 Task: For heading Use EB Garamond with red colour.  font size for heading22,  'Change the font style of data to'EB Garamond and font size to 14,  Change the alignment of both headline & data to Align right In the sheet   Innovate Sales templetes   book
Action: Mouse moved to (70, 254)
Screenshot: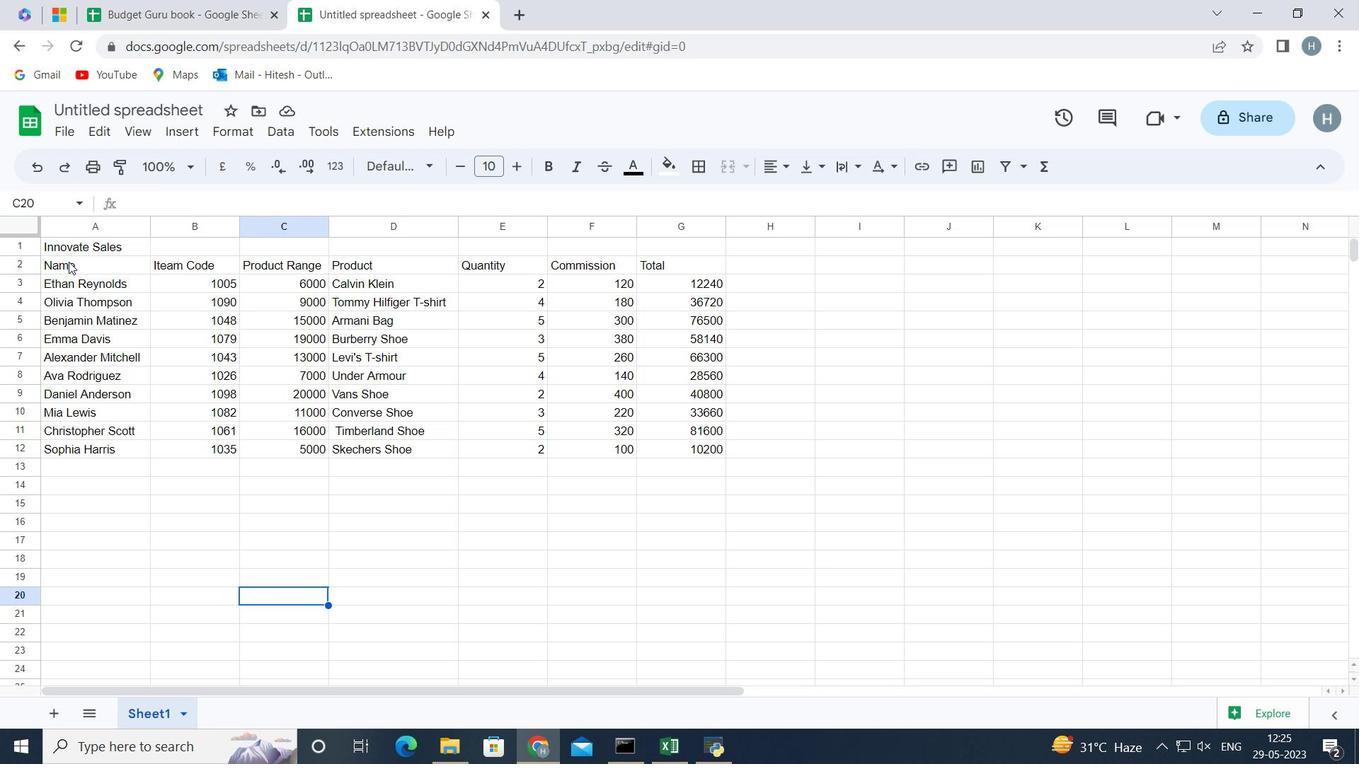 
Action: Mouse pressed left at (70, 254)
Screenshot: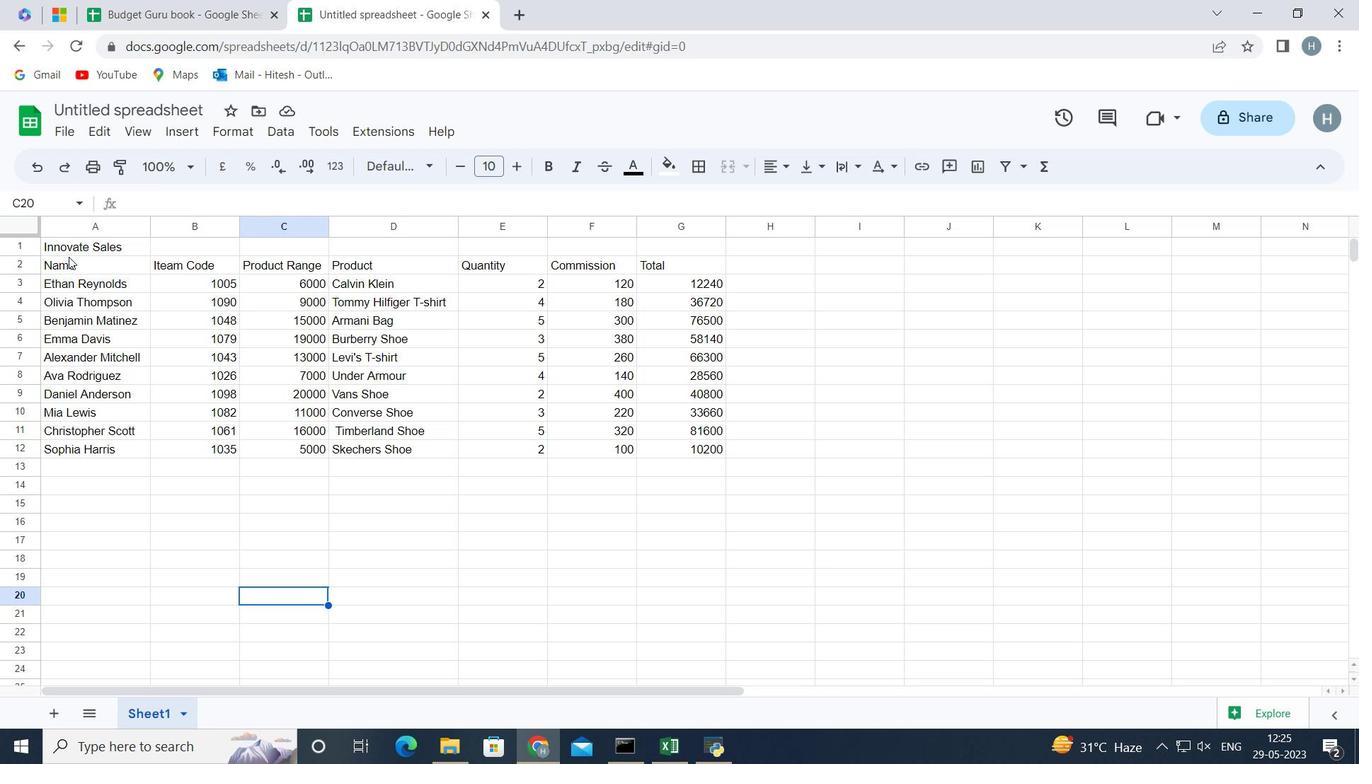 
Action: Mouse moved to (78, 263)
Screenshot: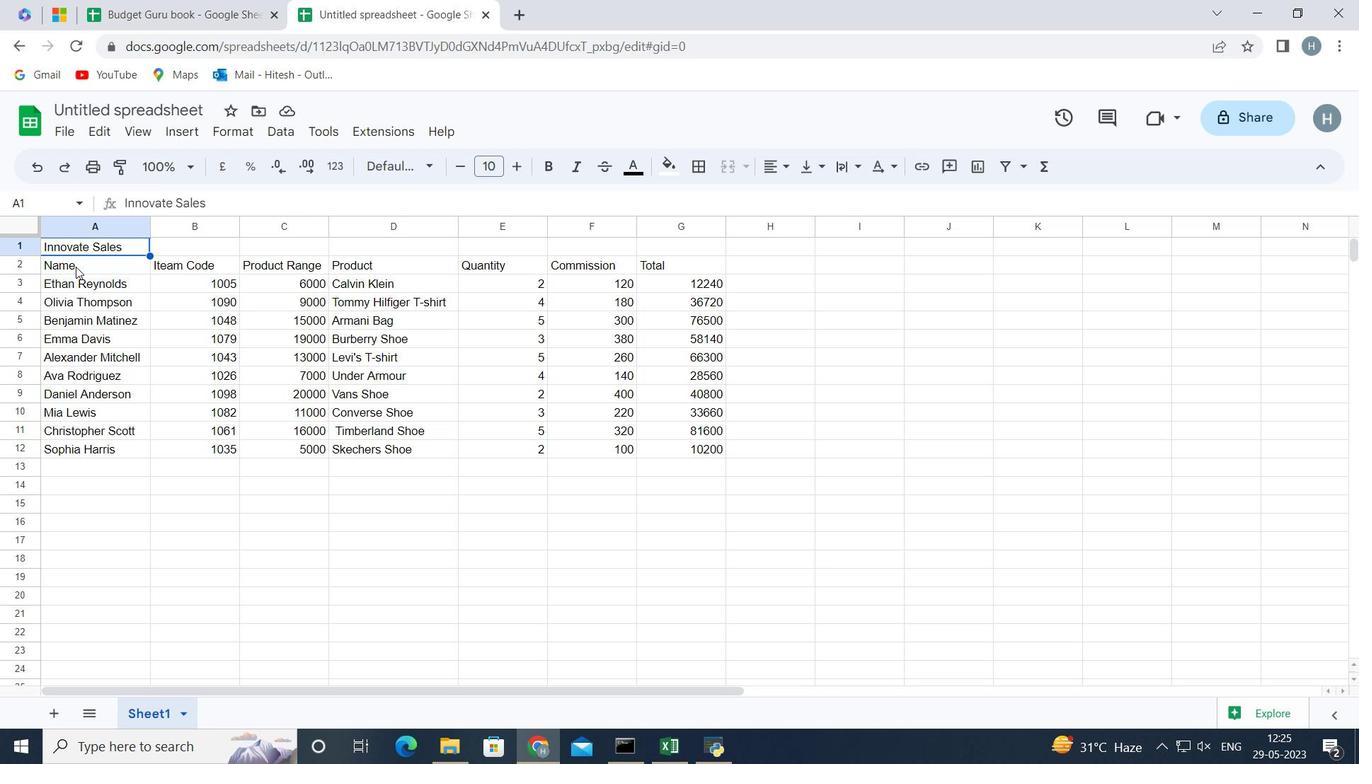 
Action: Mouse pressed left at (78, 263)
Screenshot: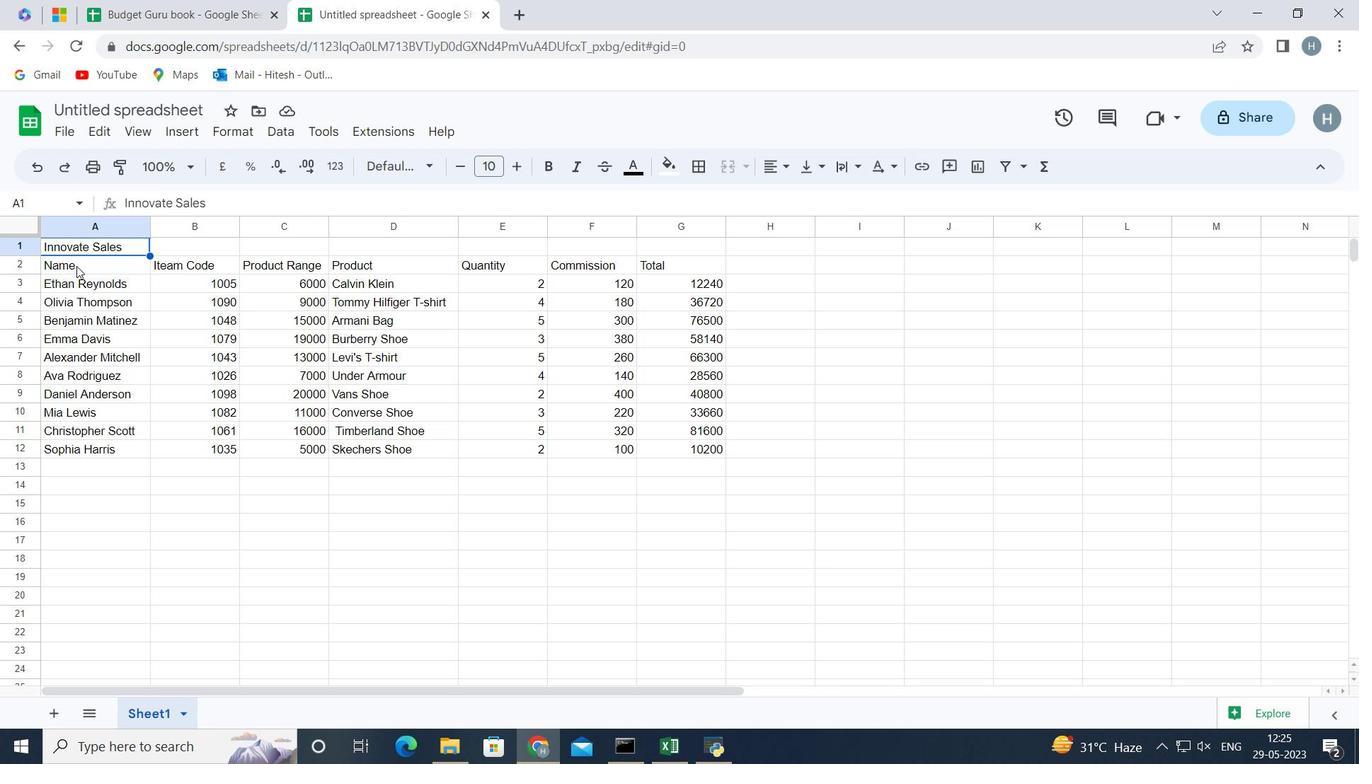 
Action: Mouse moved to (50, 271)
Screenshot: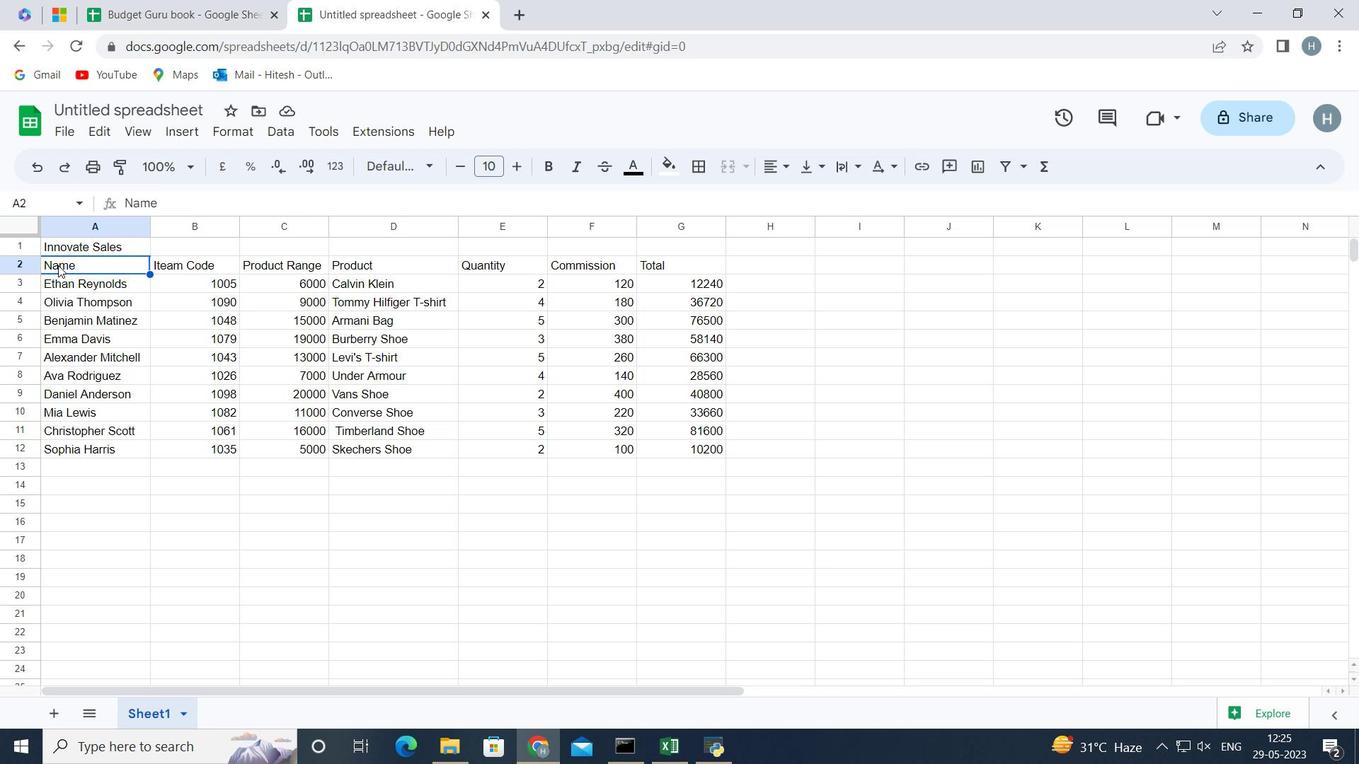 
Action: Key pressed <Key.shift><Key.right><Key.right><Key.right><Key.right><Key.right><Key.right>
Screenshot: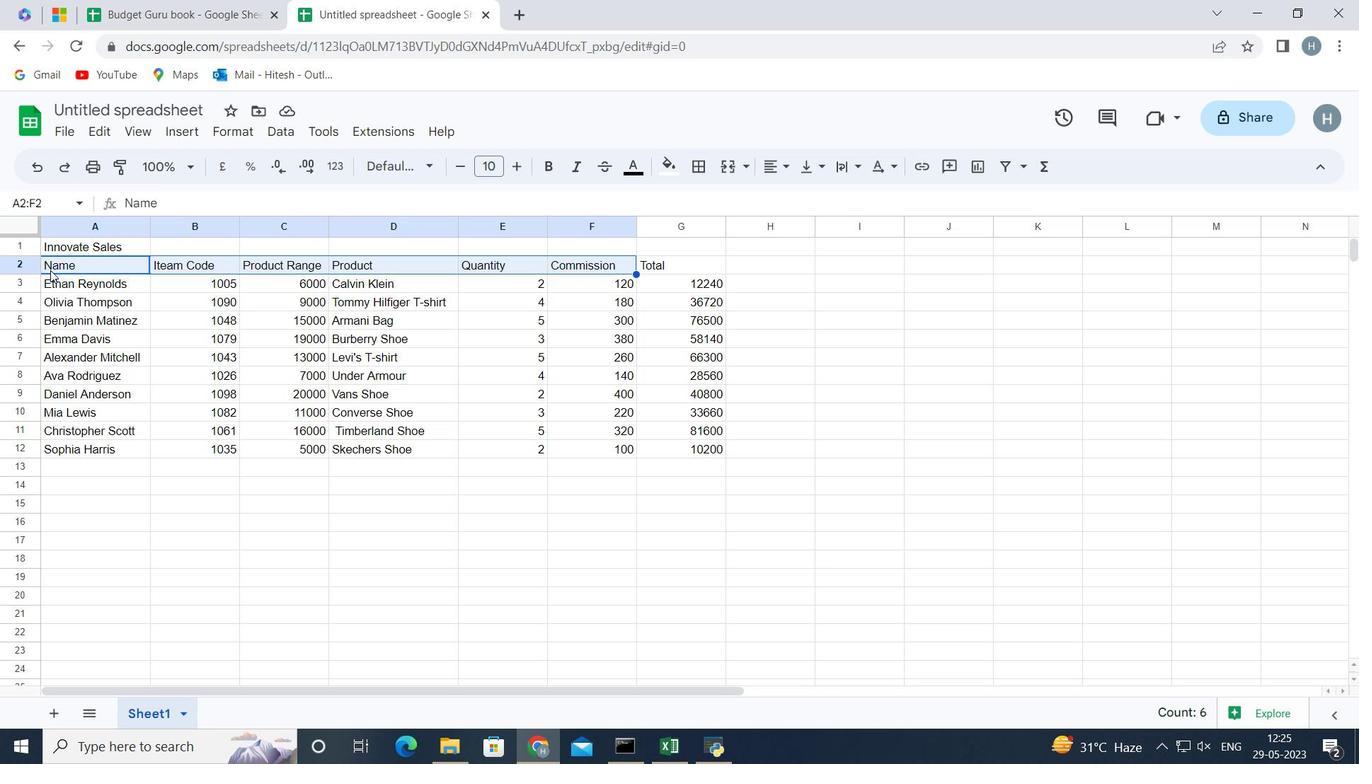 
Action: Mouse moved to (433, 163)
Screenshot: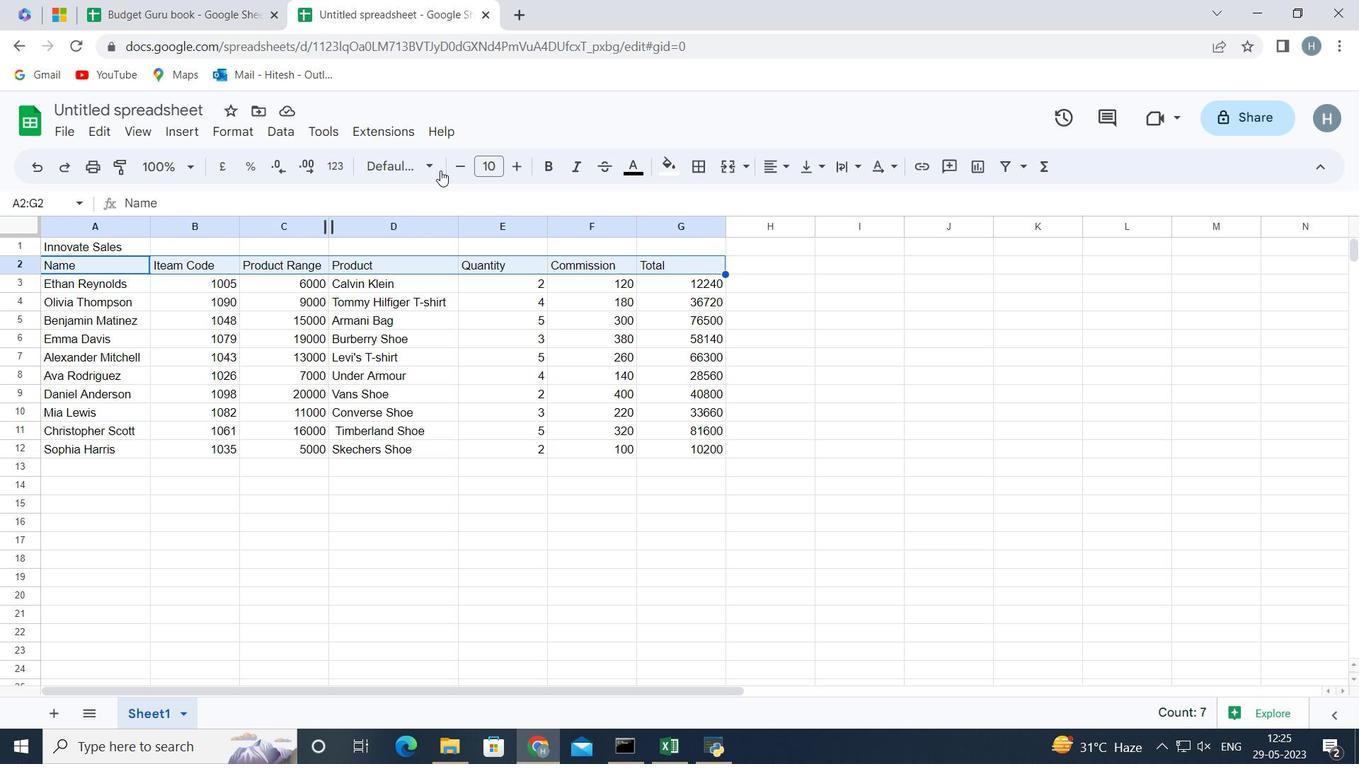 
Action: Mouse pressed left at (433, 163)
Screenshot: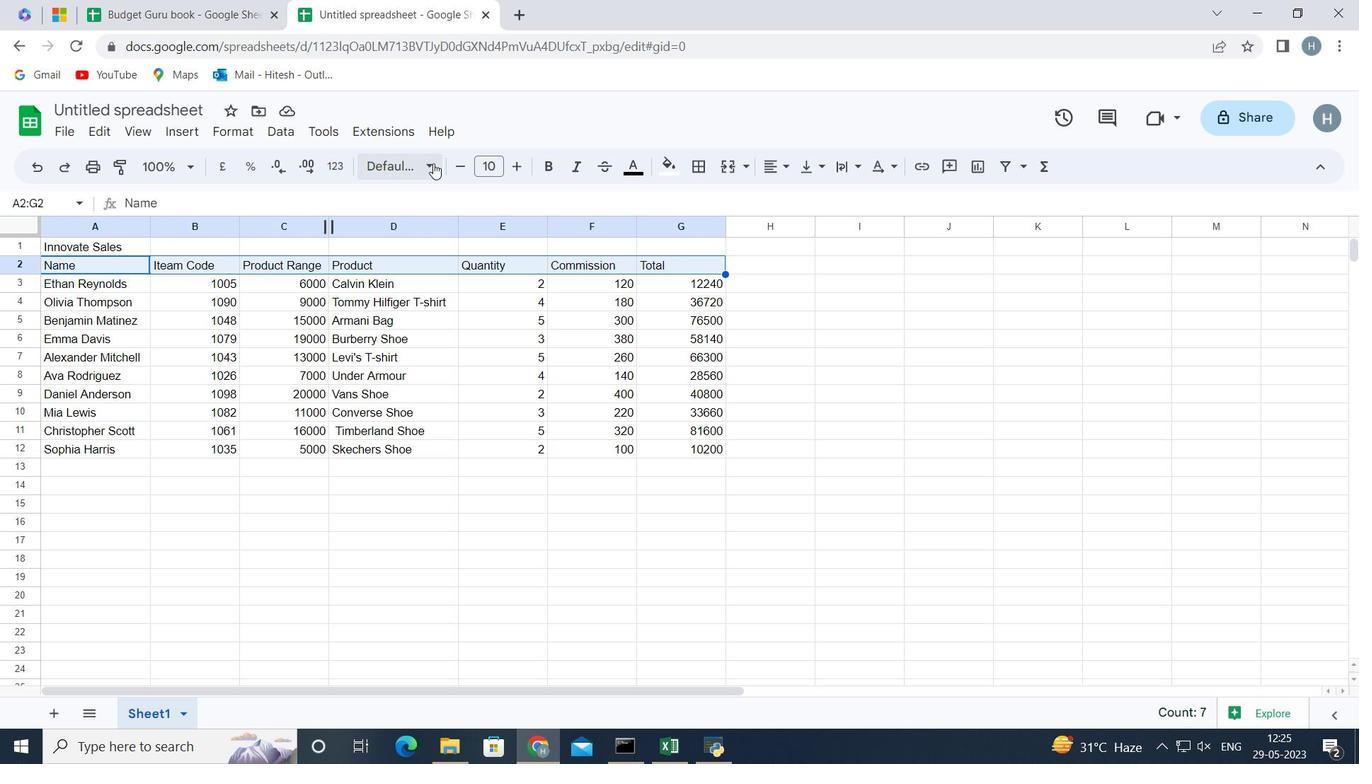 
Action: Mouse moved to (477, 373)
Screenshot: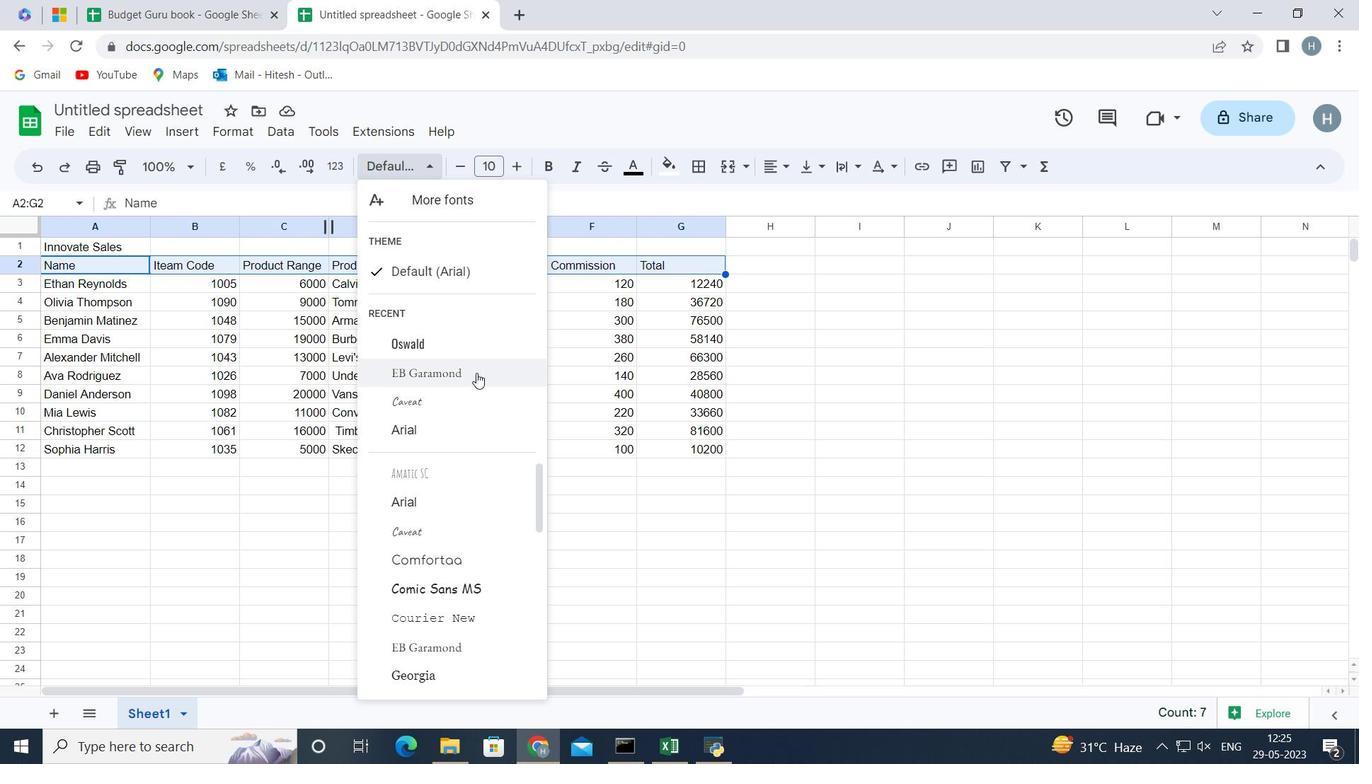 
Action: Mouse pressed left at (477, 373)
Screenshot: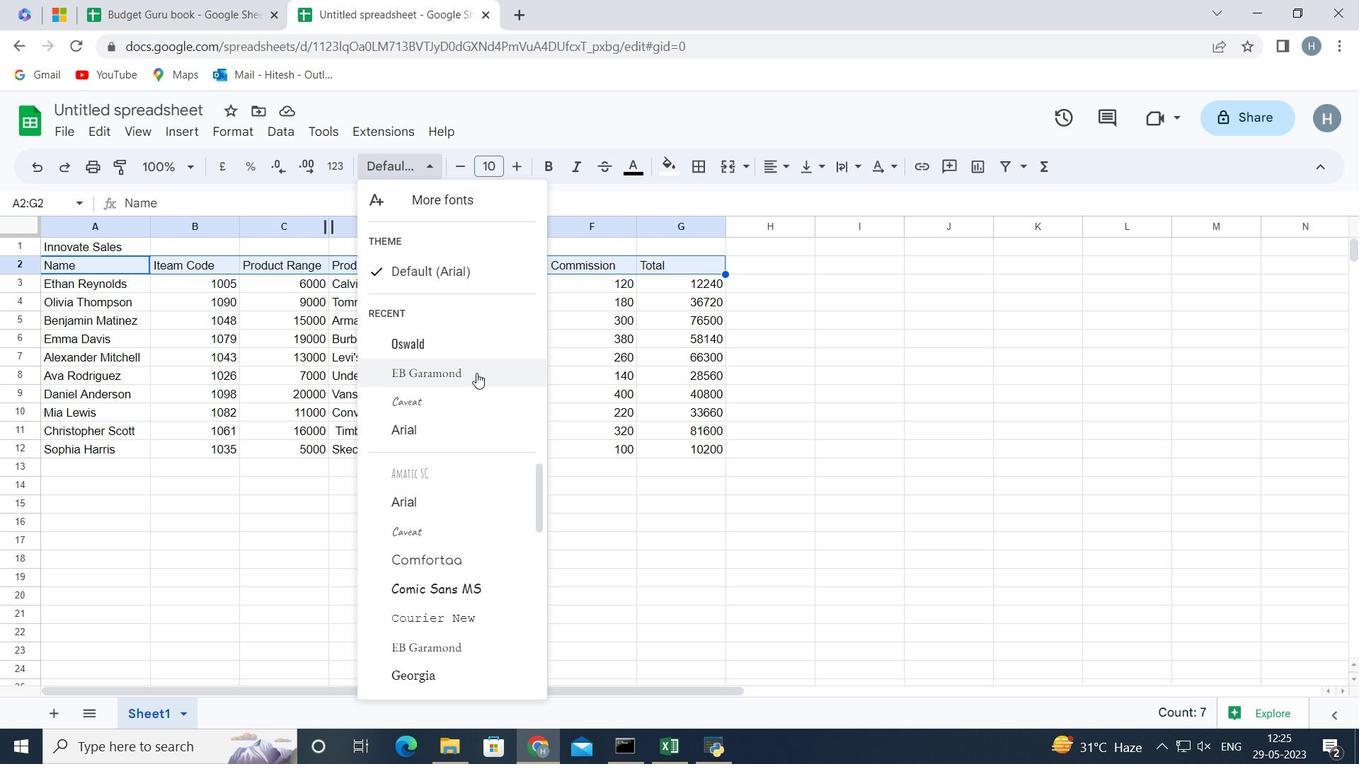 
Action: Mouse moved to (639, 170)
Screenshot: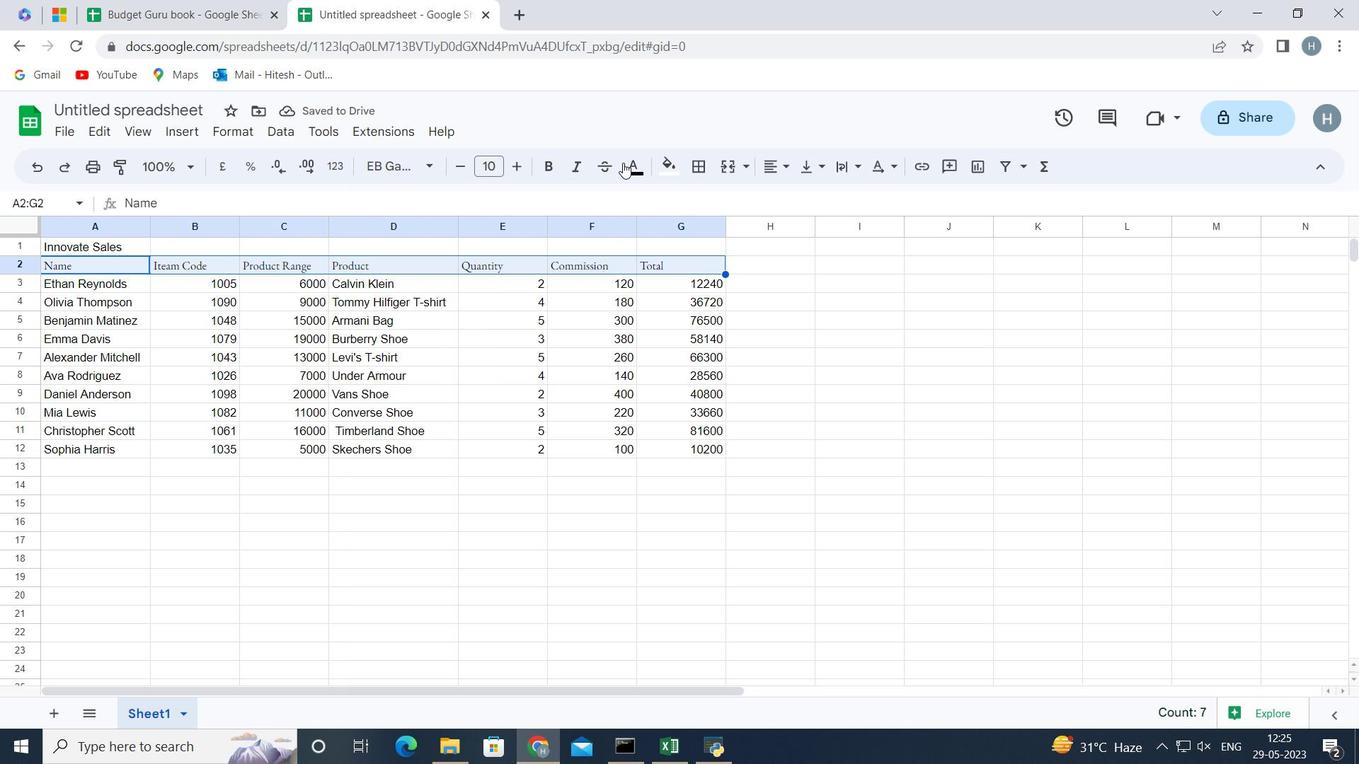 
Action: Mouse pressed left at (639, 170)
Screenshot: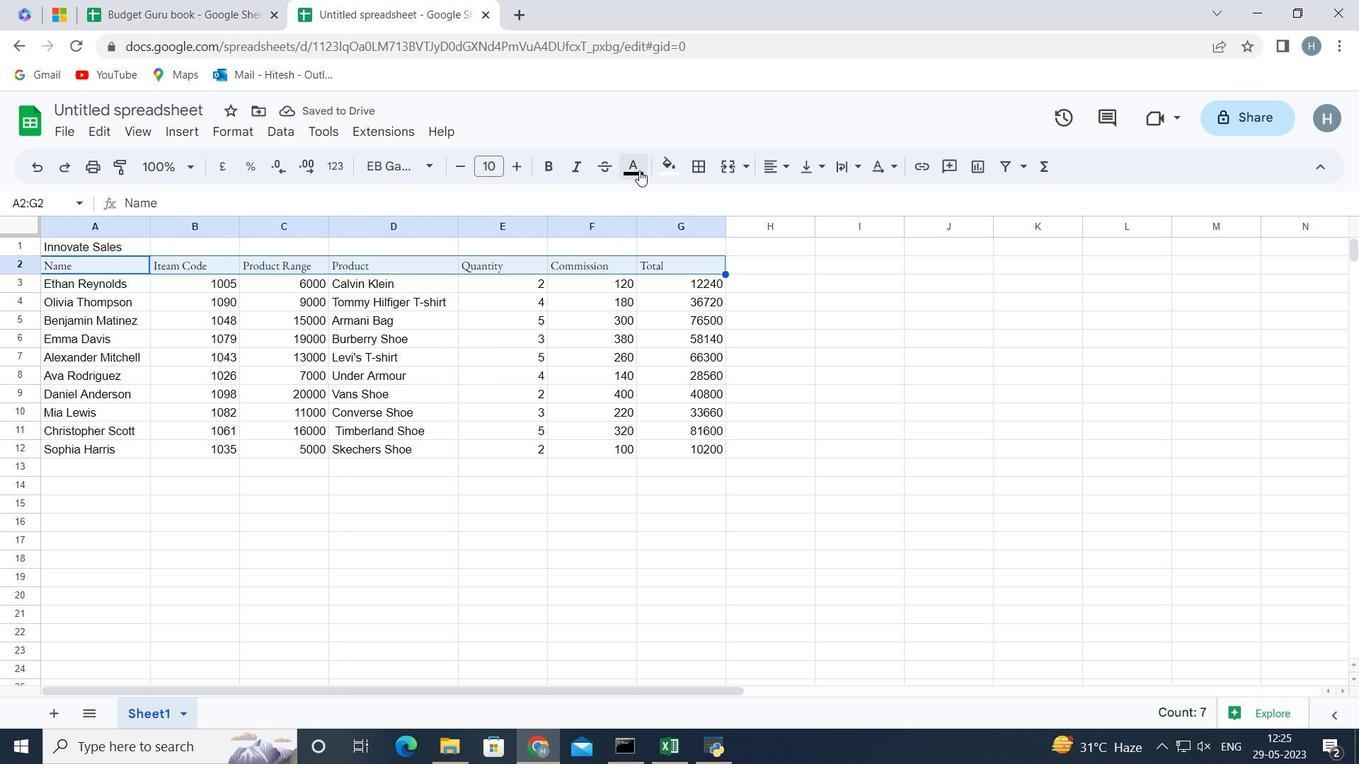 
Action: Mouse moved to (657, 244)
Screenshot: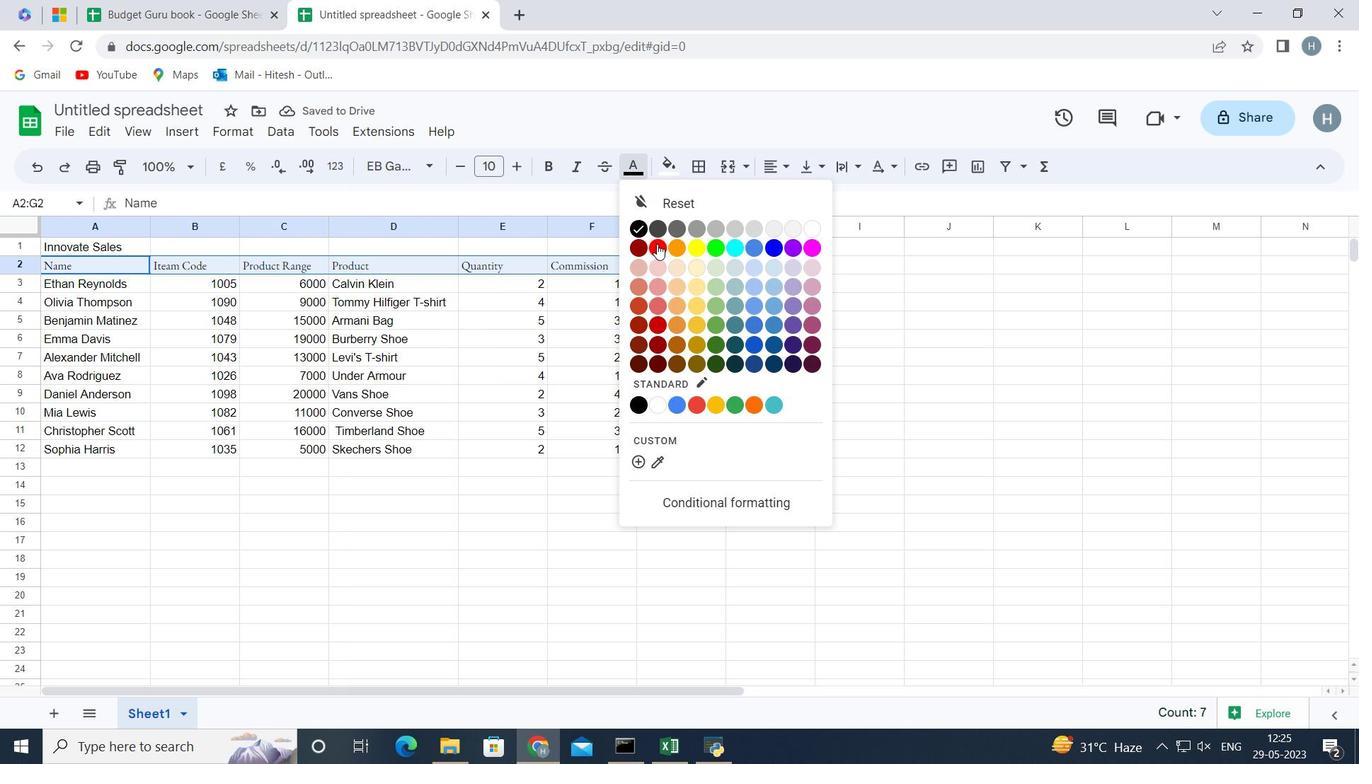 
Action: Mouse pressed left at (657, 244)
Screenshot: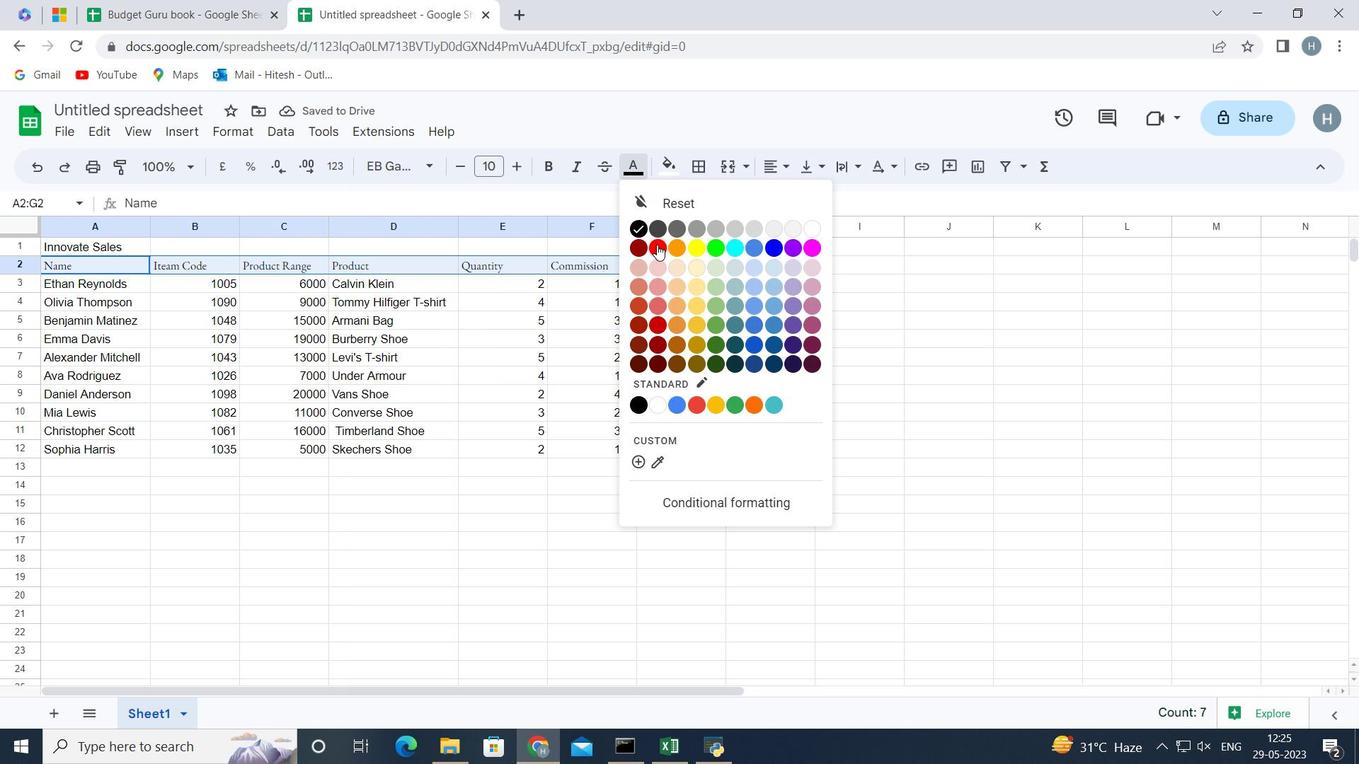 
Action: Mouse moved to (520, 513)
Screenshot: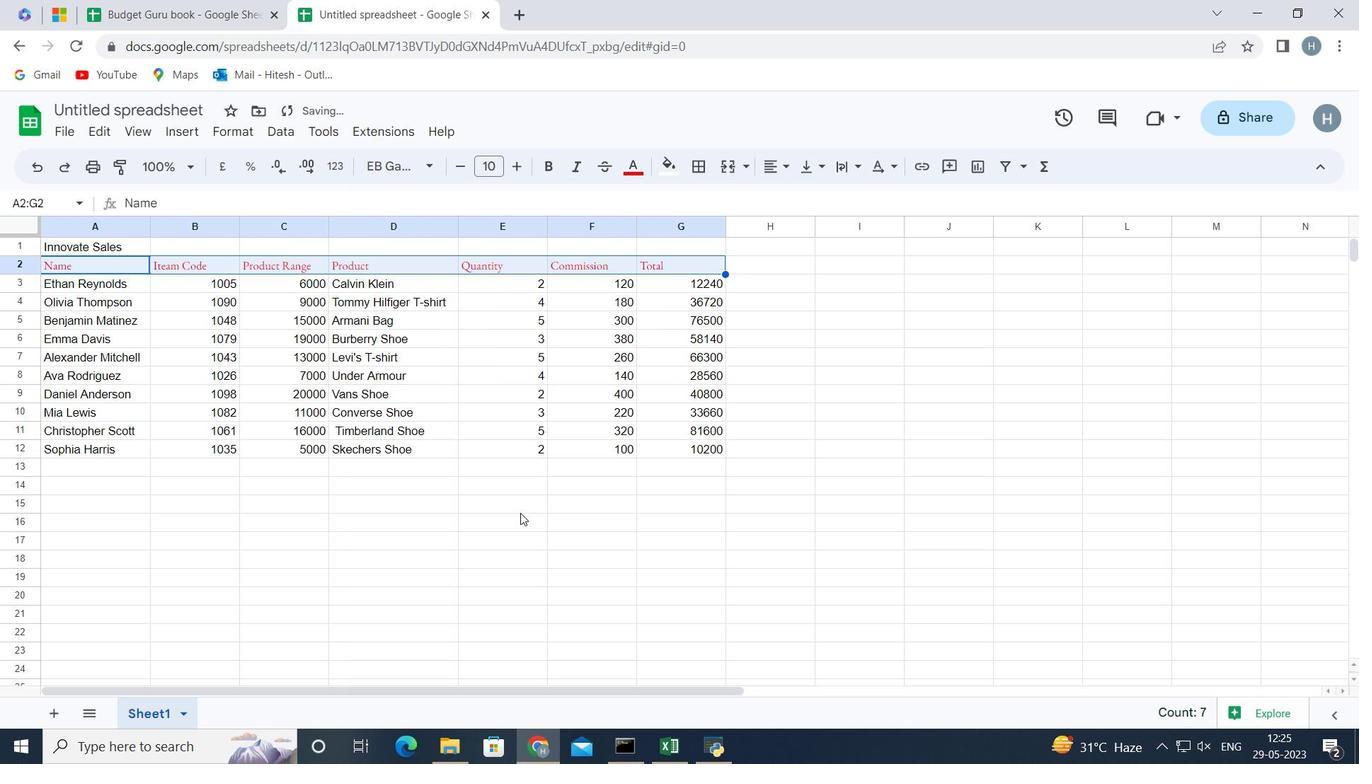 
Action: Mouse pressed left at (520, 513)
Screenshot: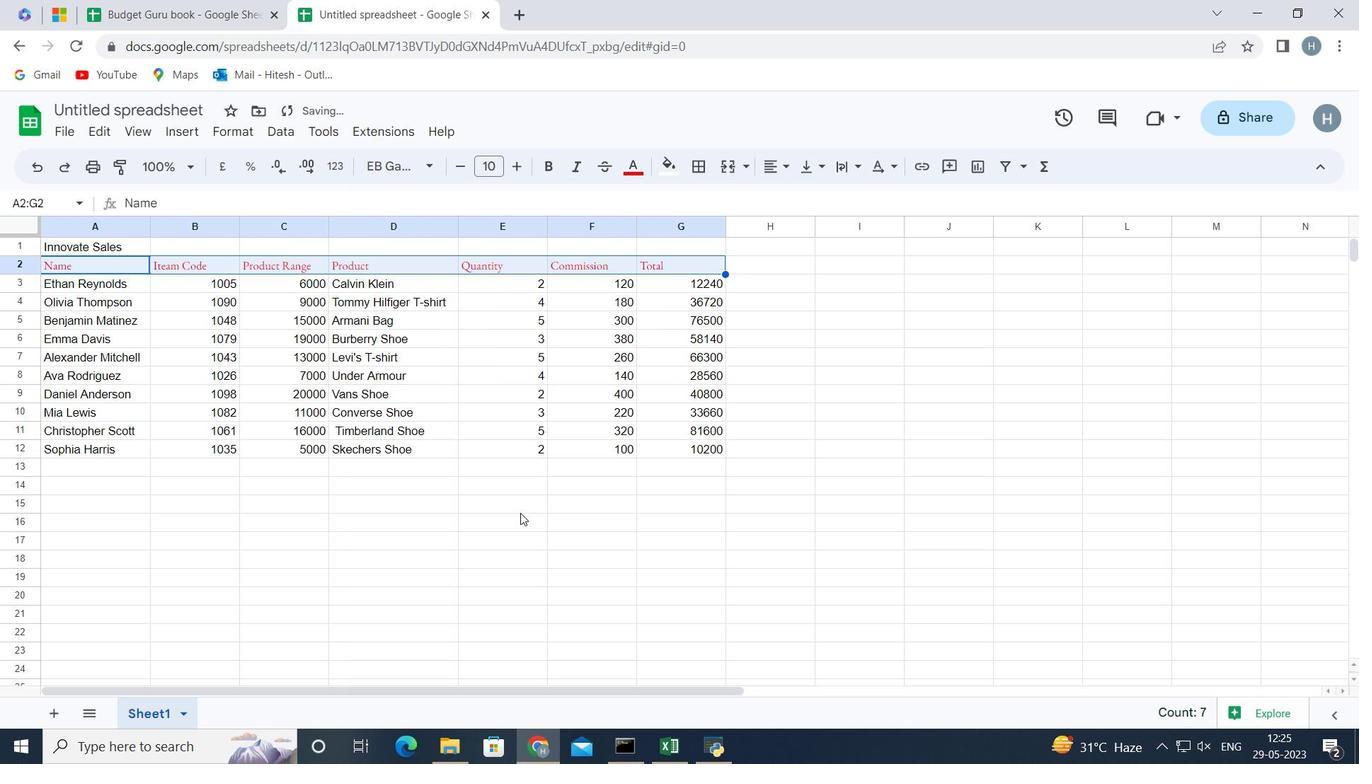 
Action: Mouse moved to (85, 258)
Screenshot: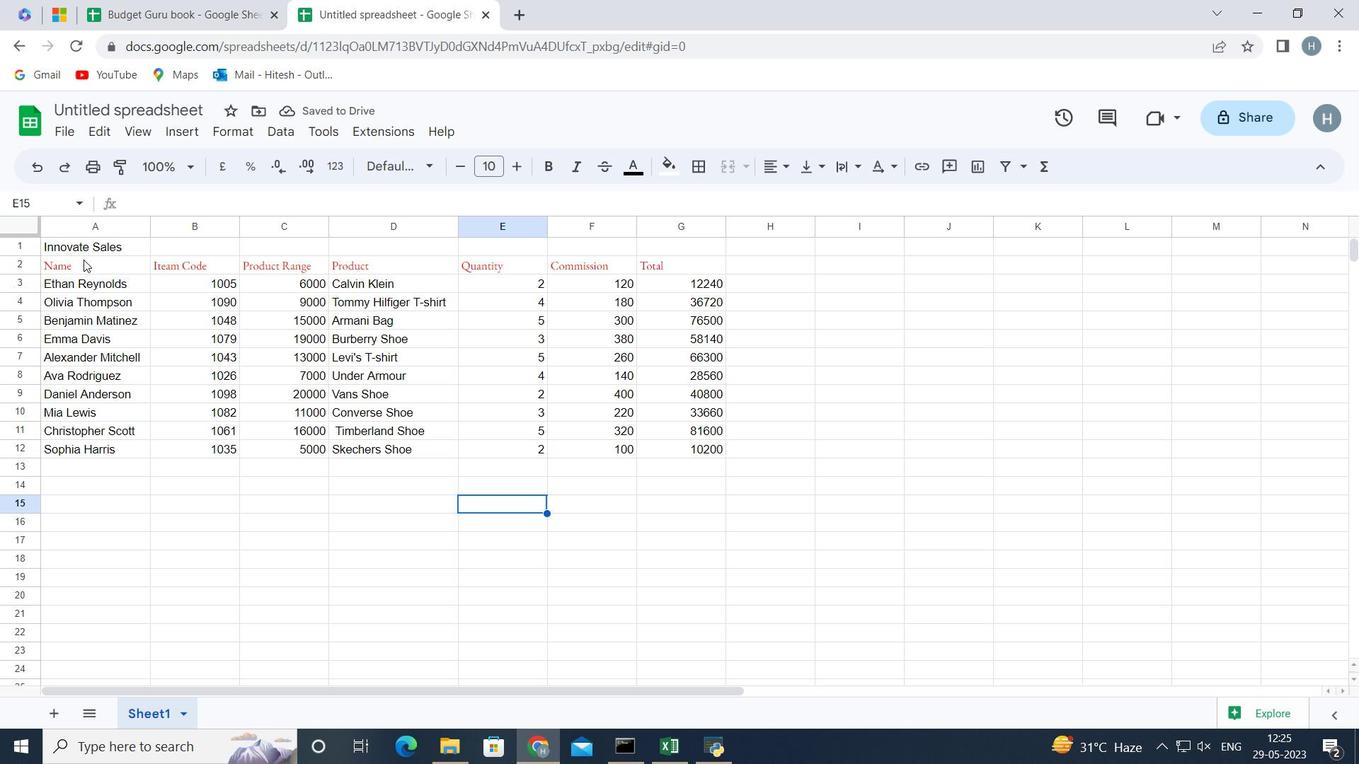 
Action: Mouse pressed left at (85, 258)
Screenshot: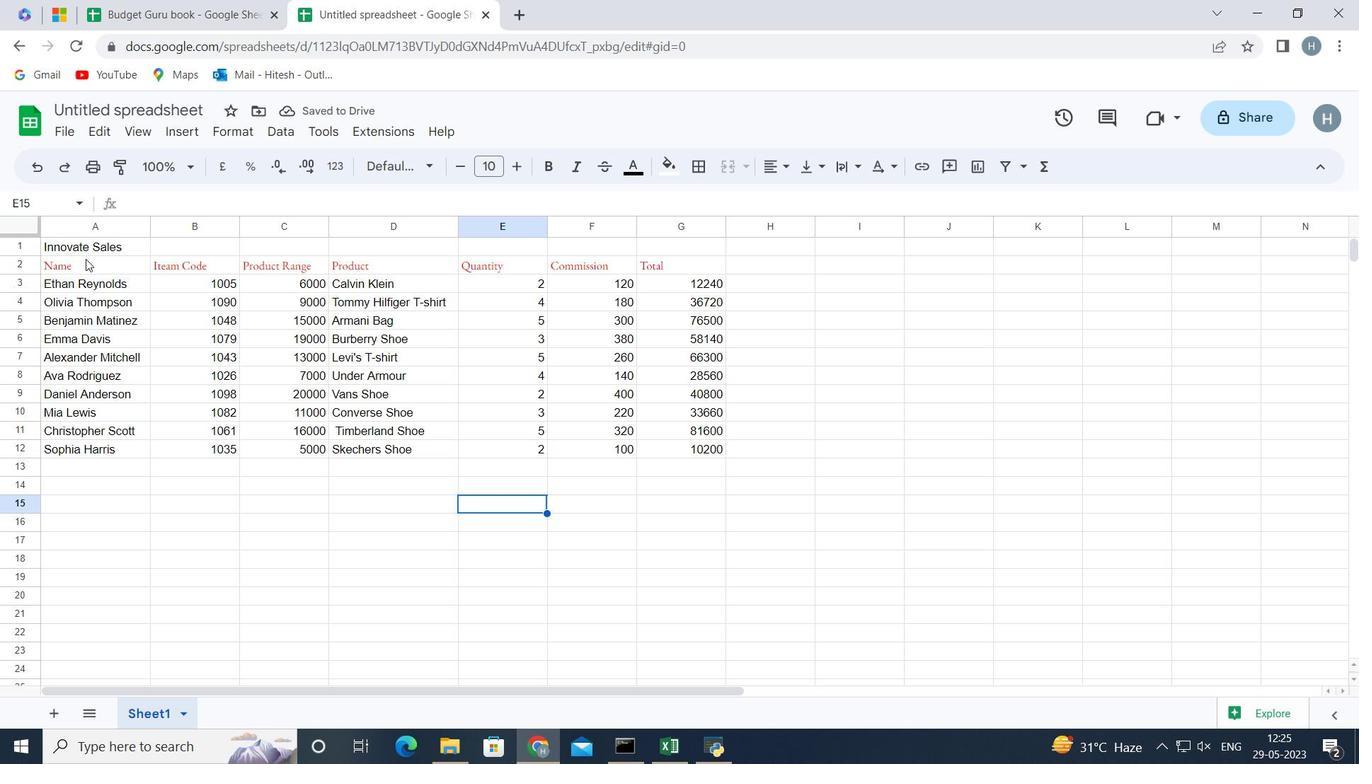
Action: Key pressed <Key.shift><Key.right><Key.right><Key.right><Key.right><Key.right><Key.right>
Screenshot: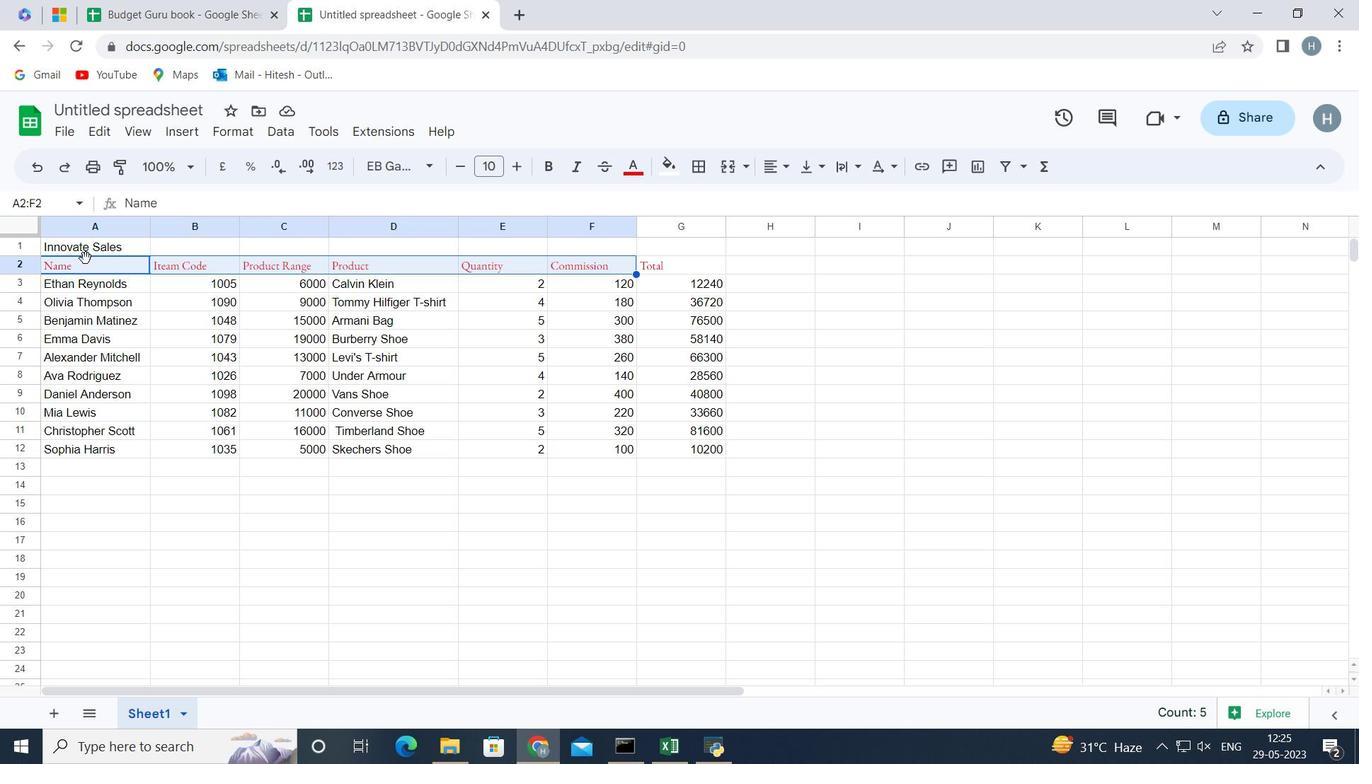 
Action: Mouse moved to (516, 170)
Screenshot: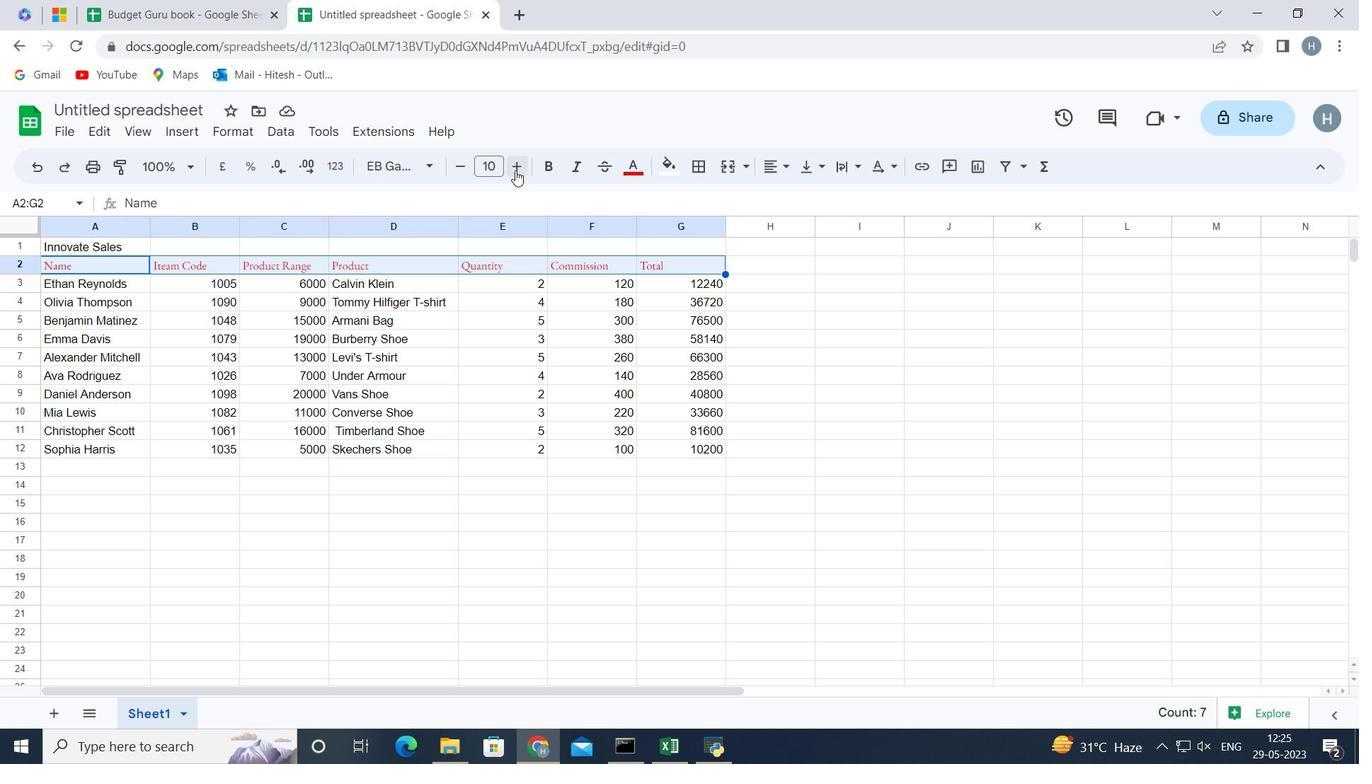 
Action: Mouse pressed left at (516, 170)
Screenshot: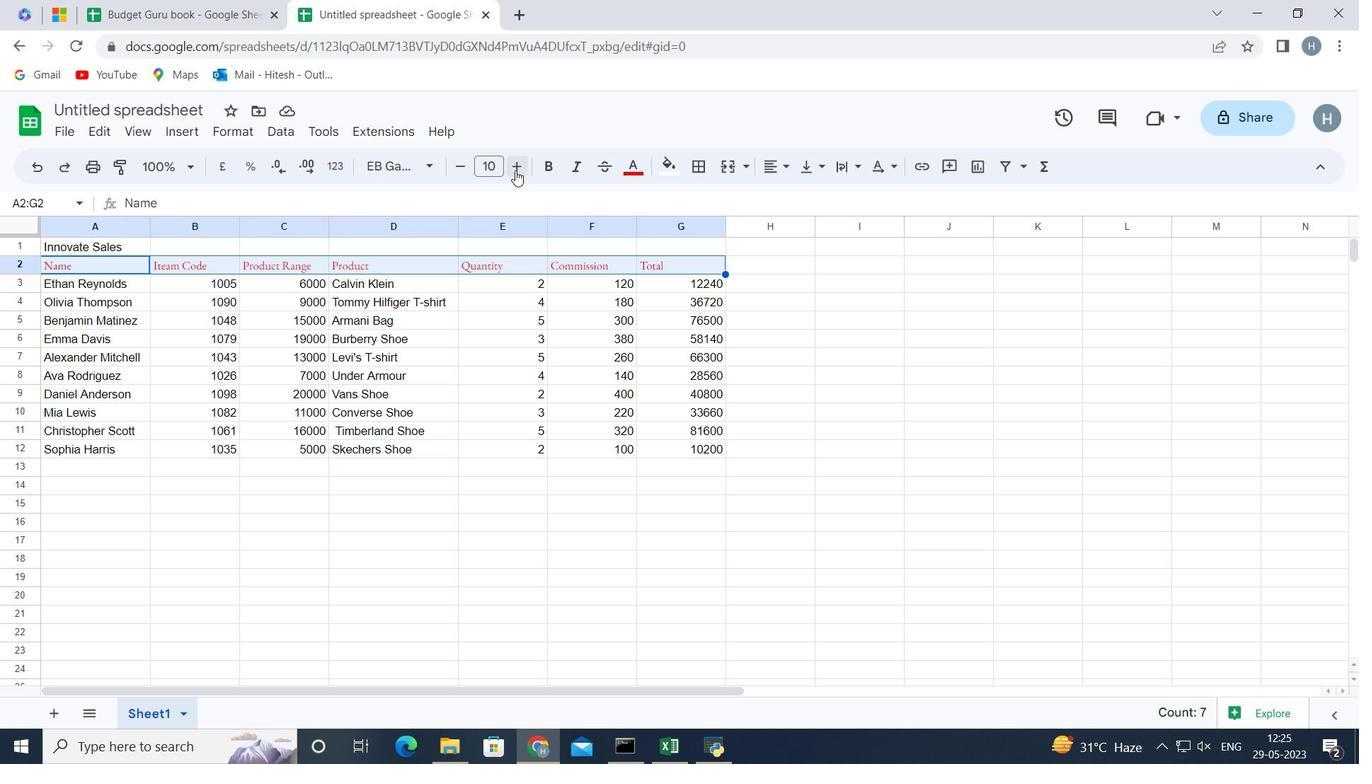 
Action: Mouse pressed left at (516, 170)
Screenshot: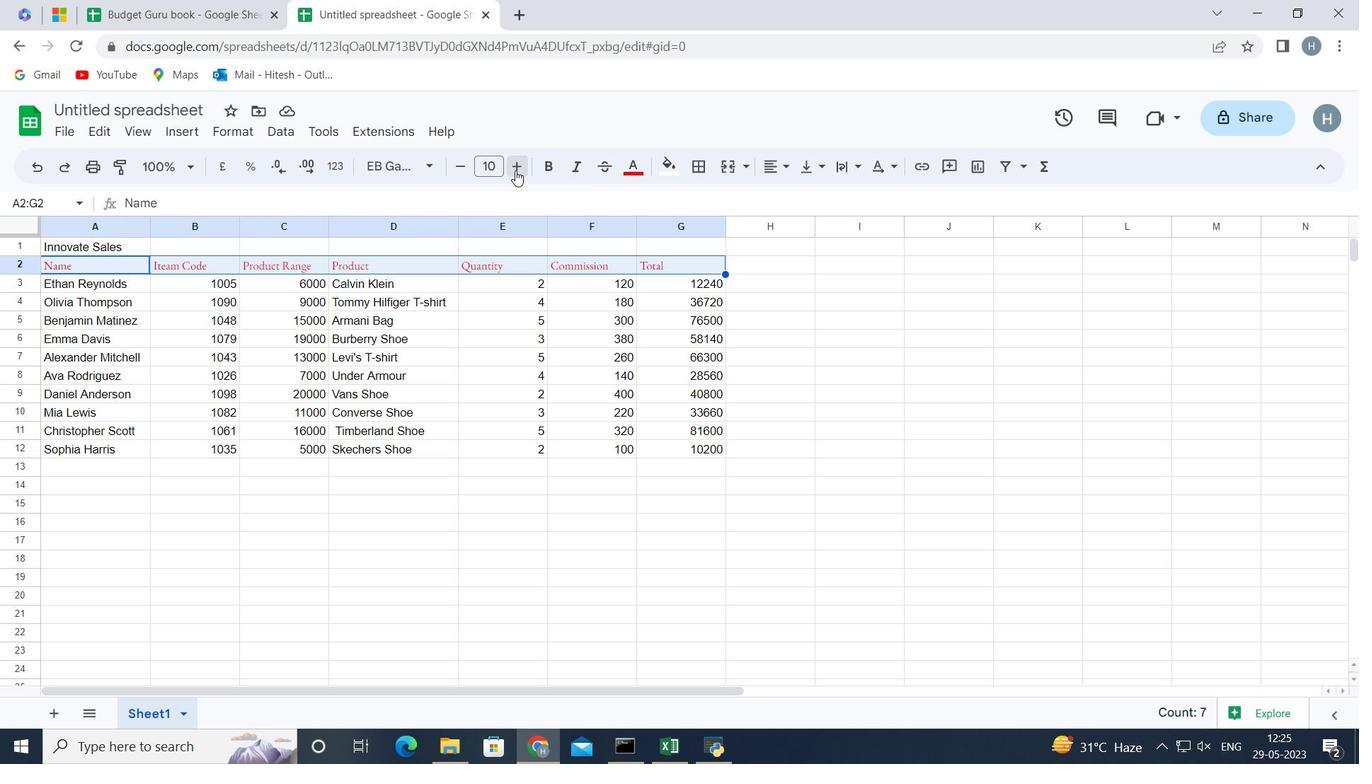 
Action: Mouse pressed left at (516, 170)
Screenshot: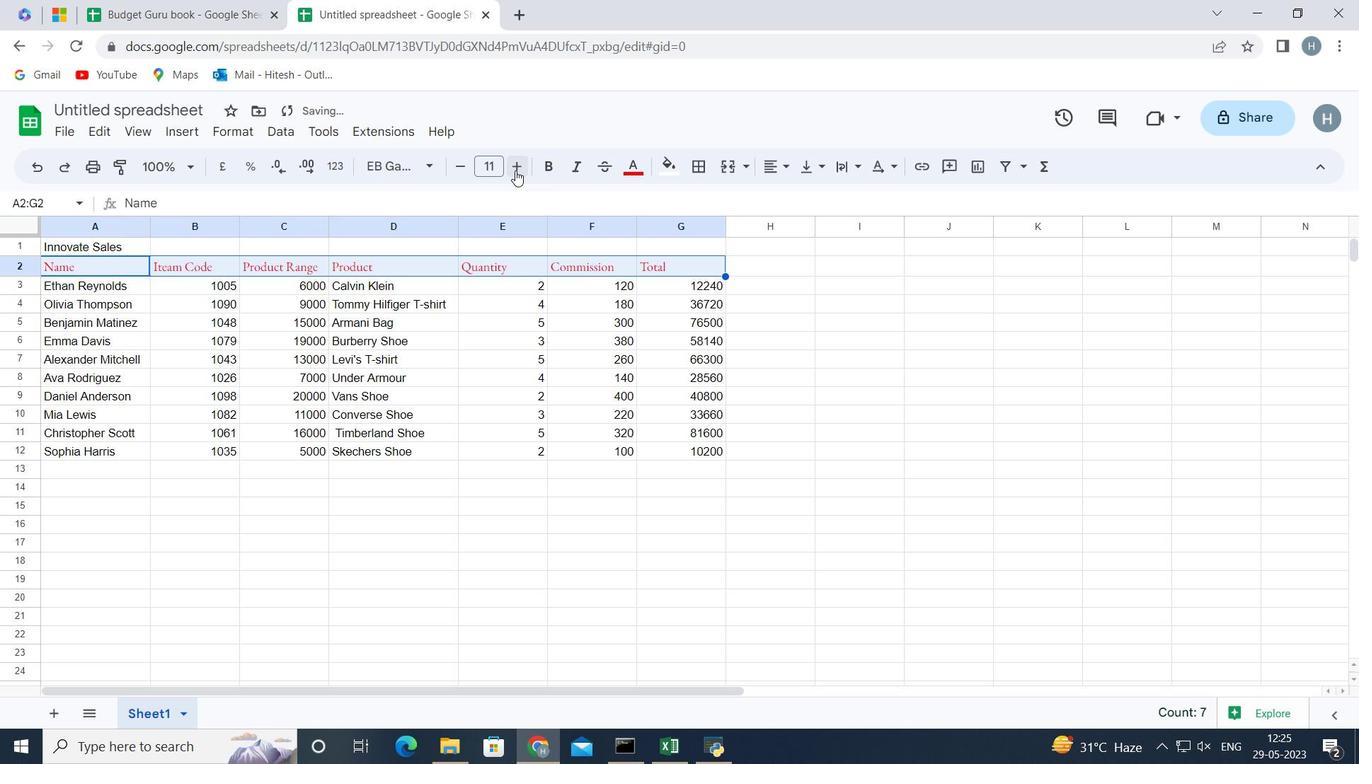 
Action: Mouse pressed left at (516, 170)
Screenshot: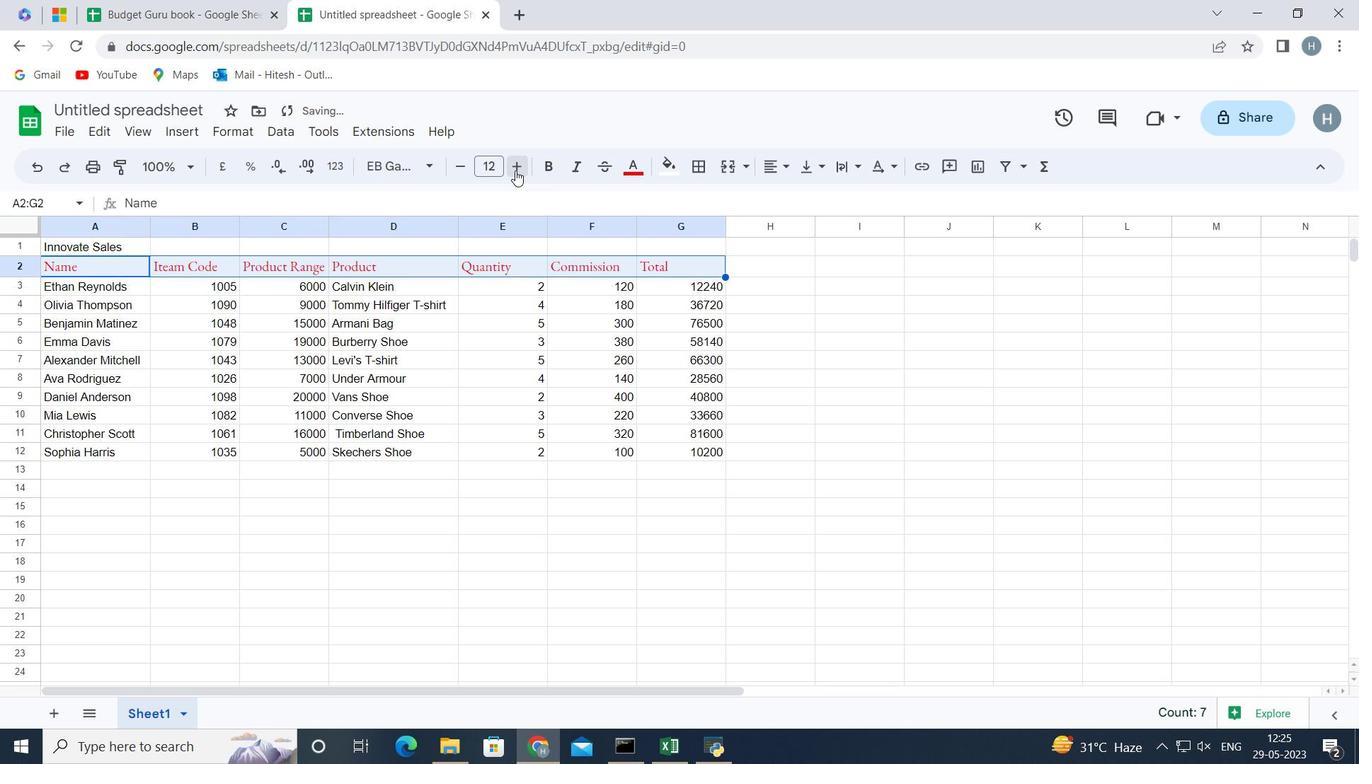
Action: Mouse pressed left at (516, 170)
Screenshot: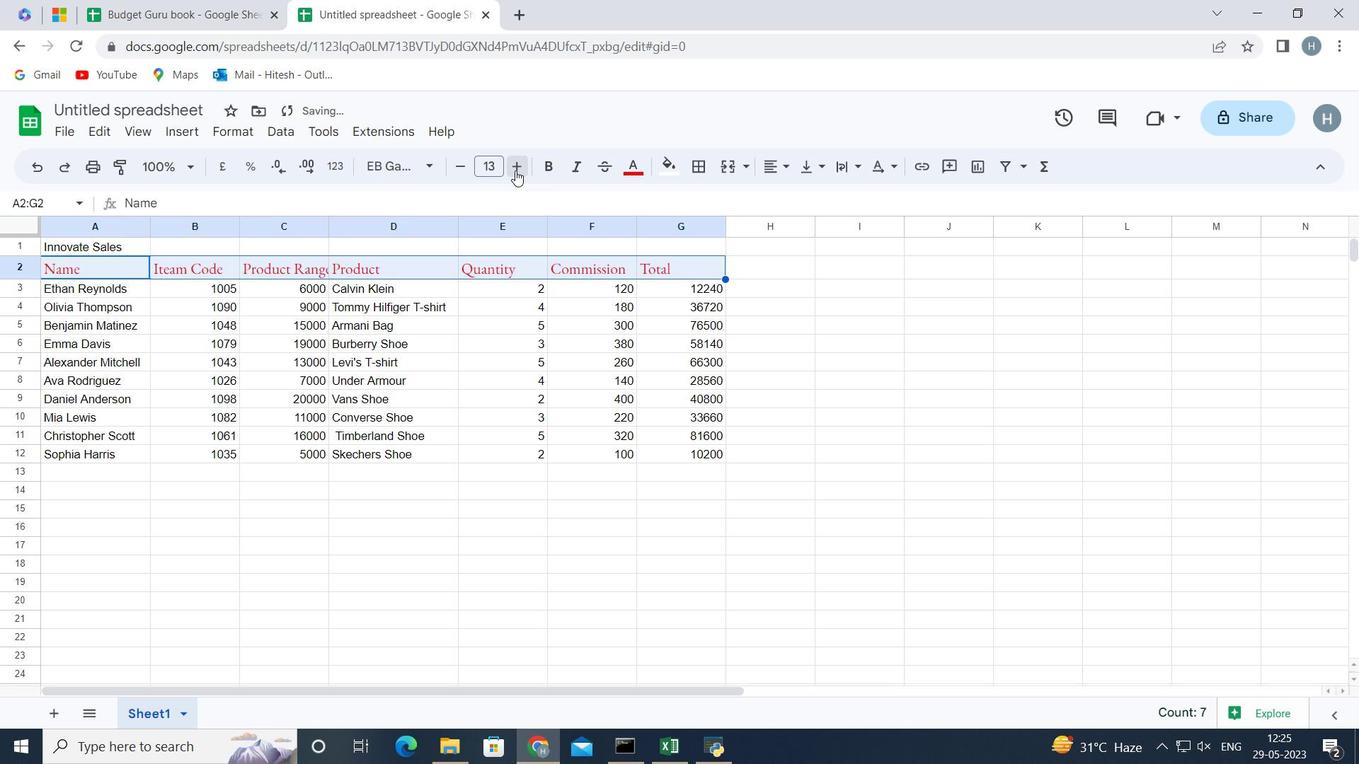 
Action: Mouse pressed left at (516, 170)
Screenshot: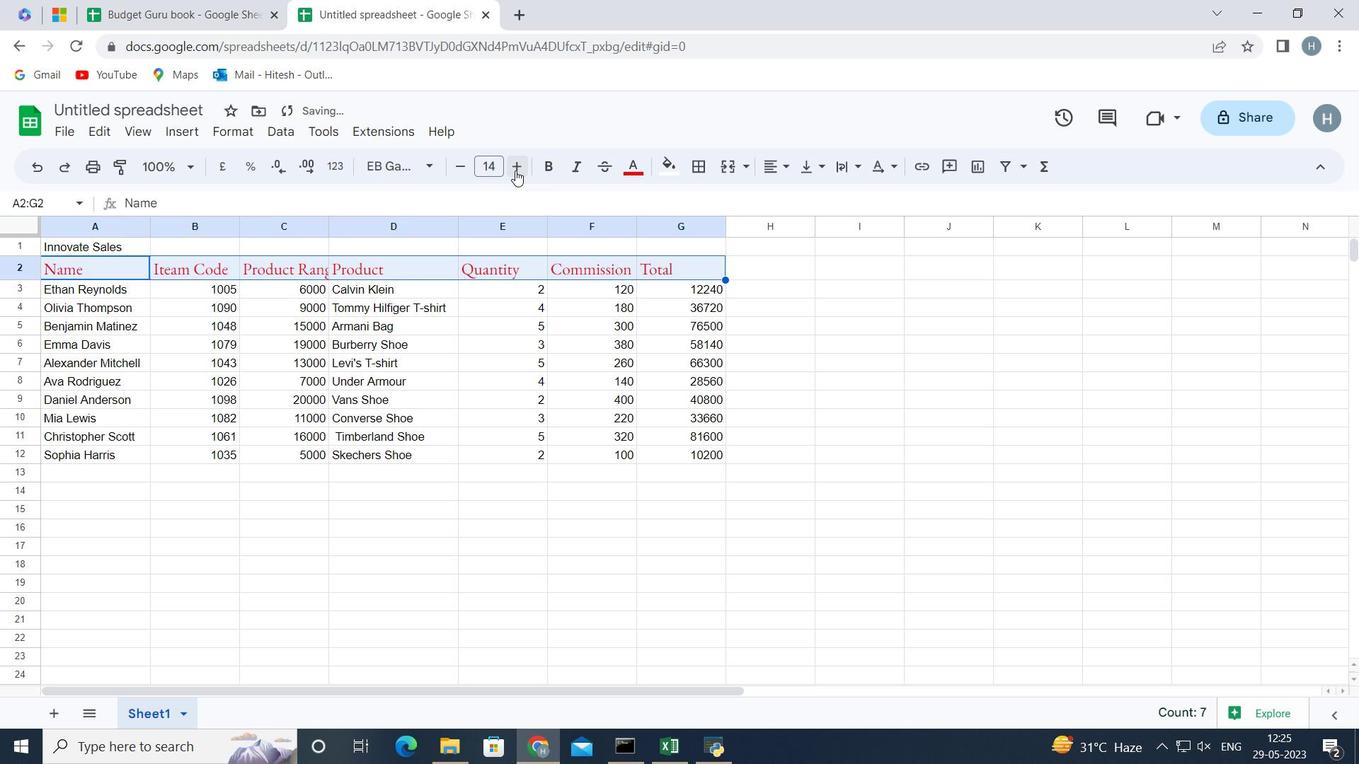 
Action: Mouse pressed left at (516, 170)
Screenshot: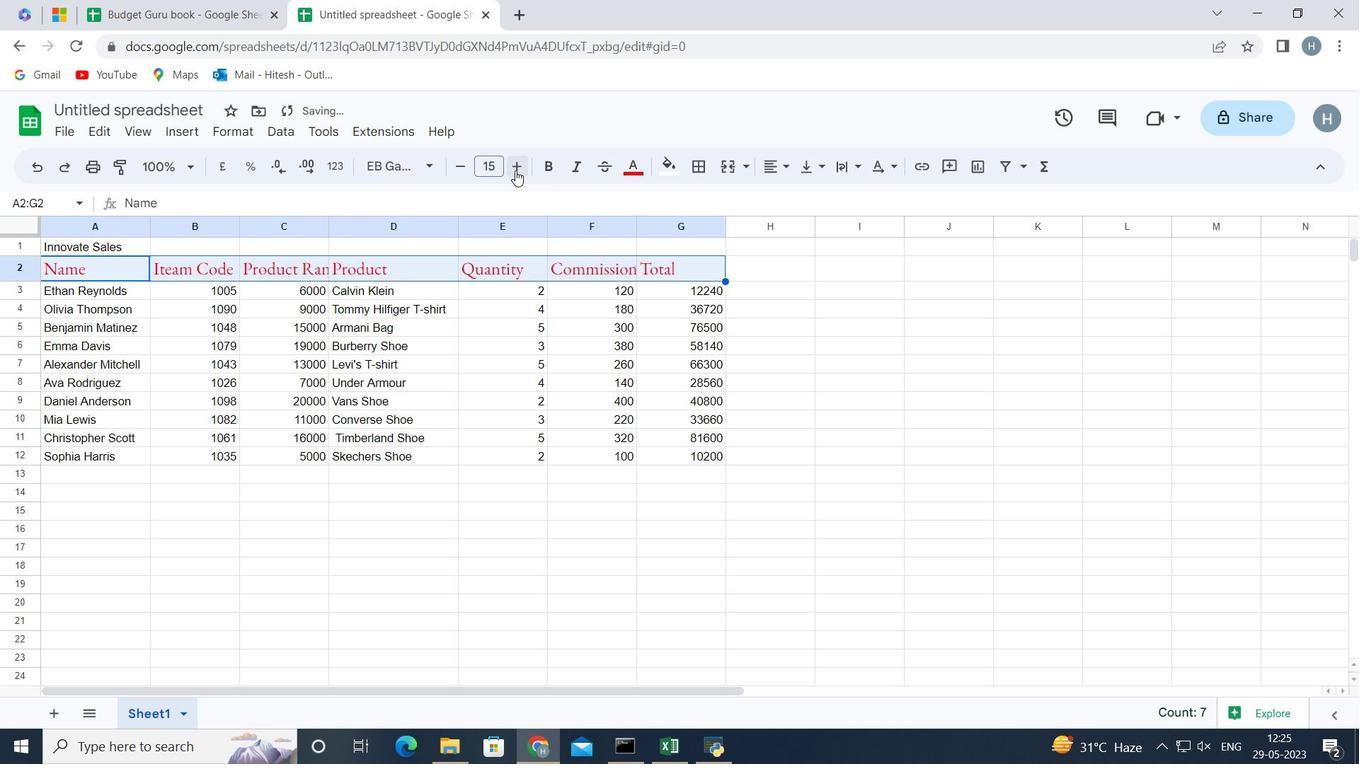 
Action: Mouse pressed left at (516, 170)
Screenshot: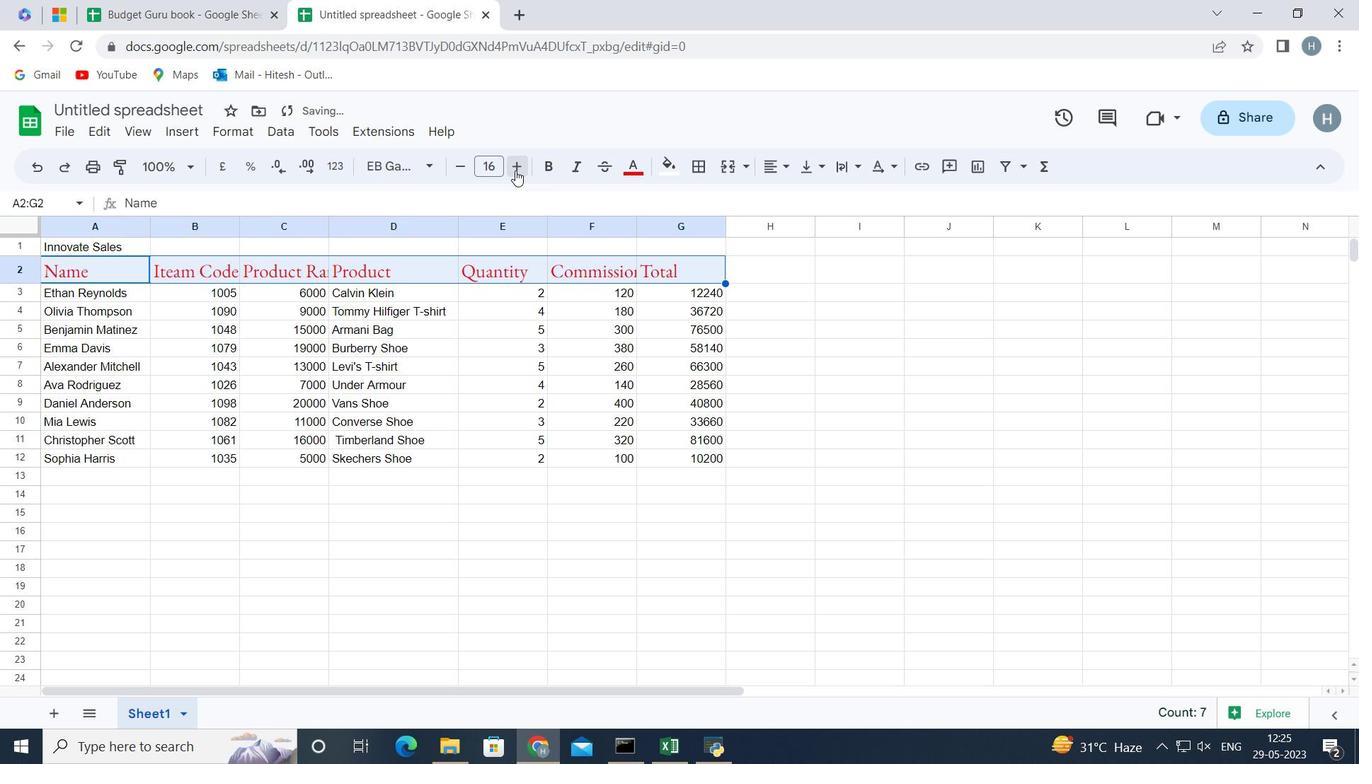 
Action: Mouse pressed left at (516, 170)
Screenshot: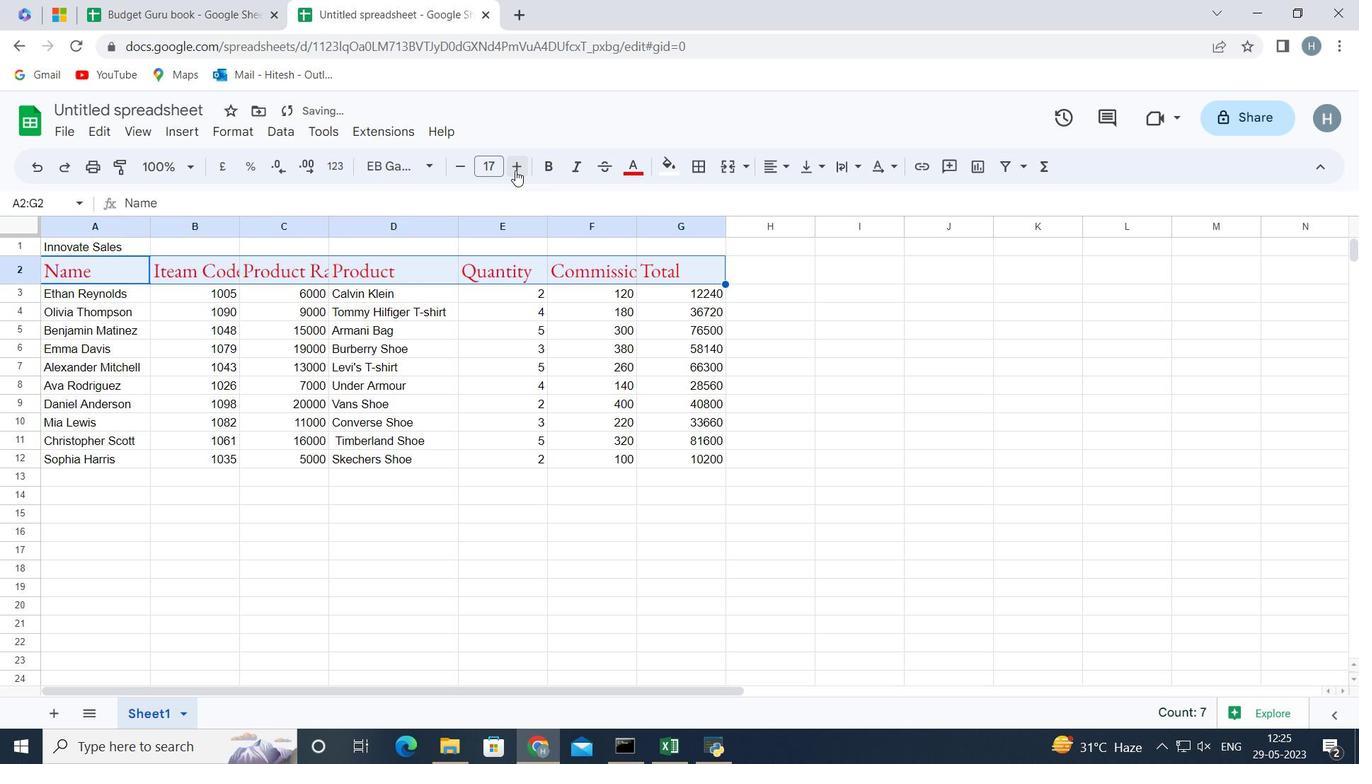
Action: Mouse pressed left at (516, 170)
Screenshot: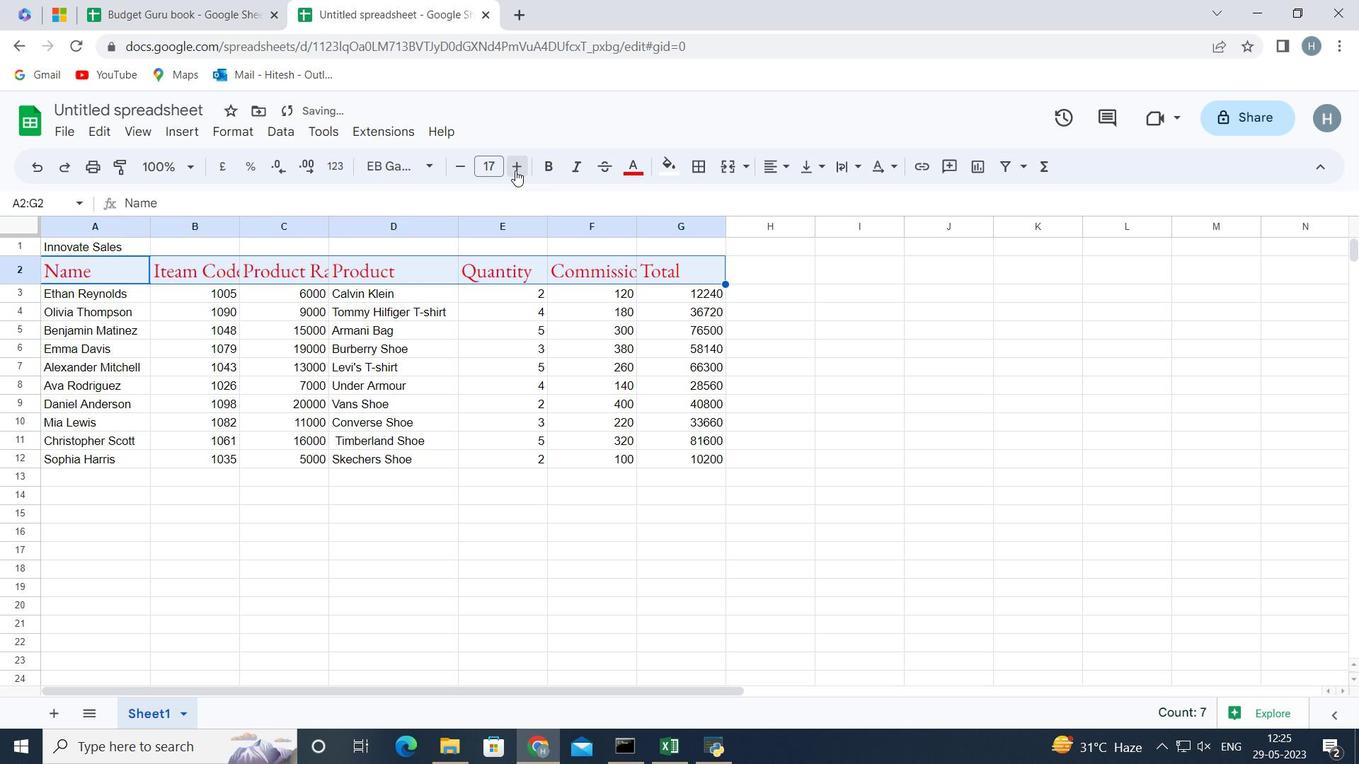 
Action: Mouse pressed left at (516, 170)
Screenshot: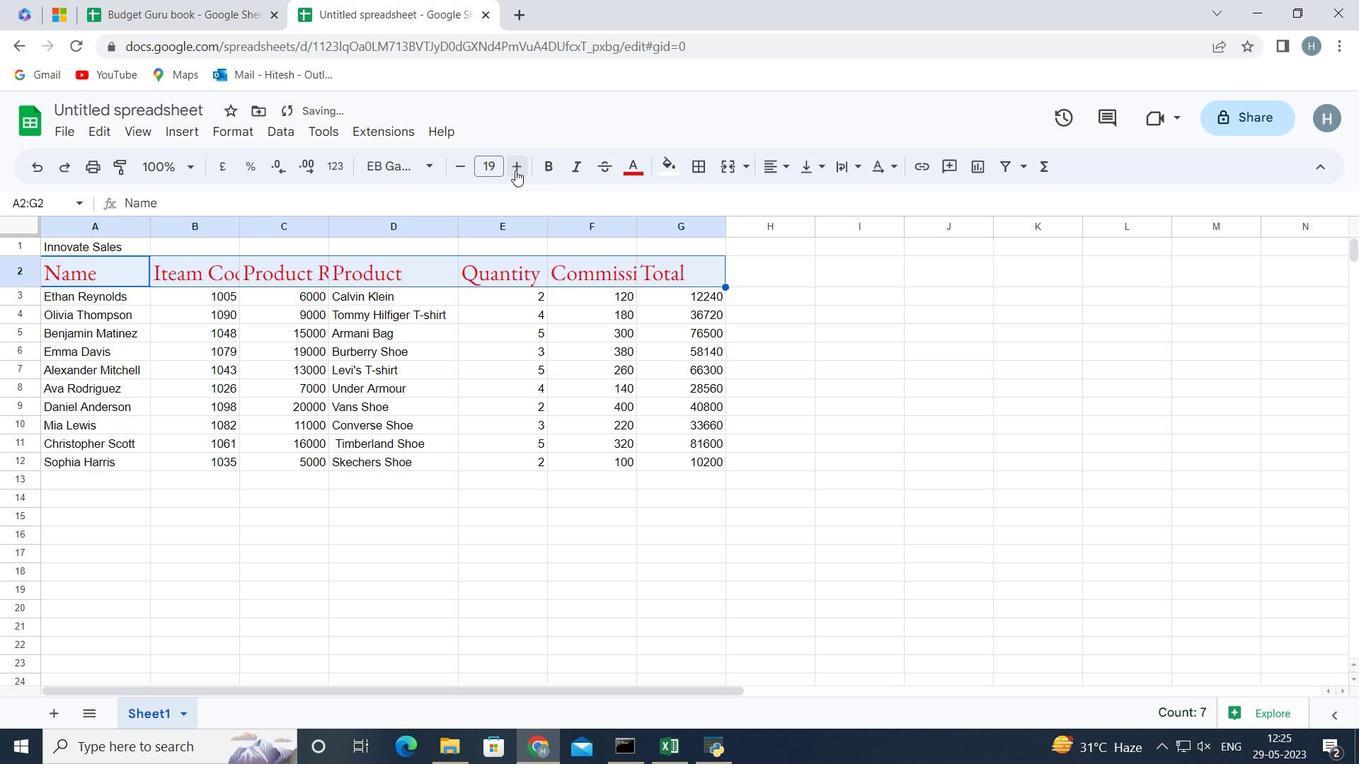 
Action: Mouse pressed left at (516, 170)
Screenshot: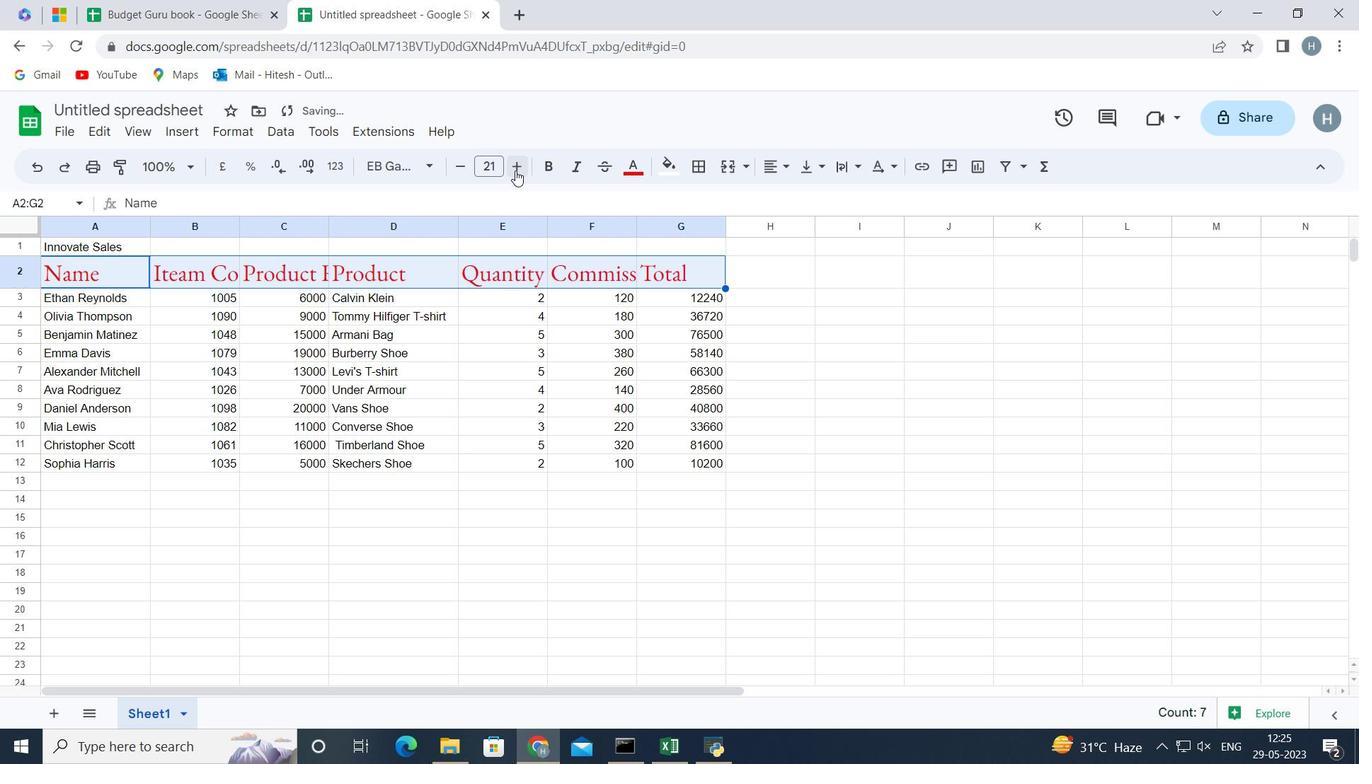 
Action: Mouse moved to (552, 547)
Screenshot: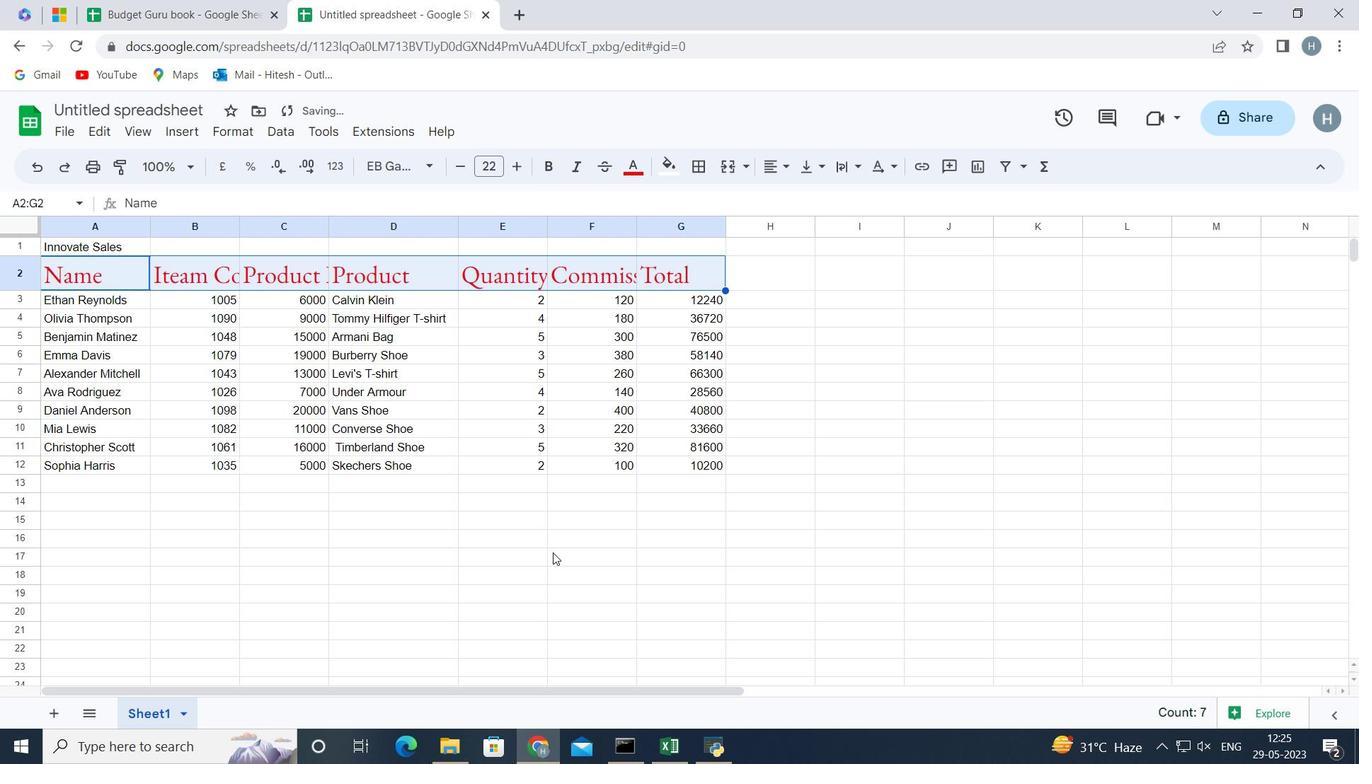 
Action: Mouse pressed left at (552, 547)
Screenshot: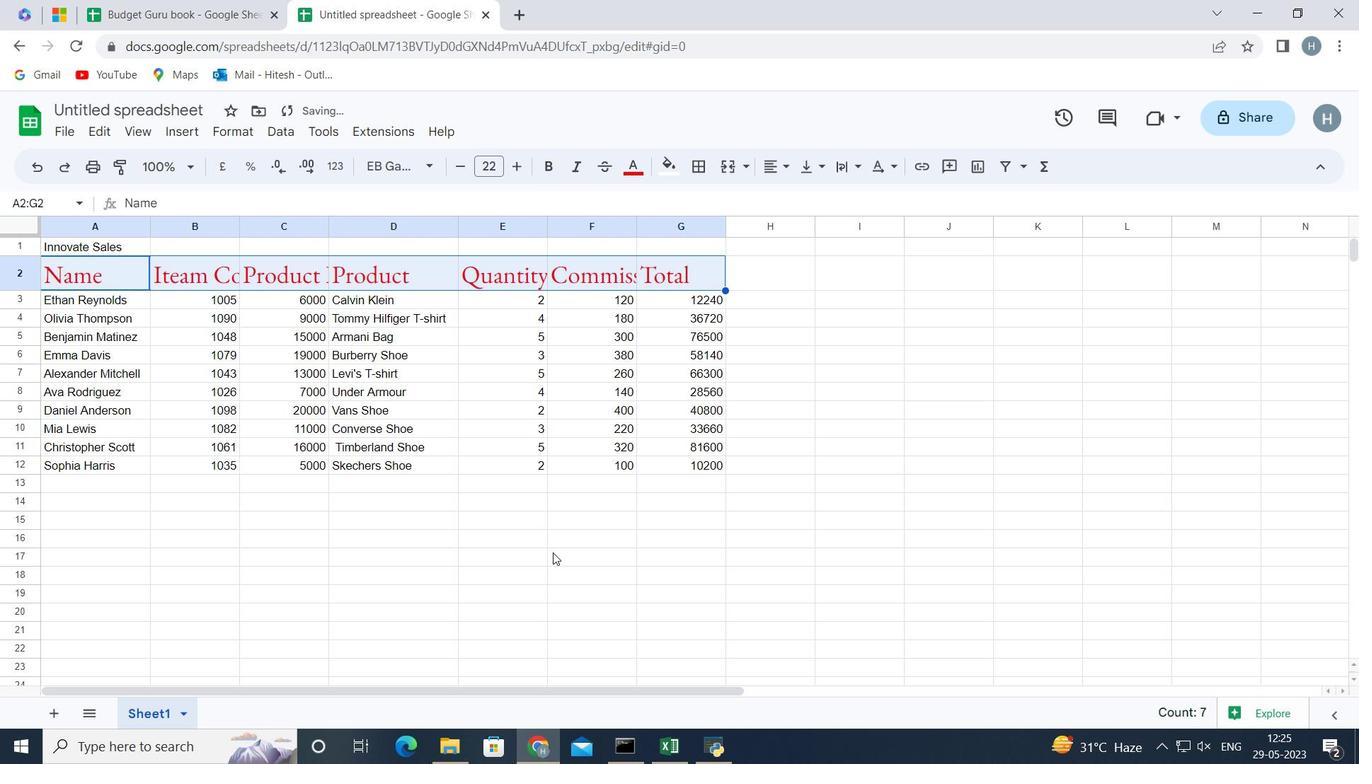 
Action: Mouse moved to (207, 222)
Screenshot: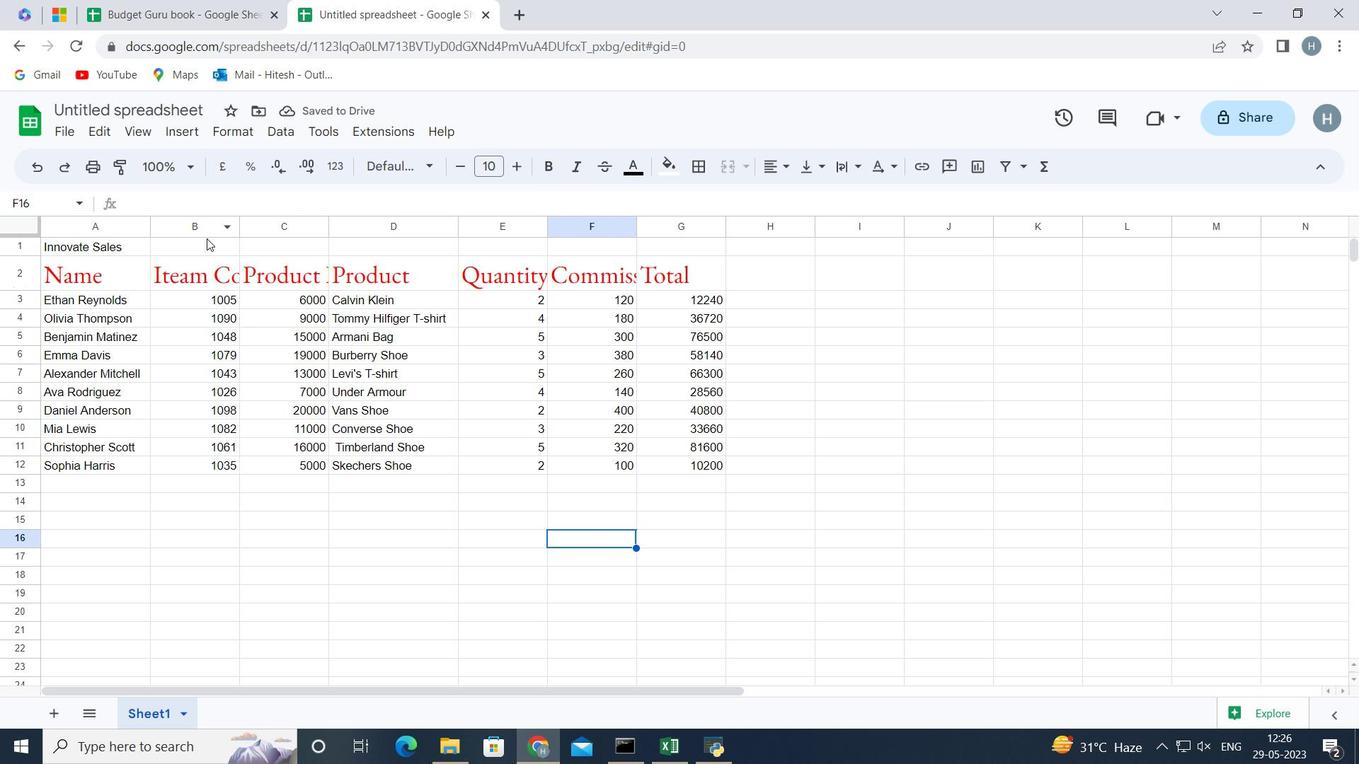 
Action: Mouse pressed left at (207, 222)
Screenshot: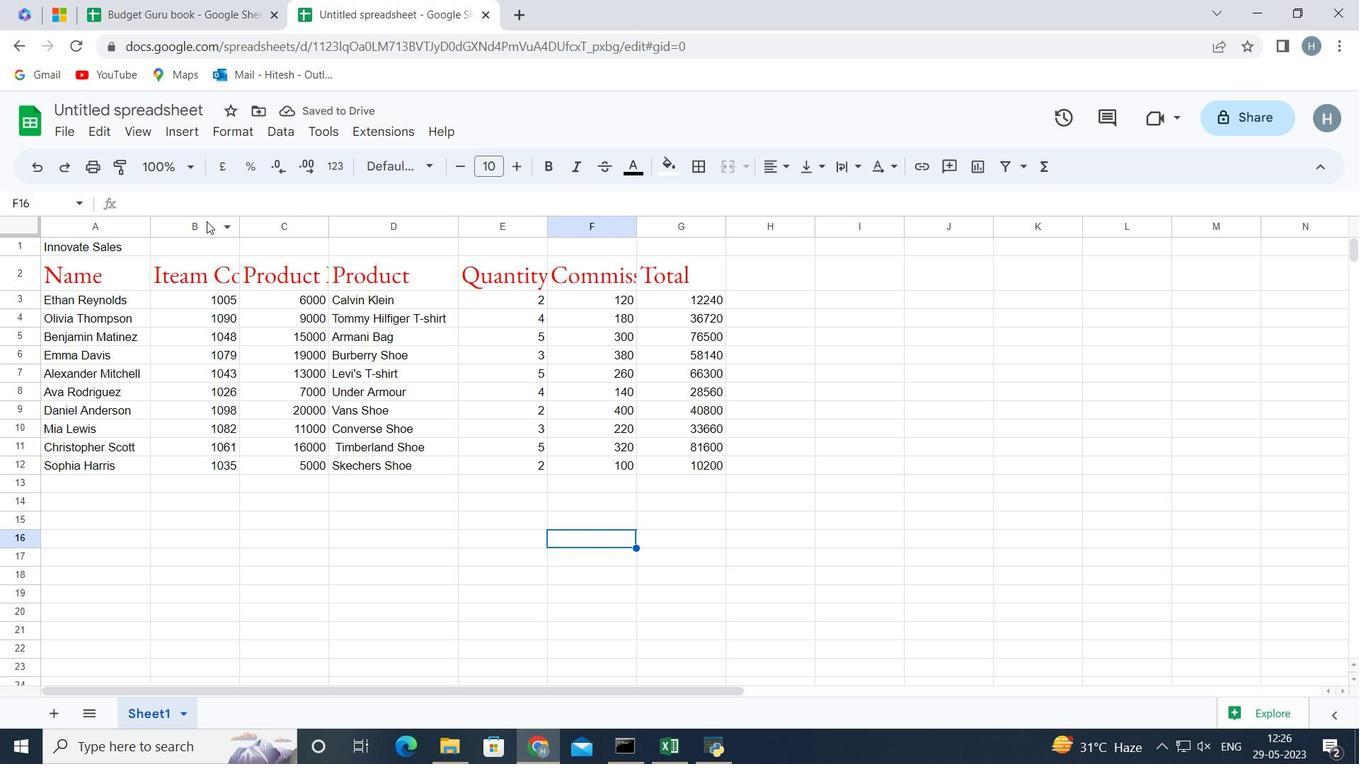 
Action: Mouse moved to (239, 234)
Screenshot: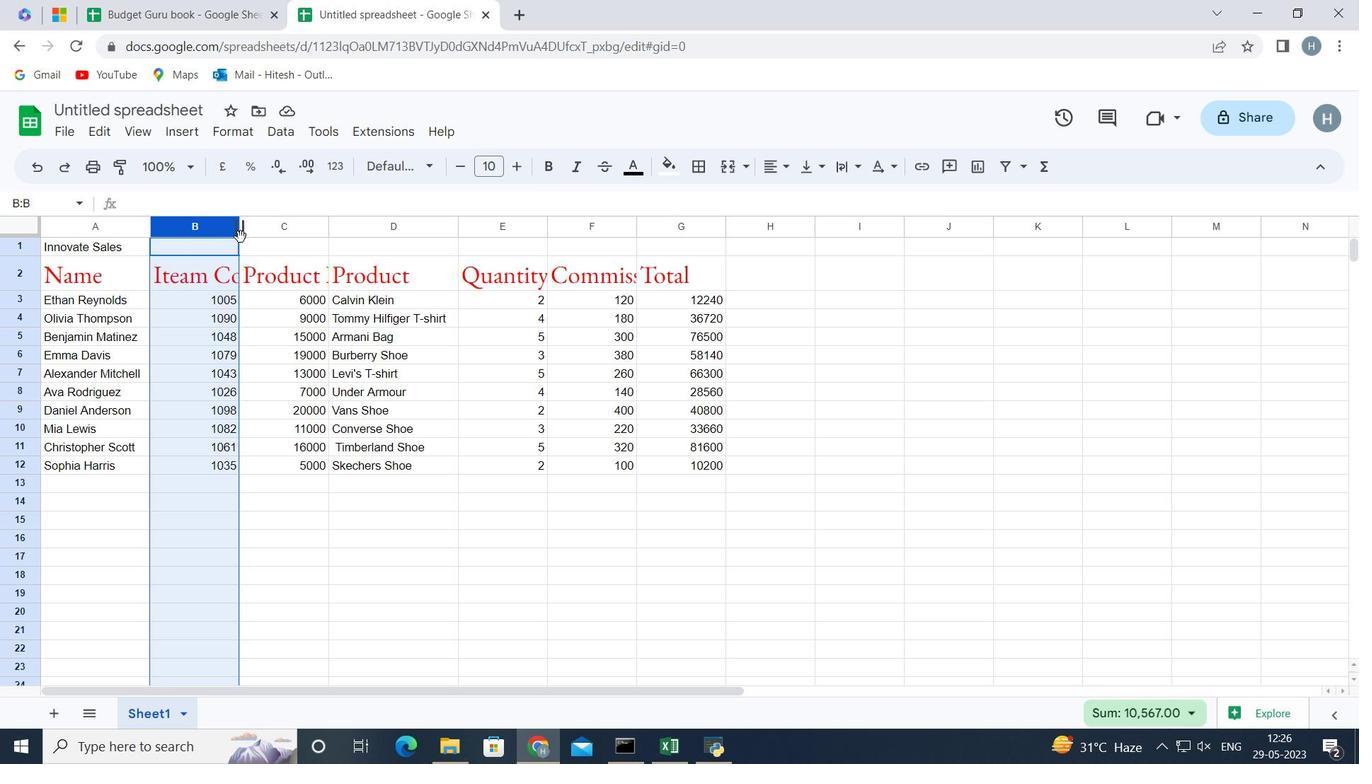 
Action: Mouse pressed left at (239, 234)
Screenshot: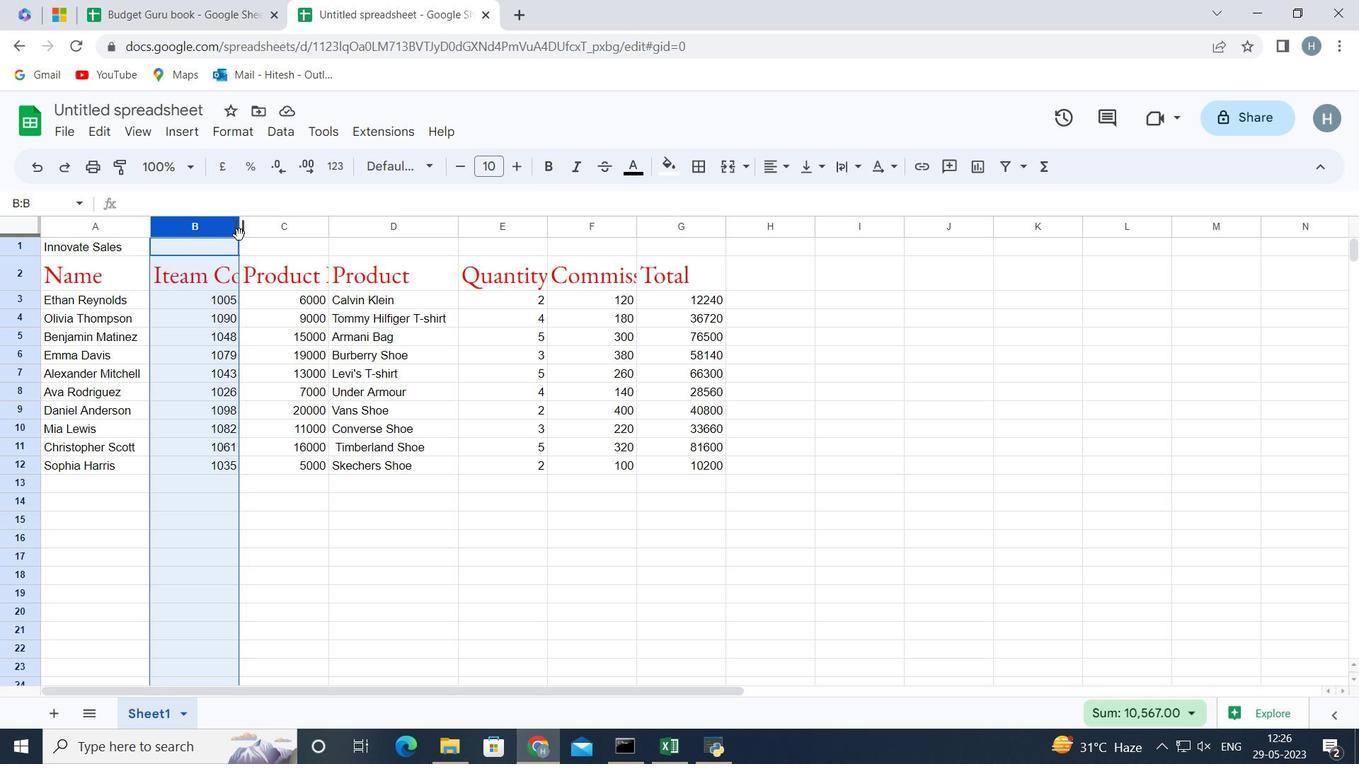 
Action: Mouse moved to (238, 224)
Screenshot: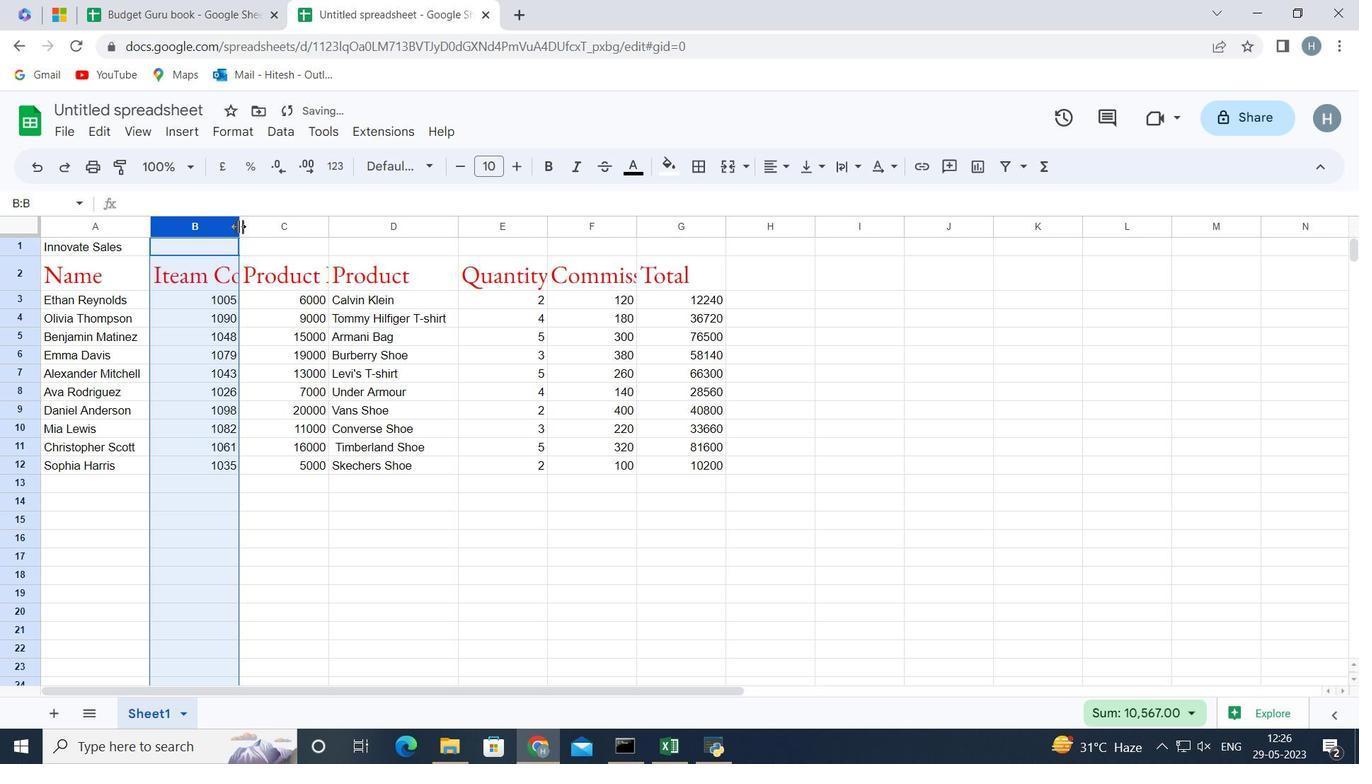 
Action: Mouse pressed left at (238, 224)
Screenshot: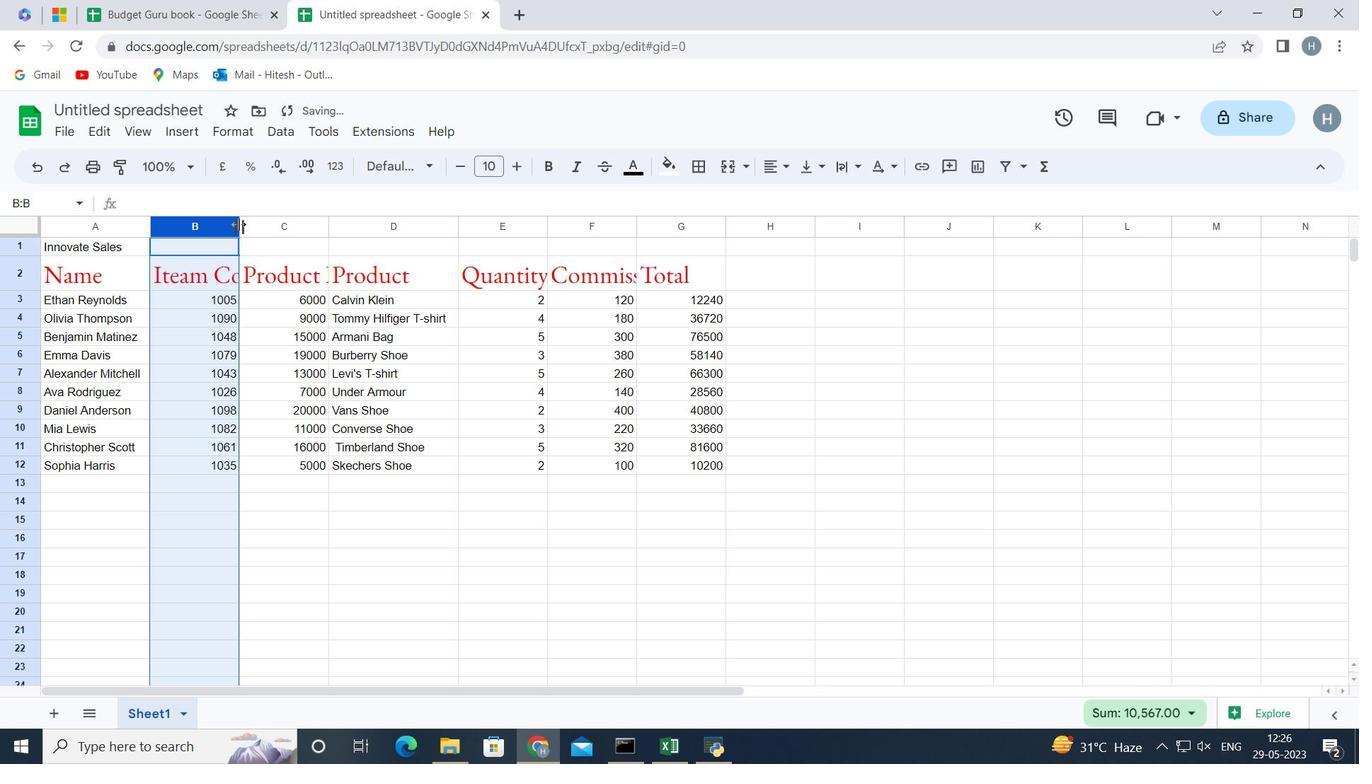 
Action: Mouse moved to (457, 523)
Screenshot: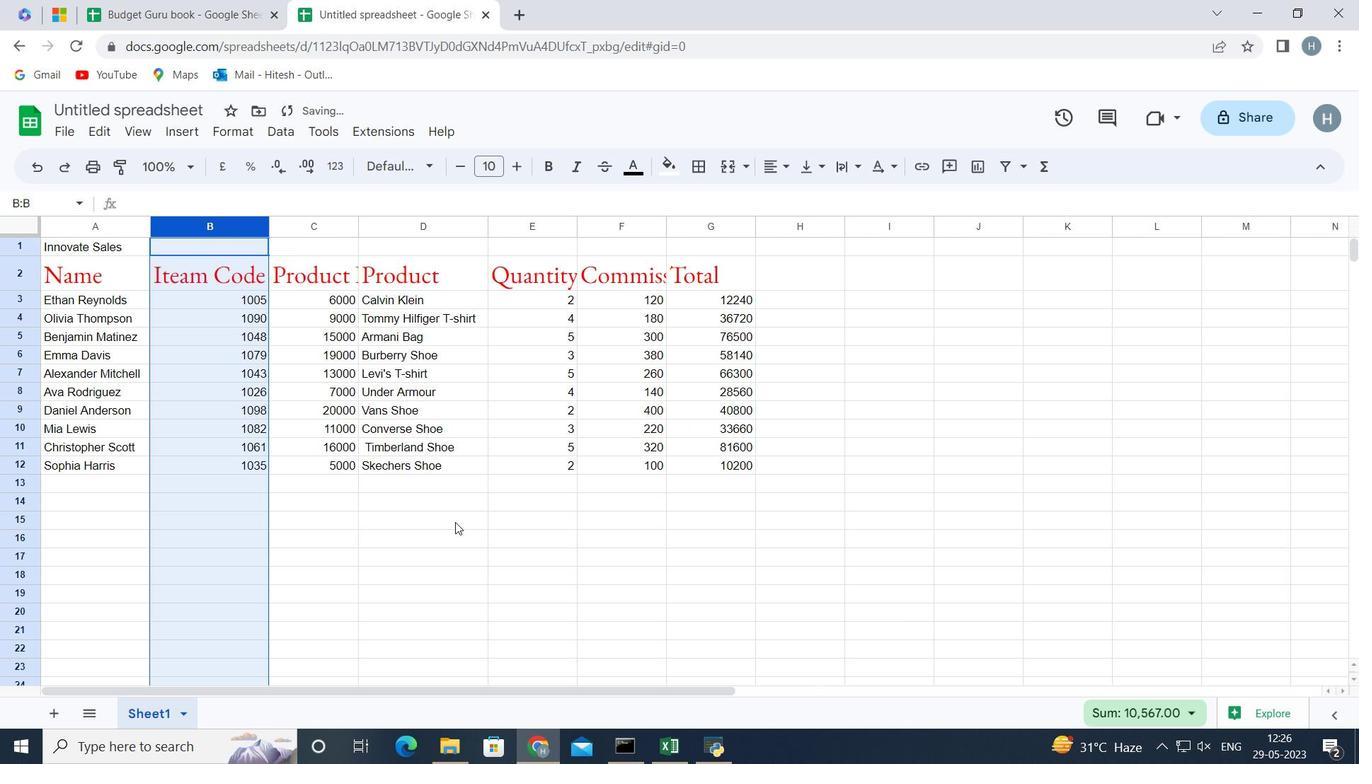 
Action: Mouse pressed left at (457, 523)
Screenshot: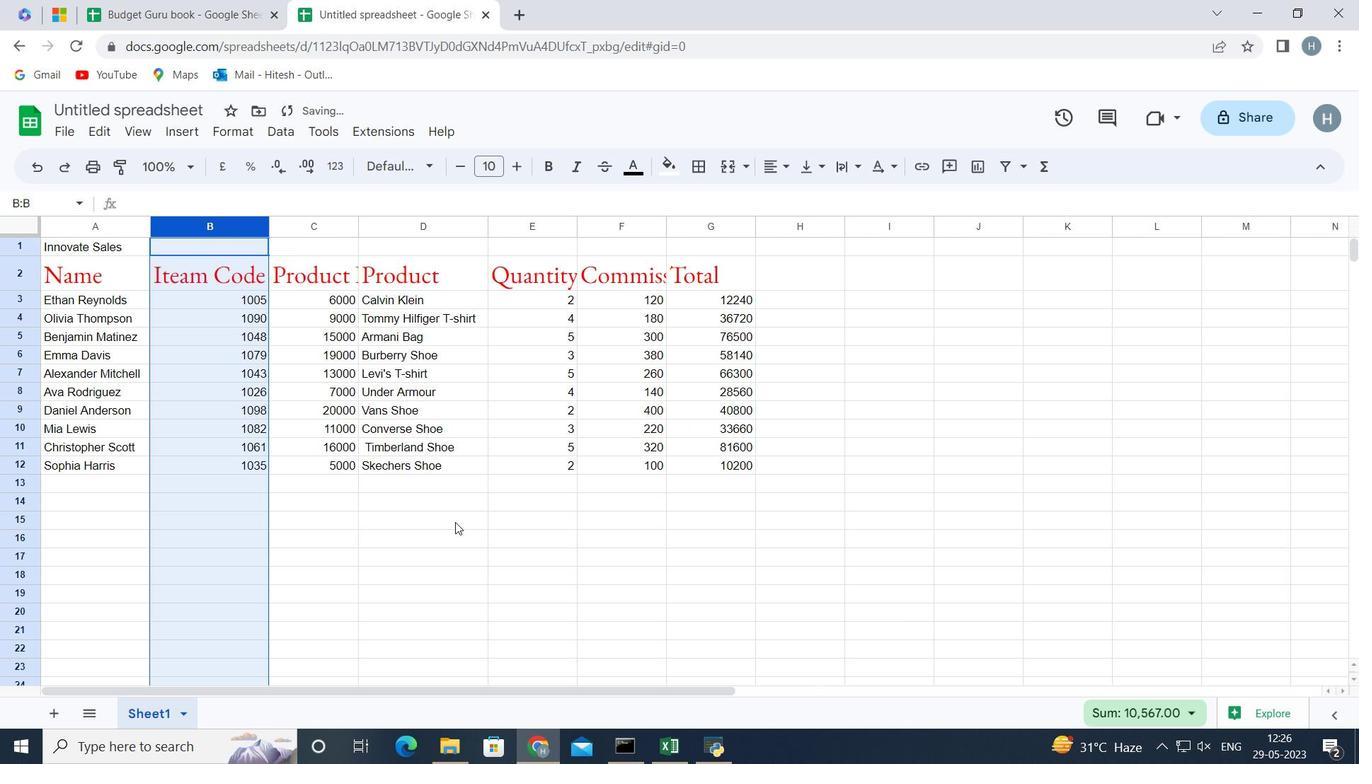 
Action: Mouse moved to (319, 224)
Screenshot: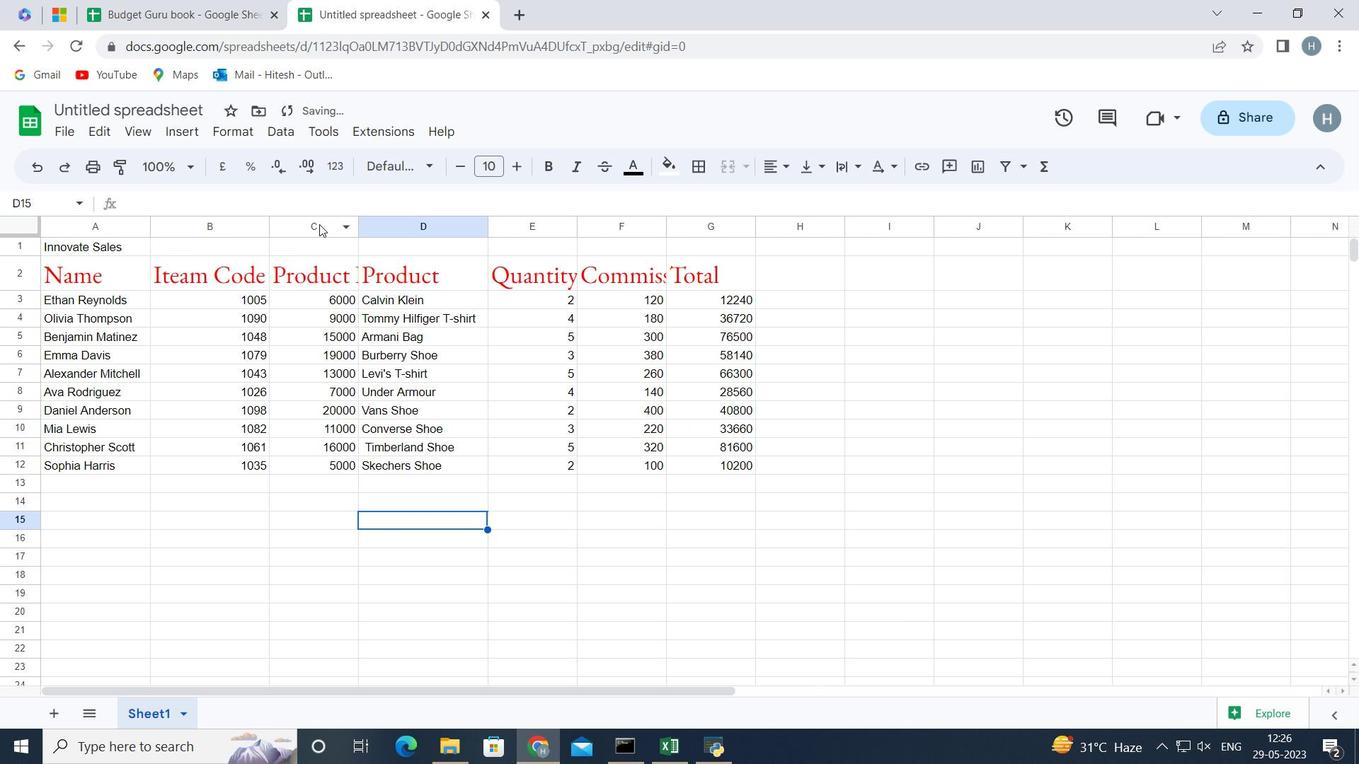 
Action: Mouse pressed left at (319, 224)
Screenshot: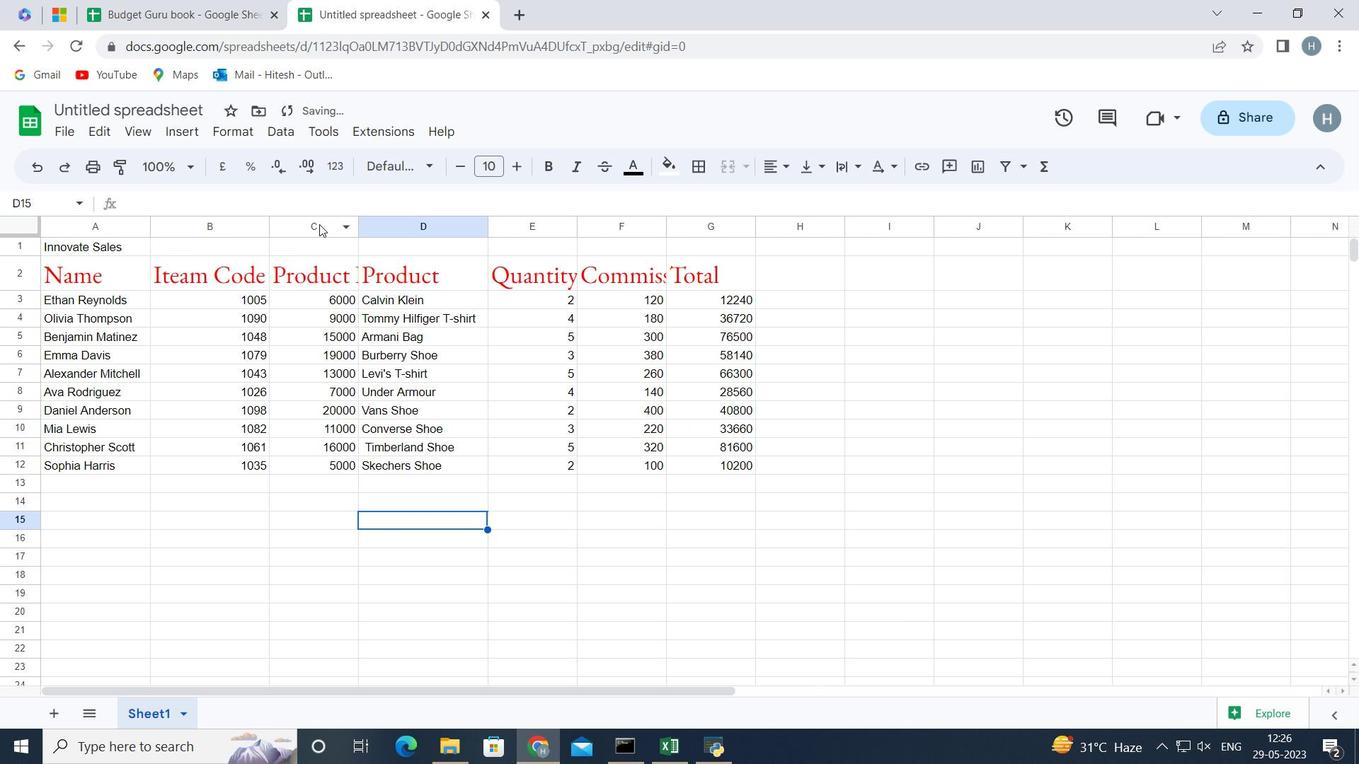 
Action: Mouse moved to (355, 225)
Screenshot: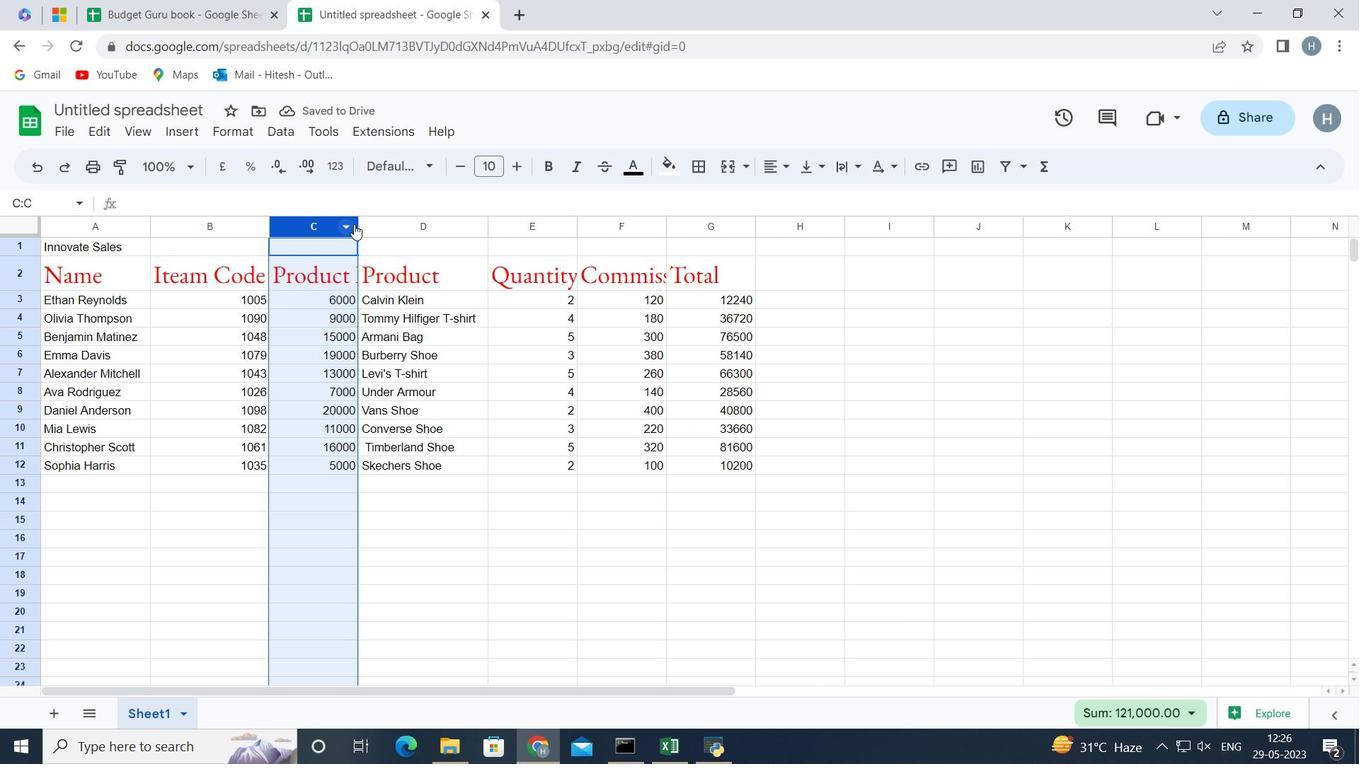 
Action: Mouse pressed left at (355, 225)
Screenshot: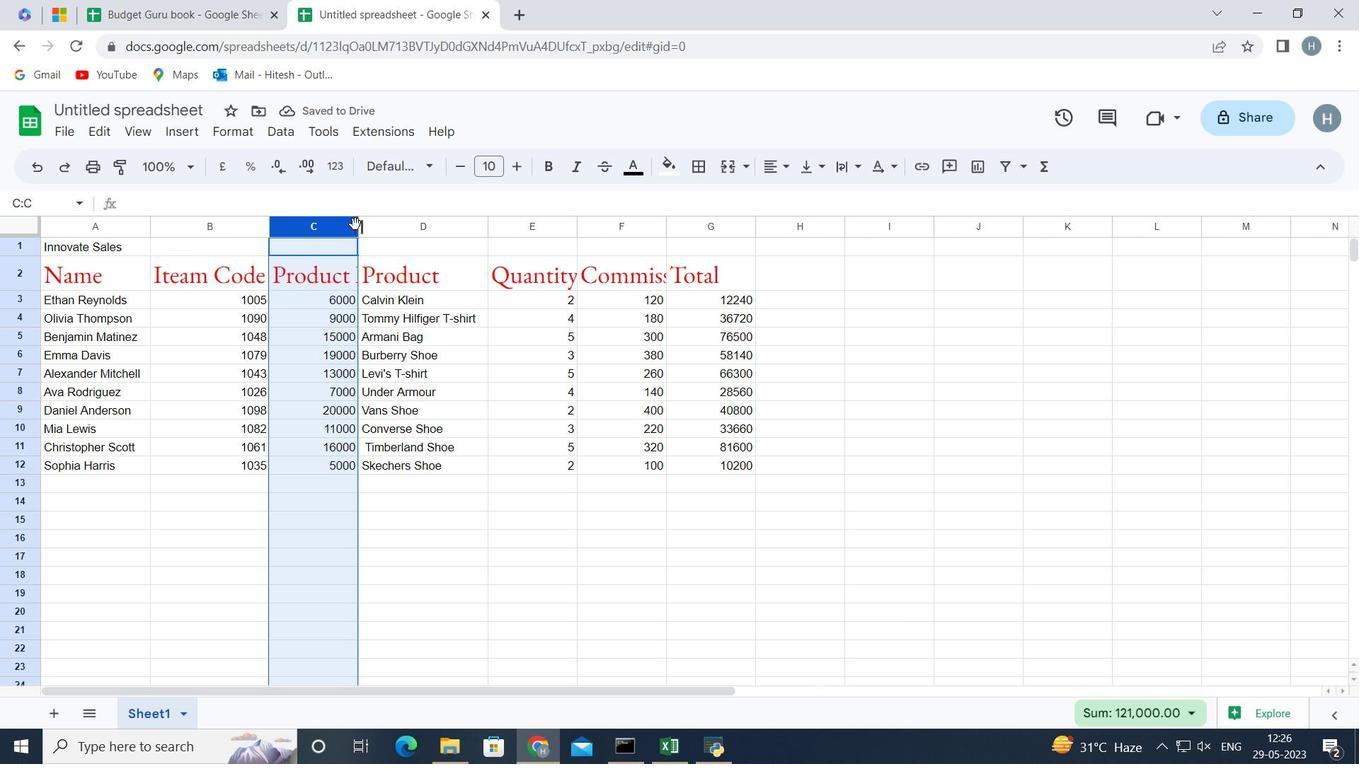 
Action: Mouse moved to (415, 226)
Screenshot: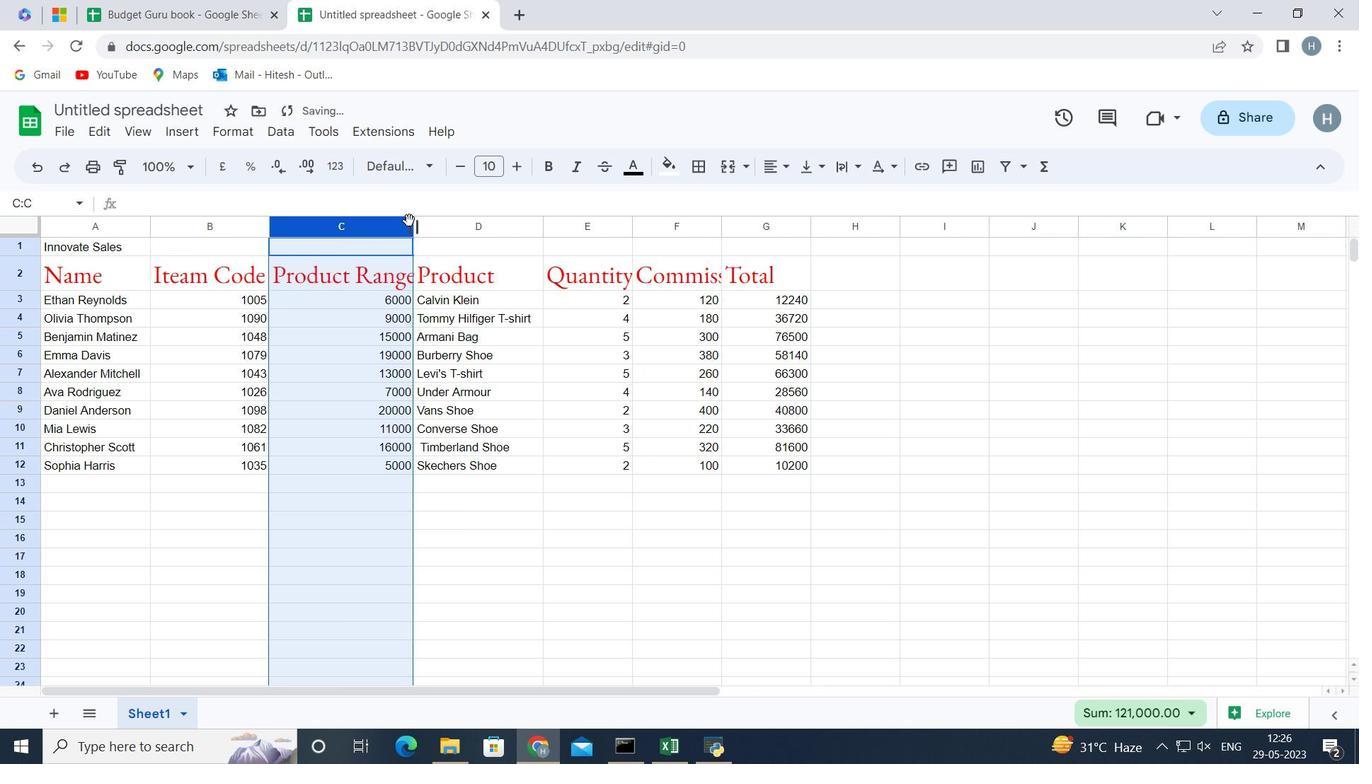 
Action: Mouse pressed left at (415, 226)
Screenshot: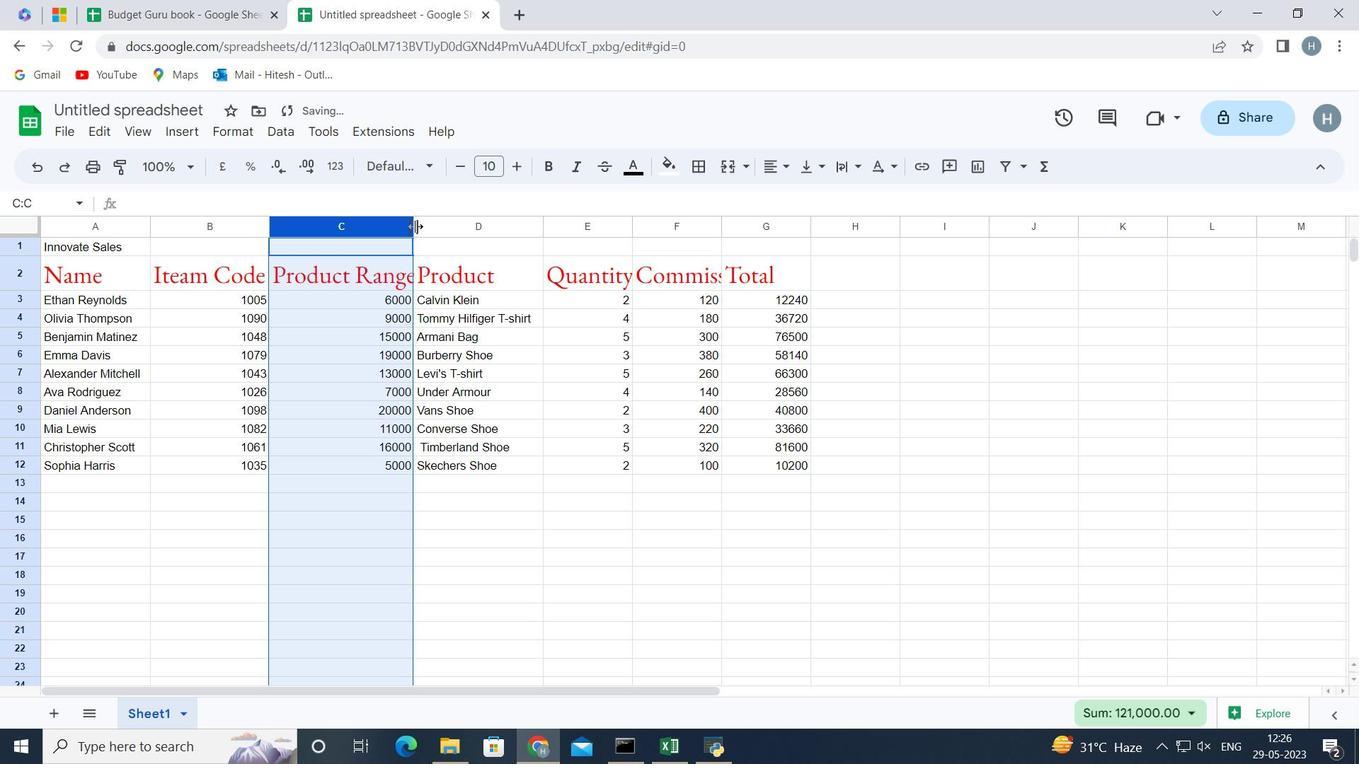 
Action: Mouse moved to (537, 639)
Screenshot: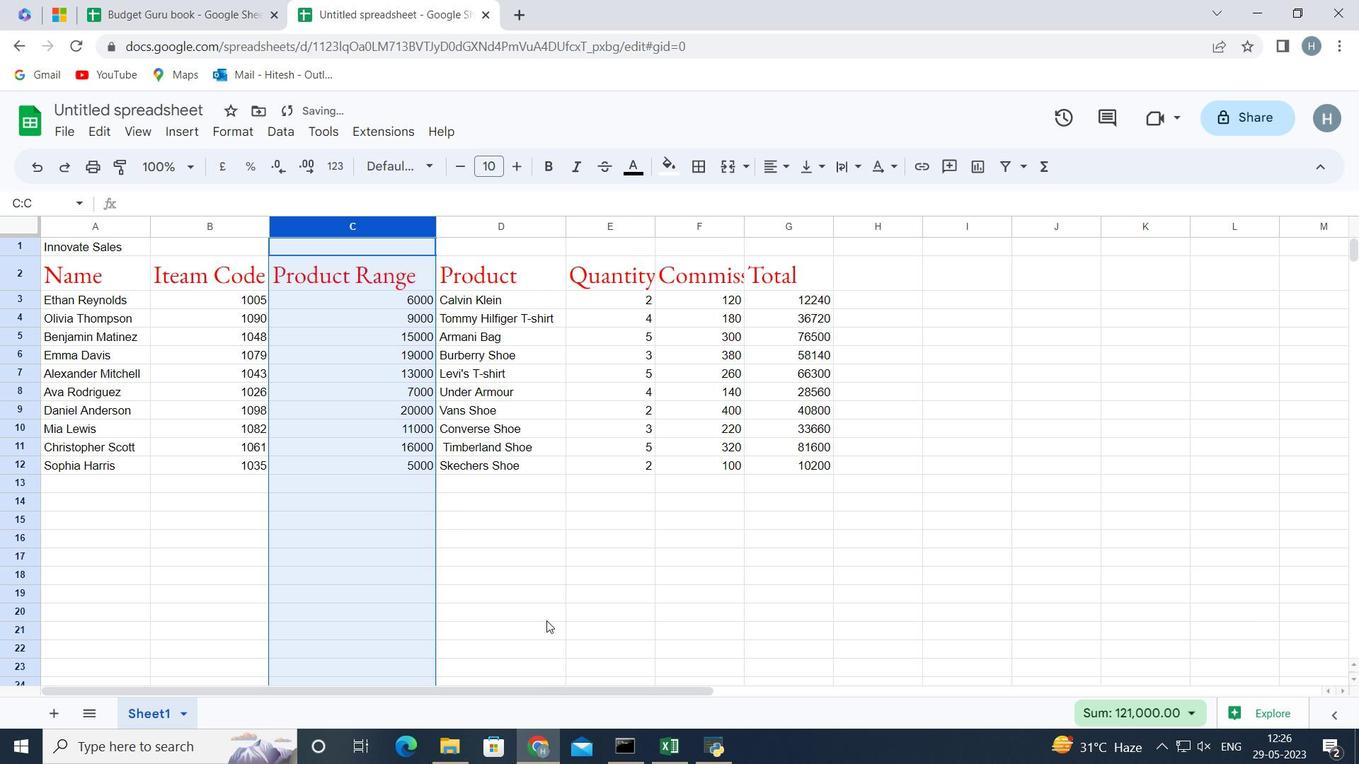
Action: Mouse pressed left at (537, 639)
Screenshot: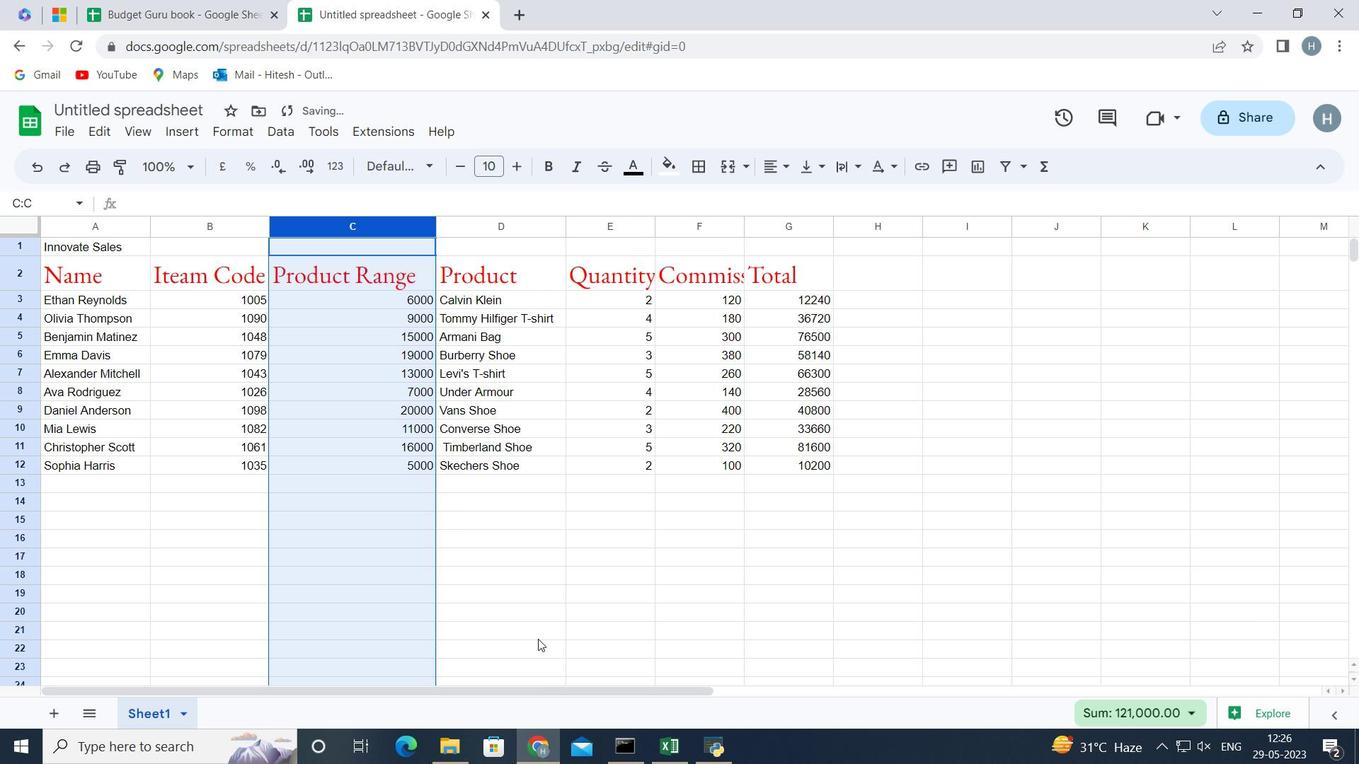 
Action: Mouse moved to (201, 530)
Screenshot: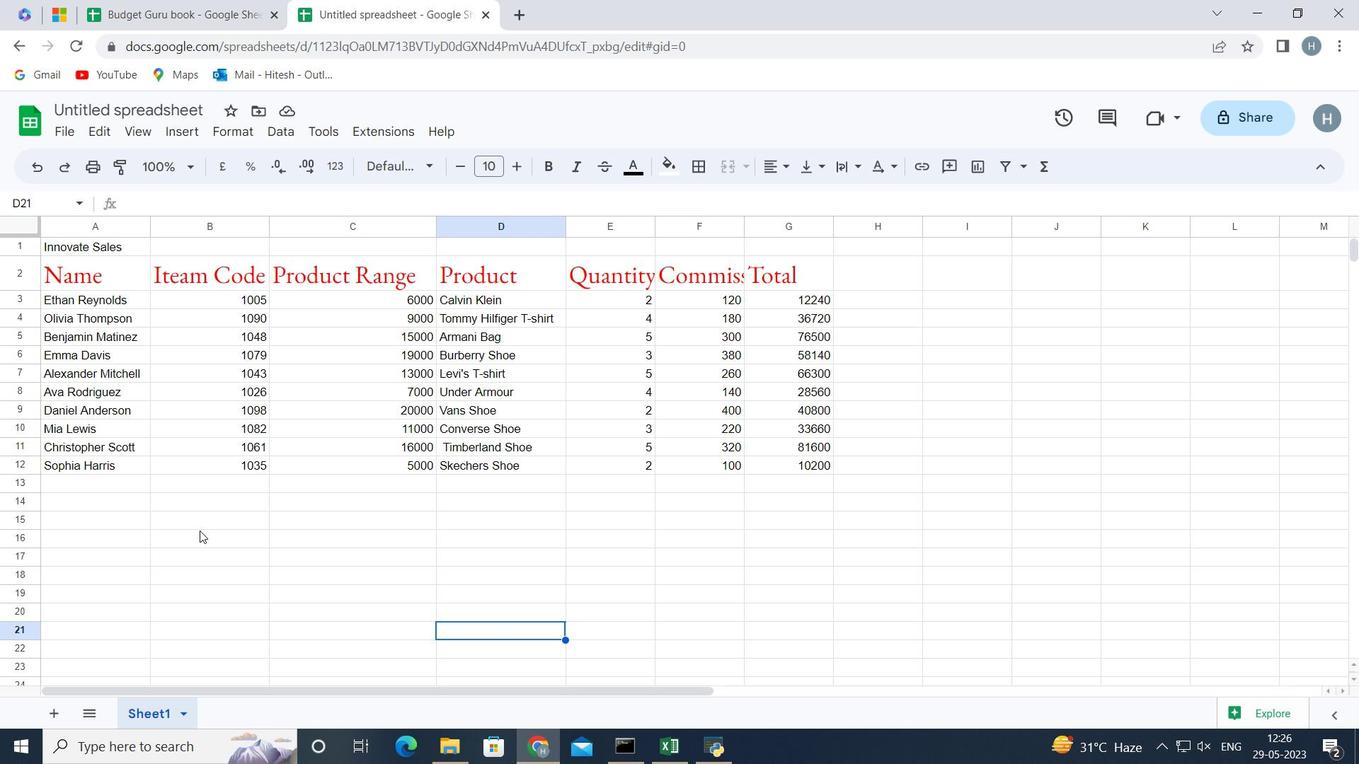 
Action: Mouse pressed left at (201, 530)
Screenshot: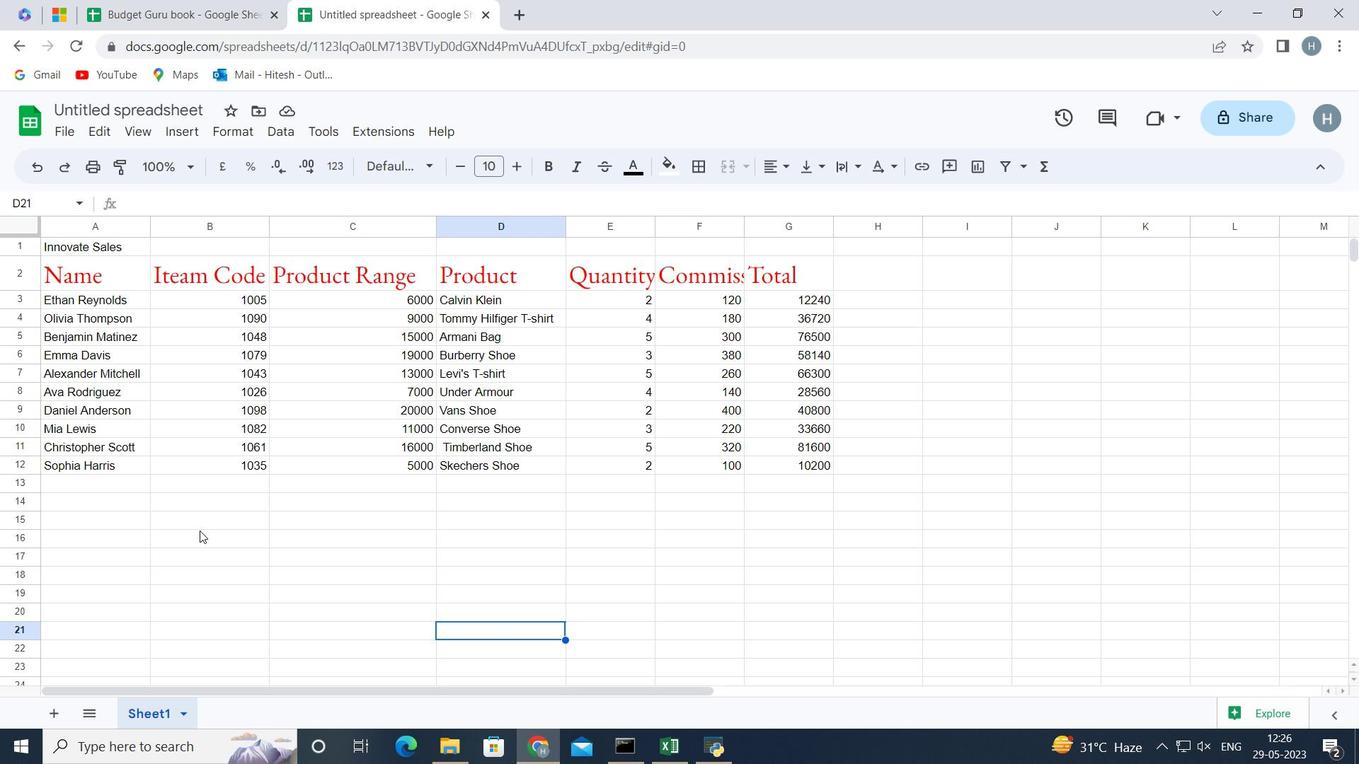
Action: Mouse moved to (79, 296)
Screenshot: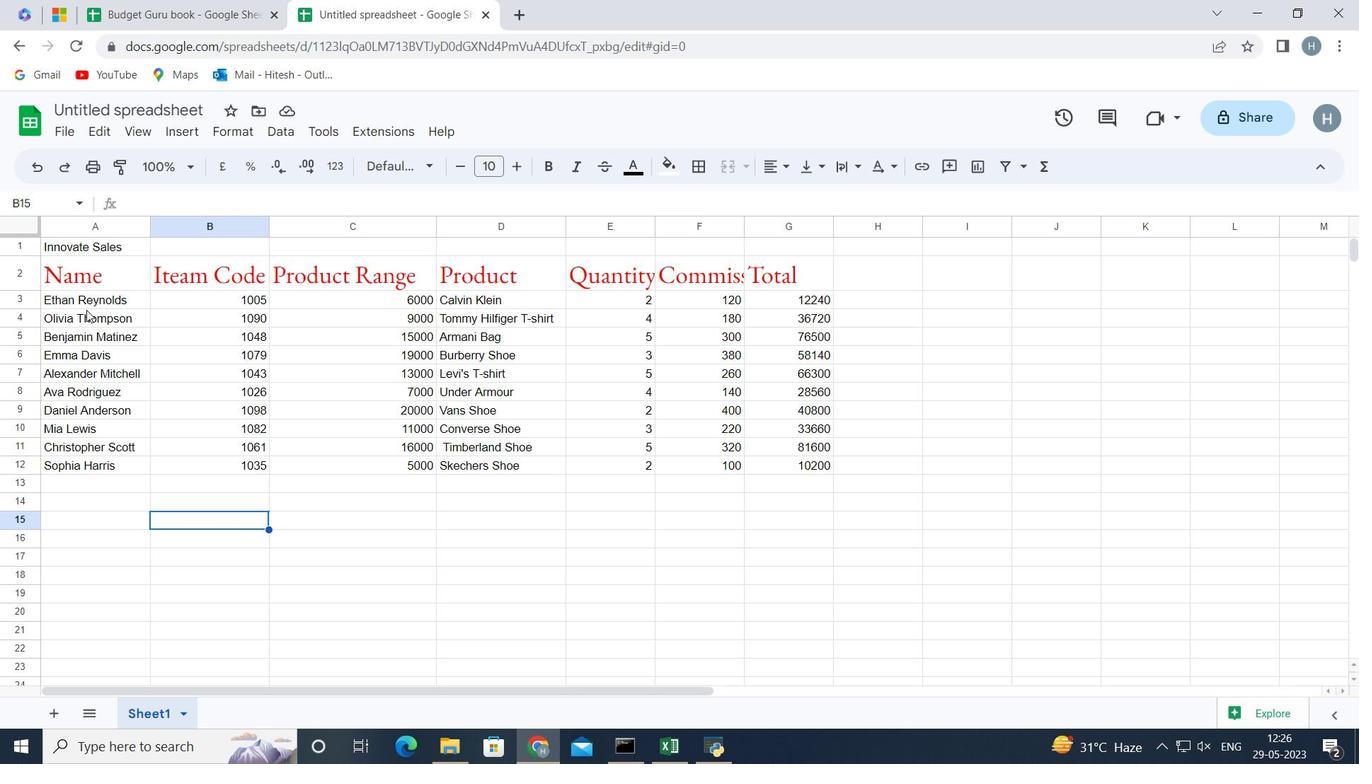 
Action: Mouse pressed left at (79, 296)
Screenshot: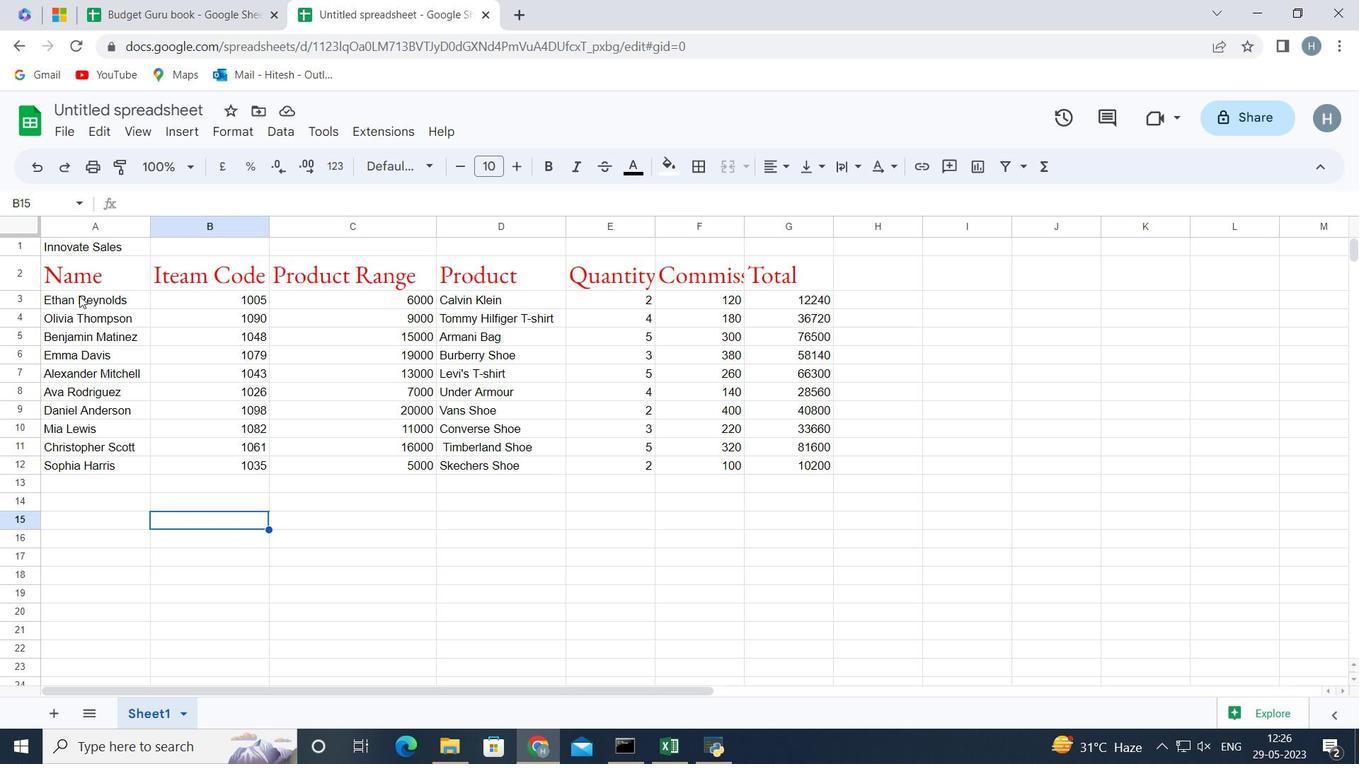 
Action: Key pressed <Key.shift><Key.right><Key.right><Key.right><Key.right><Key.right><Key.right><Key.down><Key.down><Key.down><Key.down><Key.down><Key.down><Key.down><Key.down><Key.down>
Screenshot: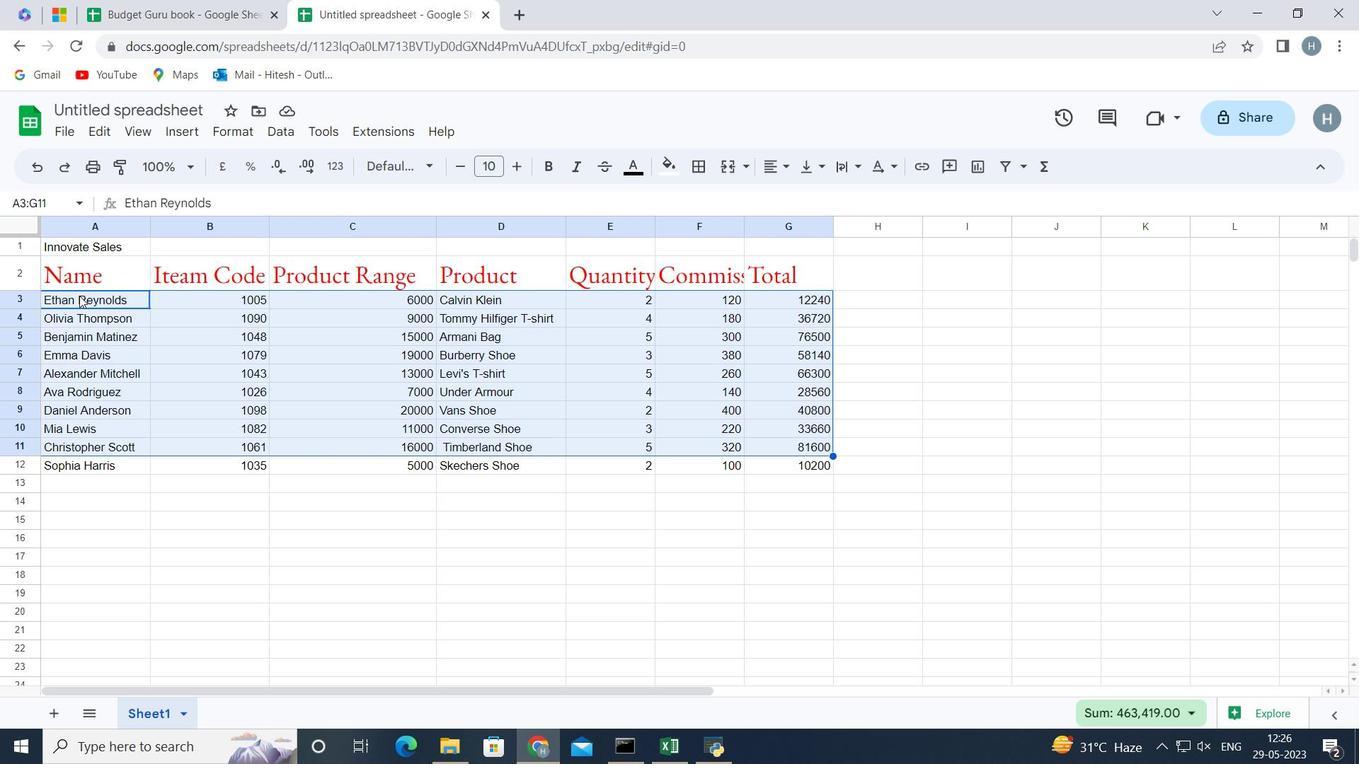 
Action: Mouse moved to (432, 164)
Screenshot: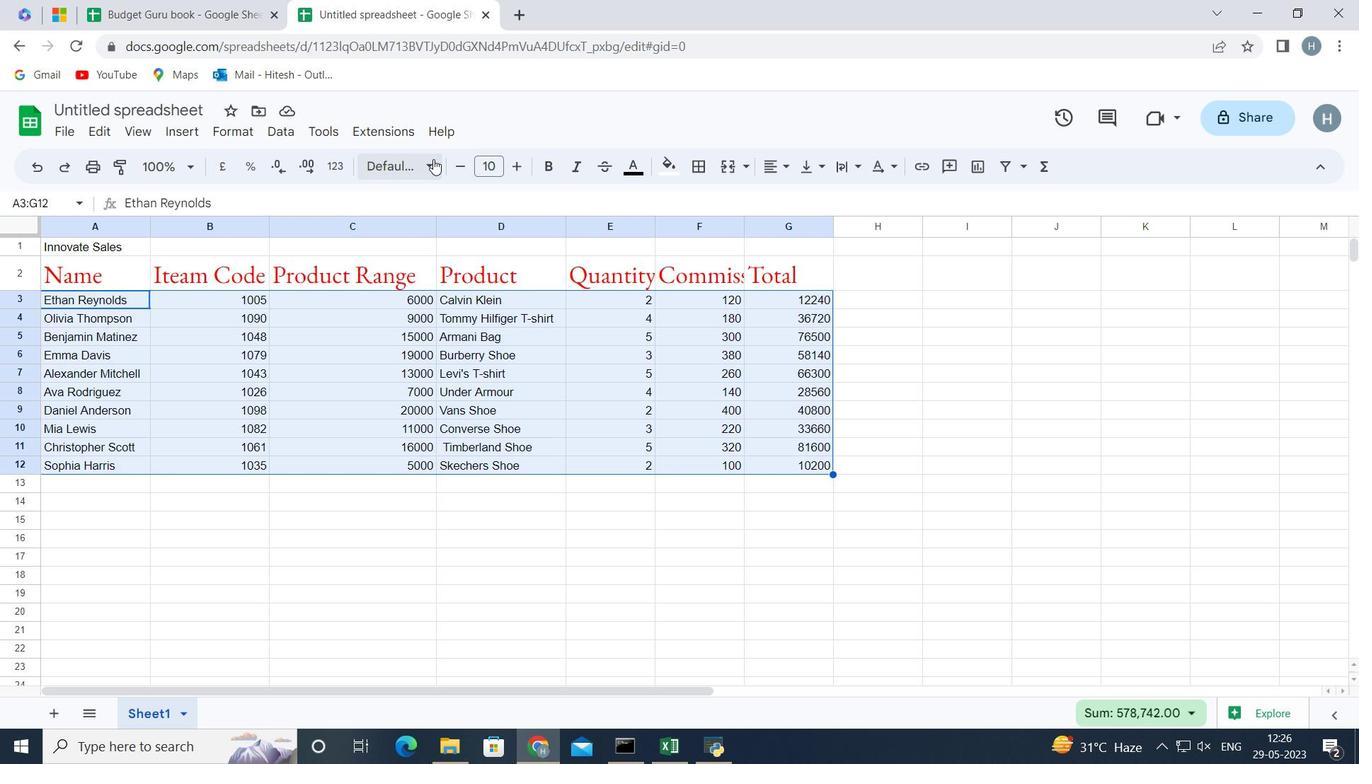 
Action: Mouse pressed left at (432, 164)
Screenshot: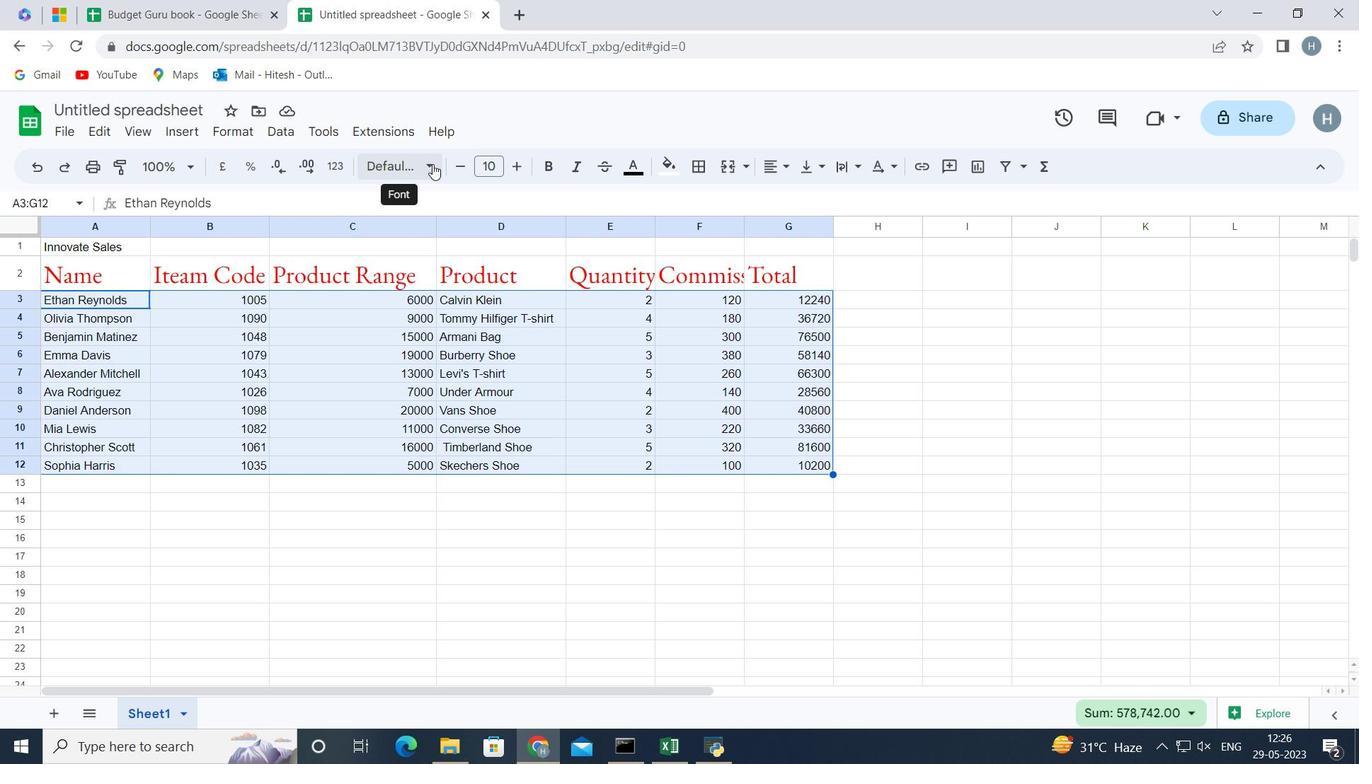 
Action: Mouse moved to (418, 339)
Screenshot: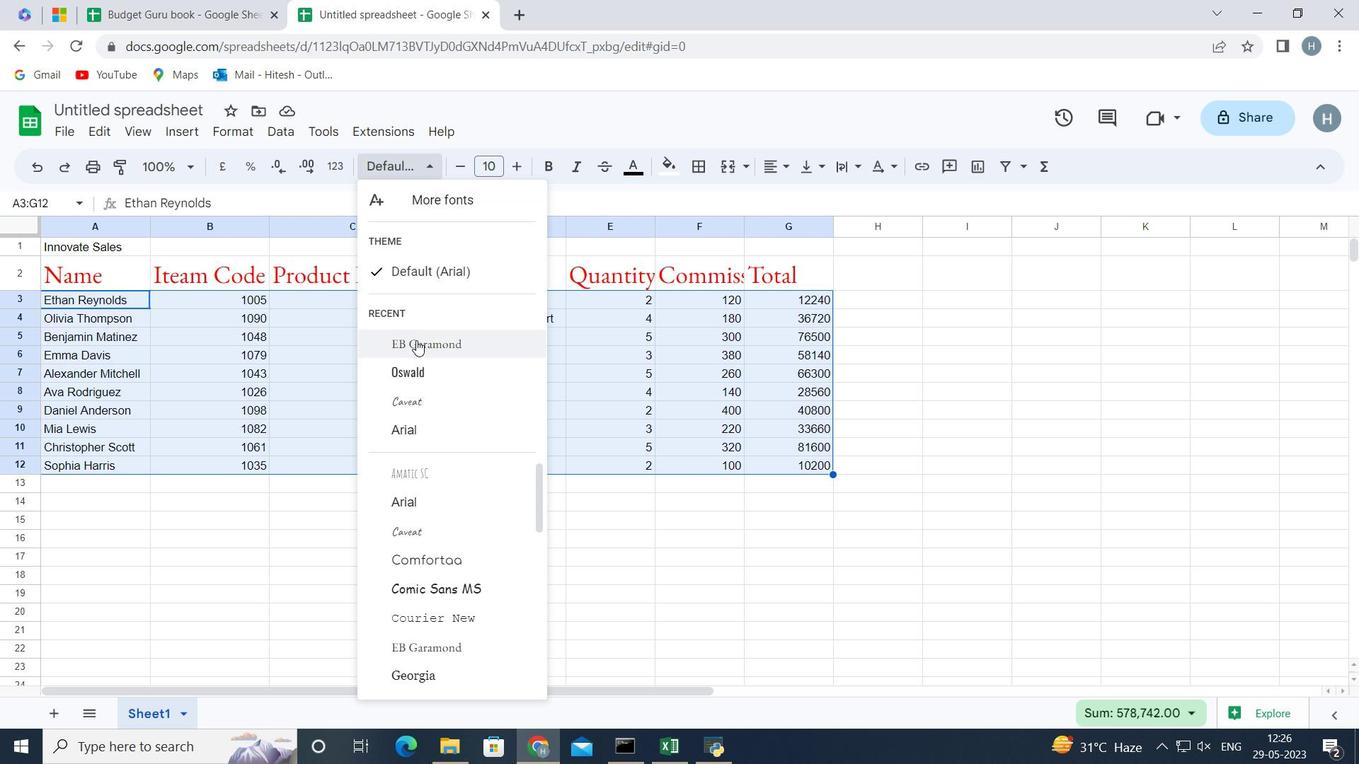 
Action: Mouse pressed left at (418, 339)
Screenshot: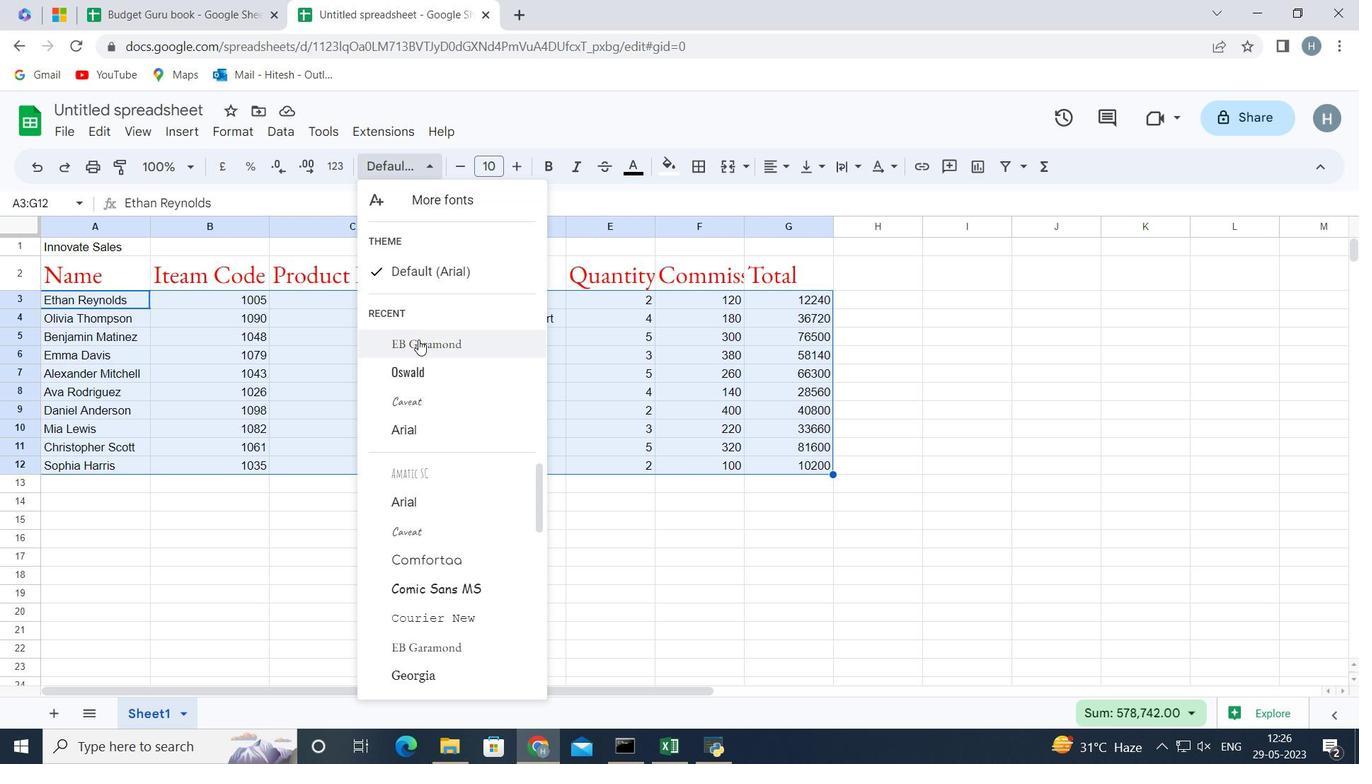 
Action: Mouse moved to (516, 159)
Screenshot: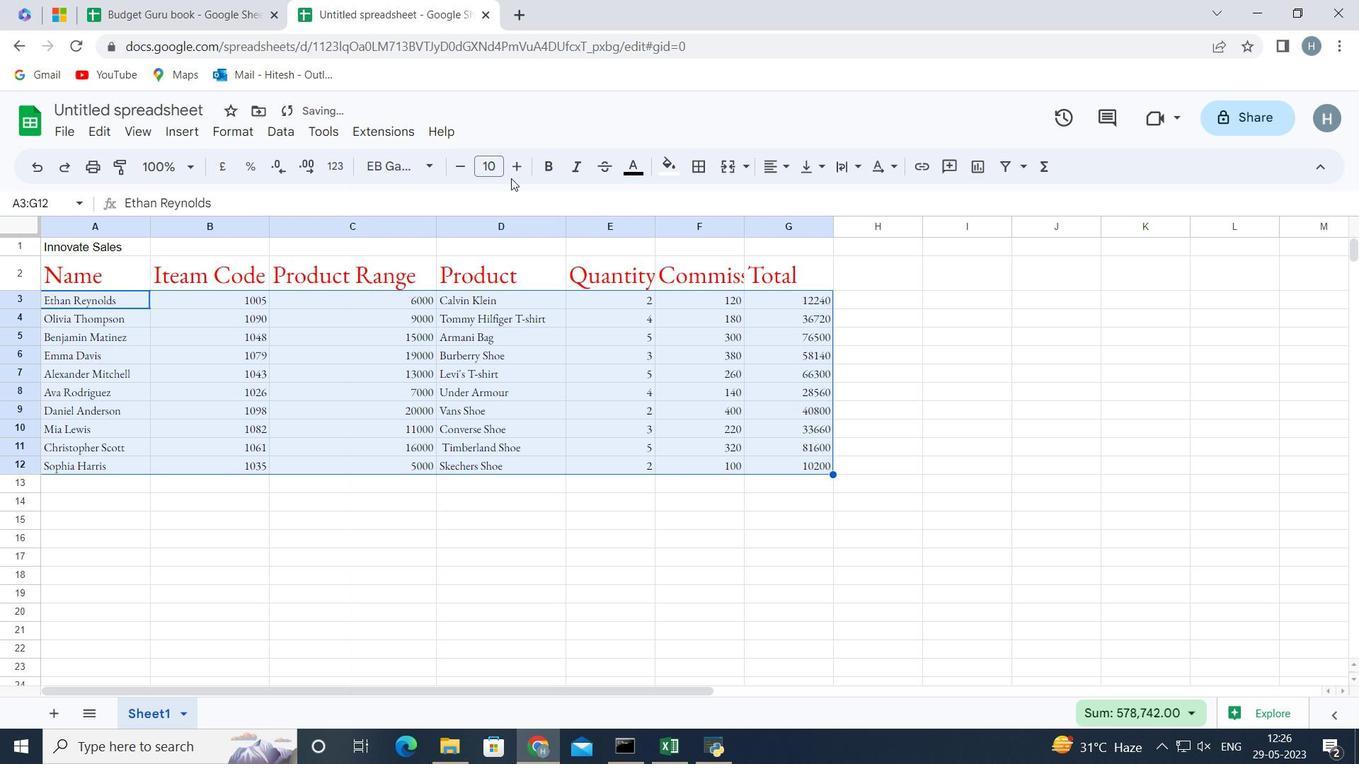 
Action: Mouse pressed left at (516, 159)
Screenshot: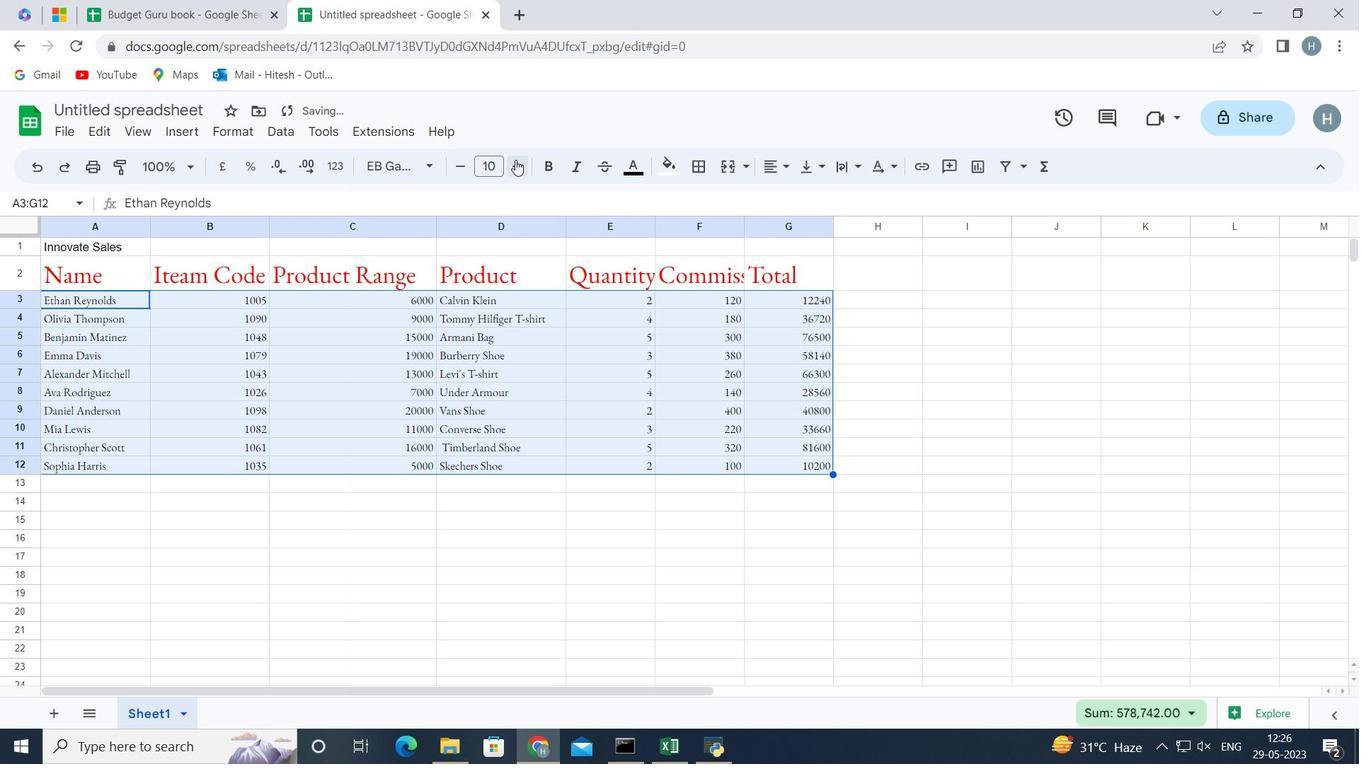 
Action: Mouse pressed left at (516, 159)
Screenshot: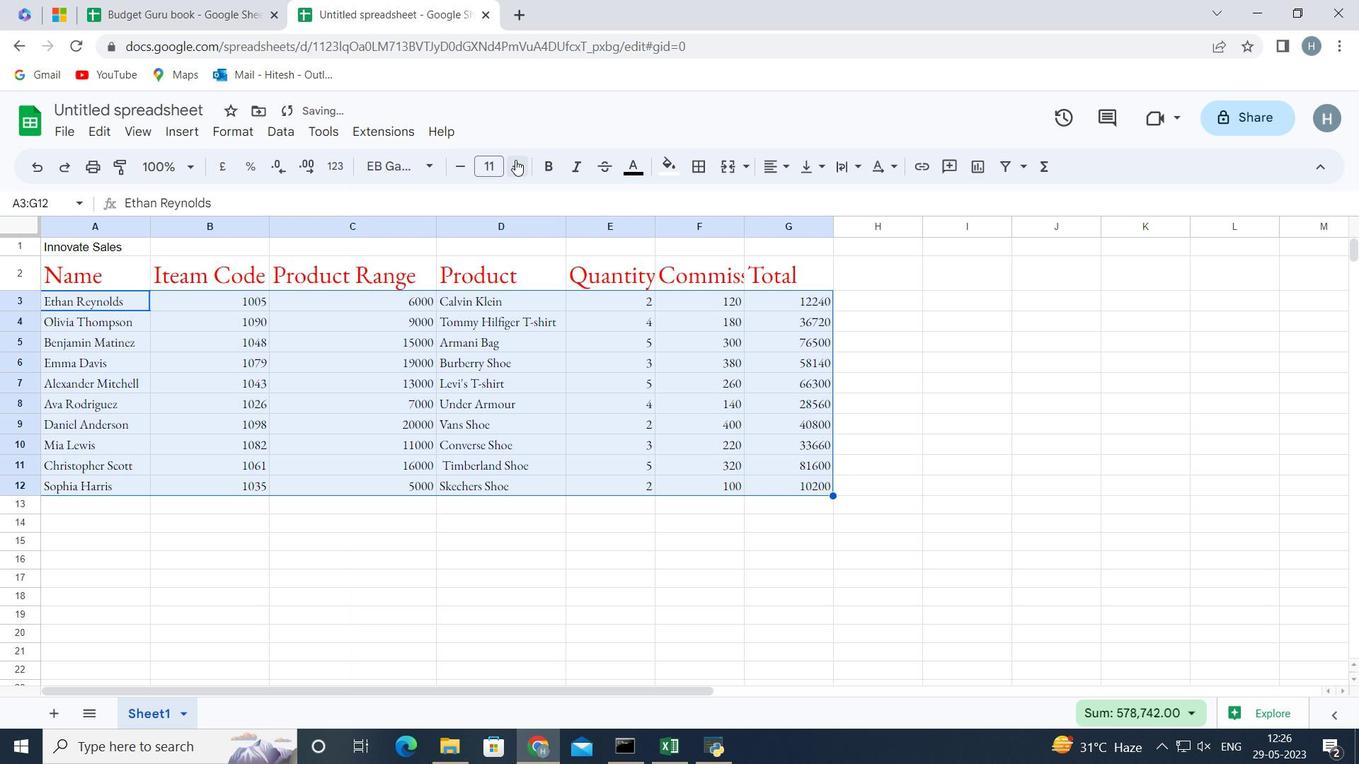 
Action: Mouse pressed left at (516, 159)
Screenshot: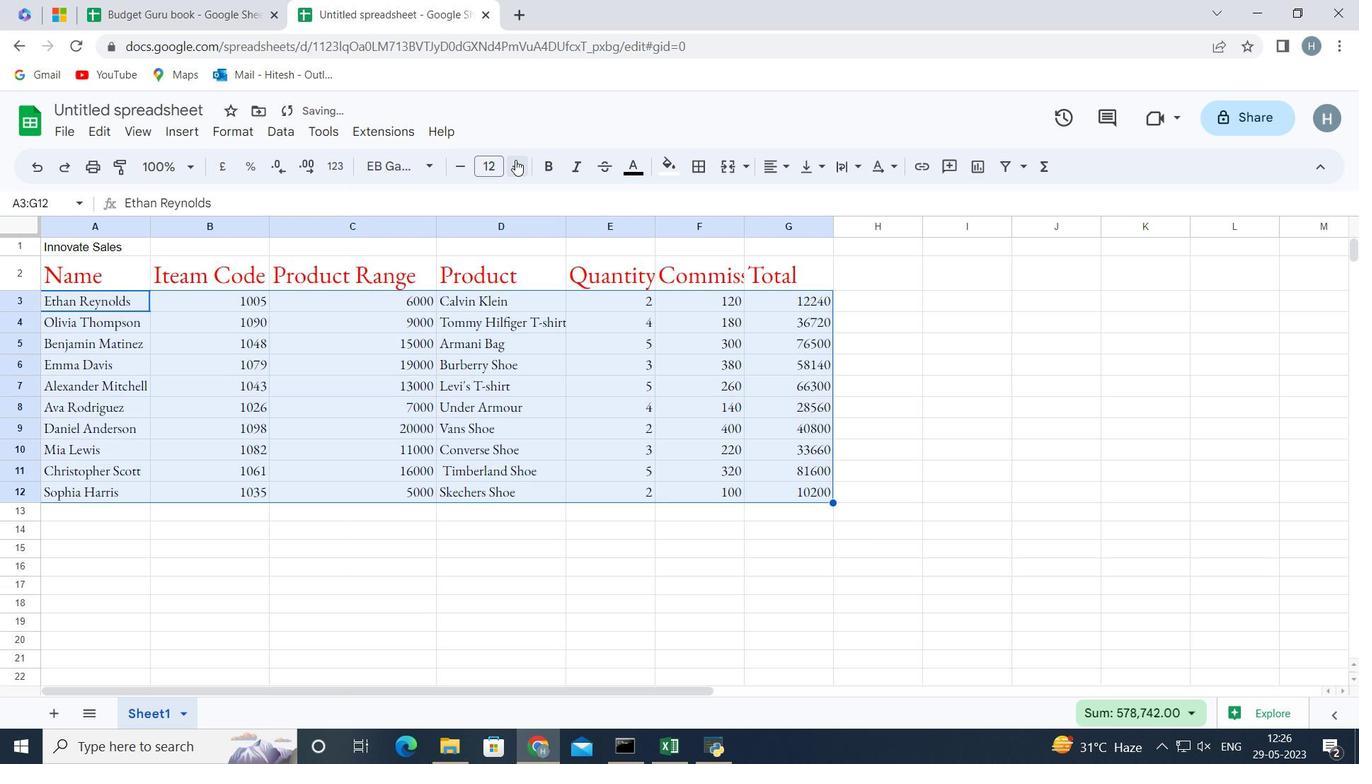 
Action: Mouse pressed left at (516, 159)
Screenshot: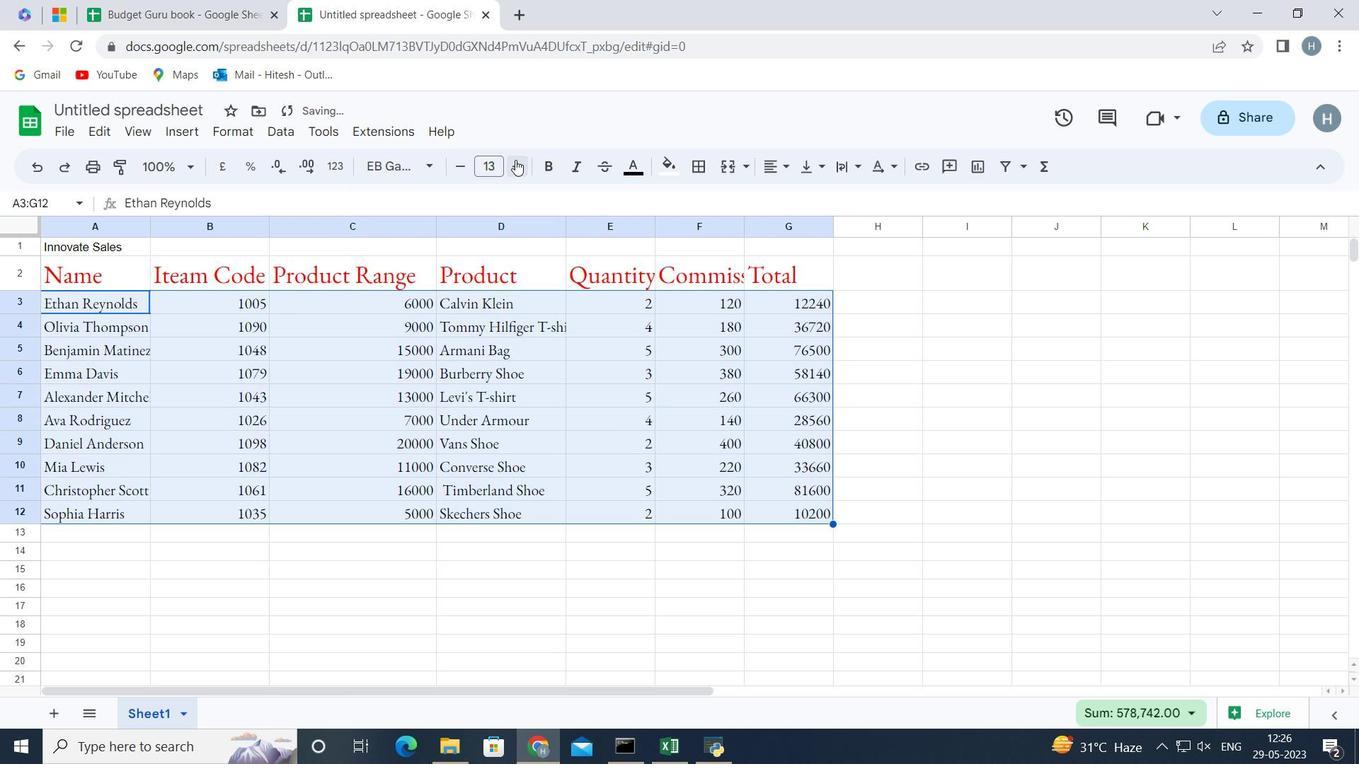 
Action: Mouse moved to (353, 577)
Screenshot: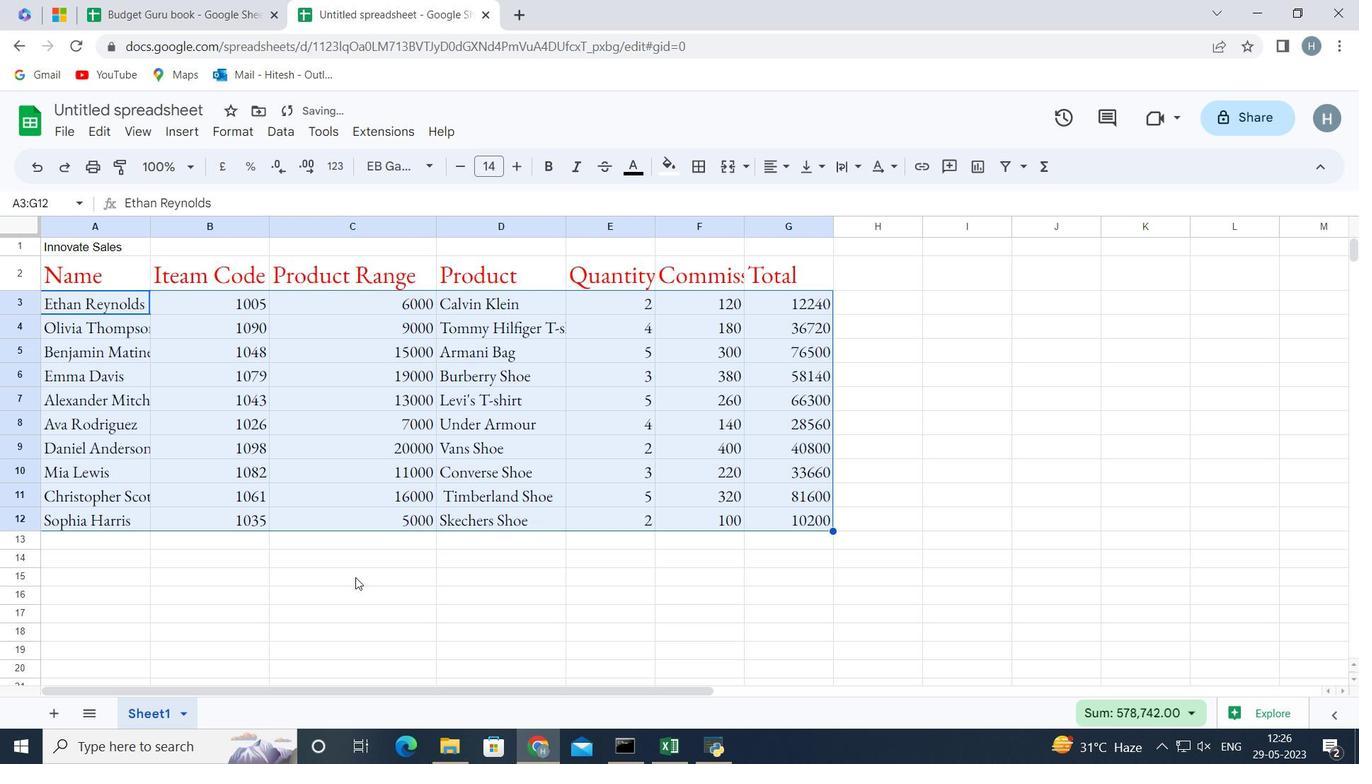 
Action: Mouse pressed left at (353, 577)
Screenshot: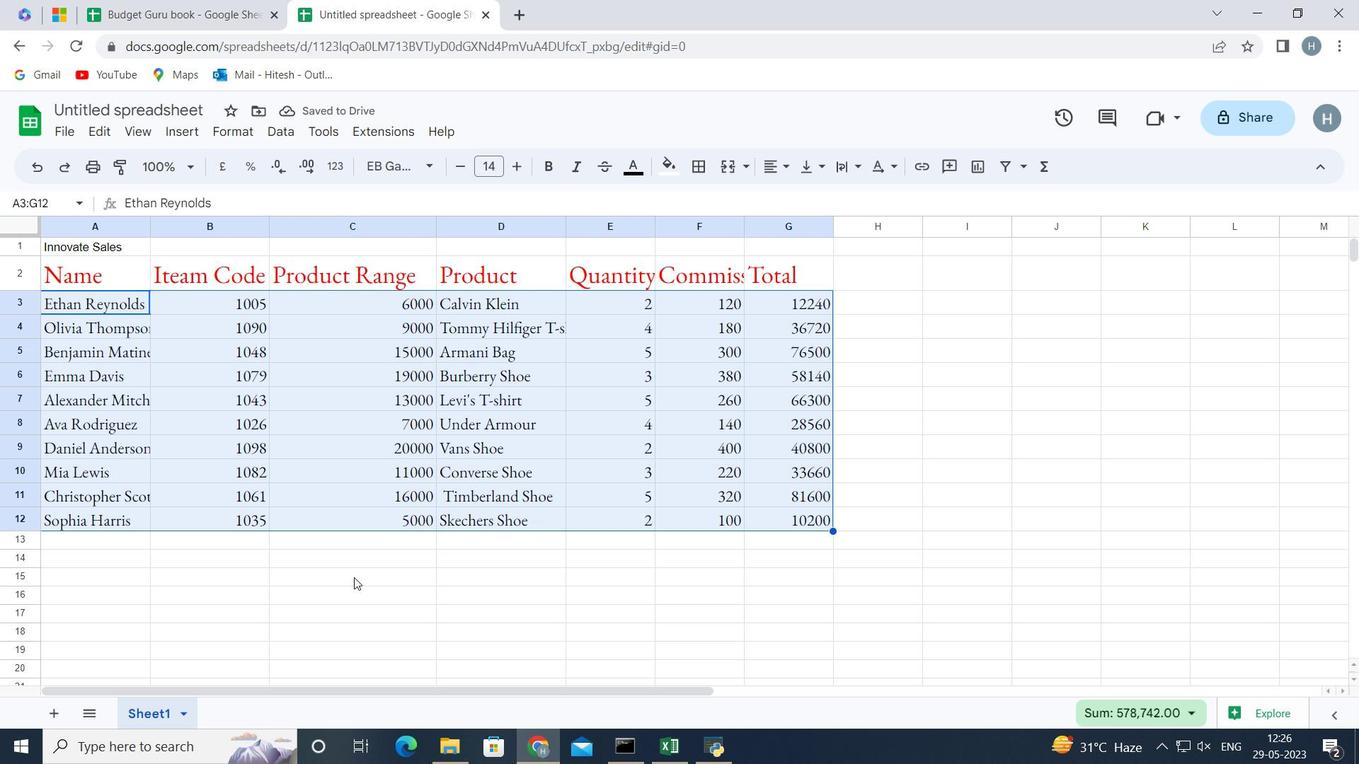 
Action: Mouse moved to (77, 273)
Screenshot: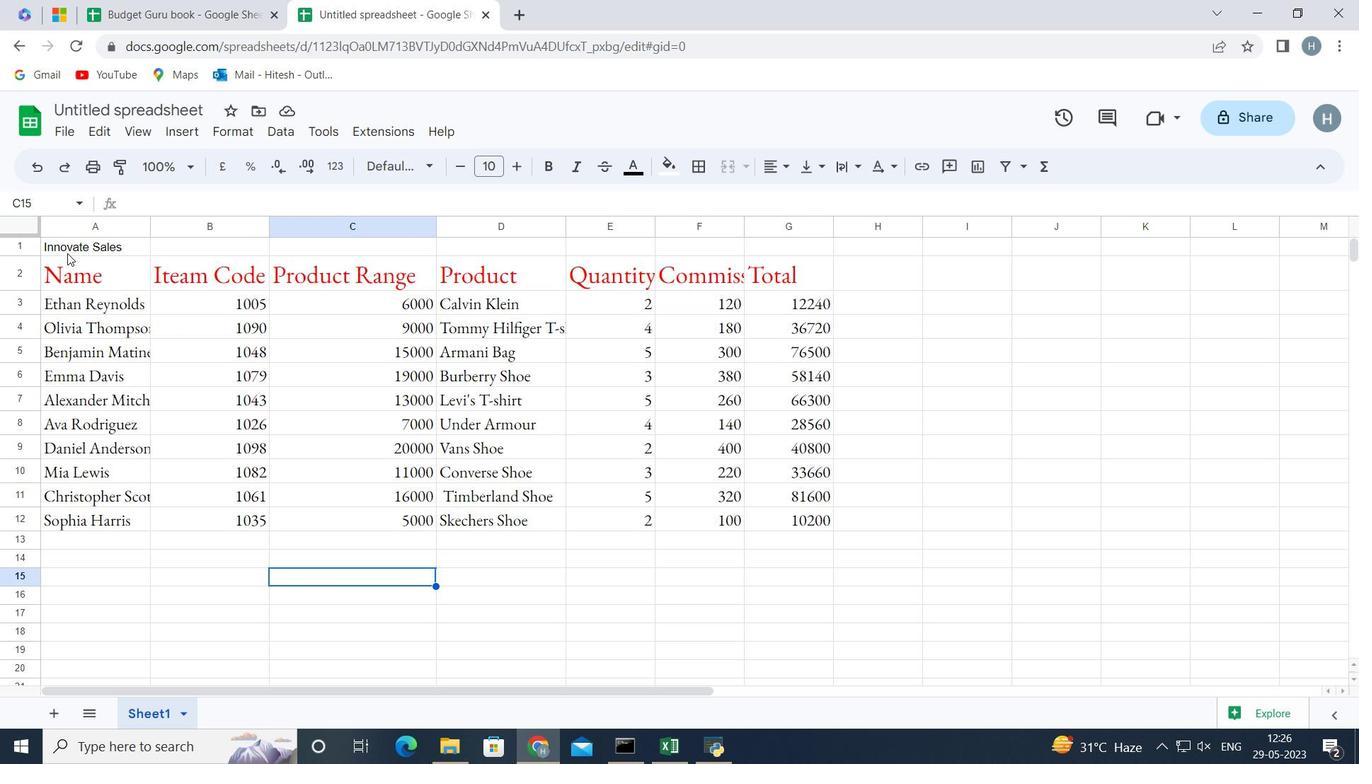 
Action: Mouse pressed left at (77, 273)
Screenshot: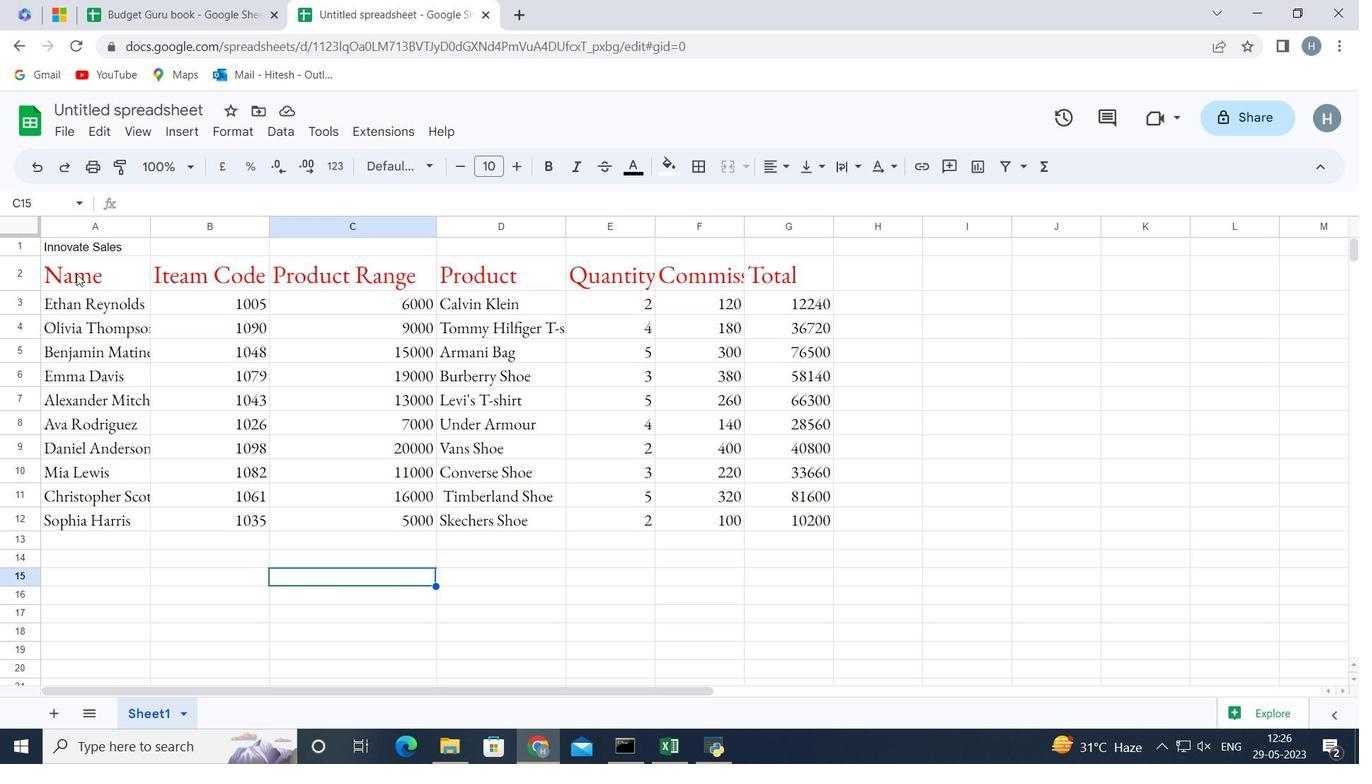 
Action: Key pressed <Key.shift><Key.right><Key.right><Key.right><Key.right><Key.right><Key.right><Key.down><Key.down><Key.down><Key.down><Key.down><Key.down><Key.down><Key.down><Key.down><Key.down>
Screenshot: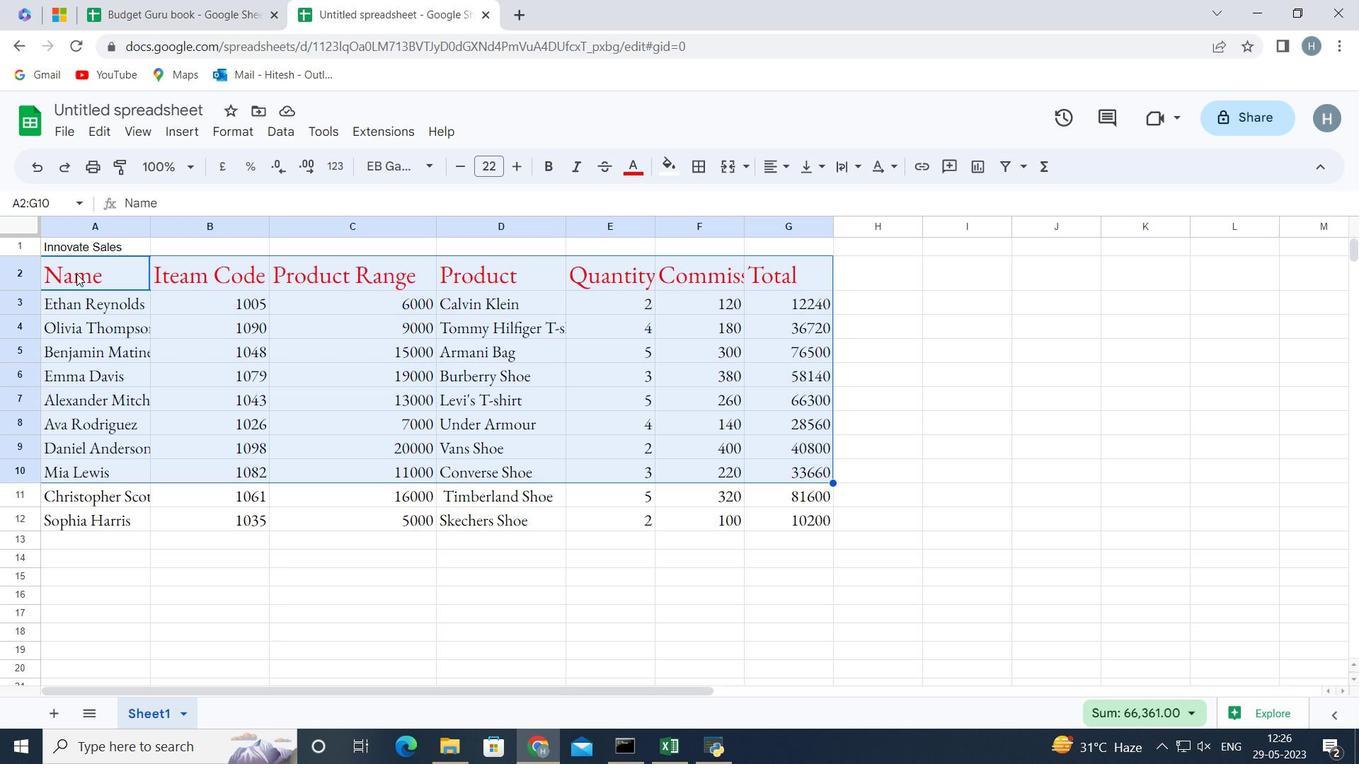 
Action: Mouse moved to (778, 165)
Screenshot: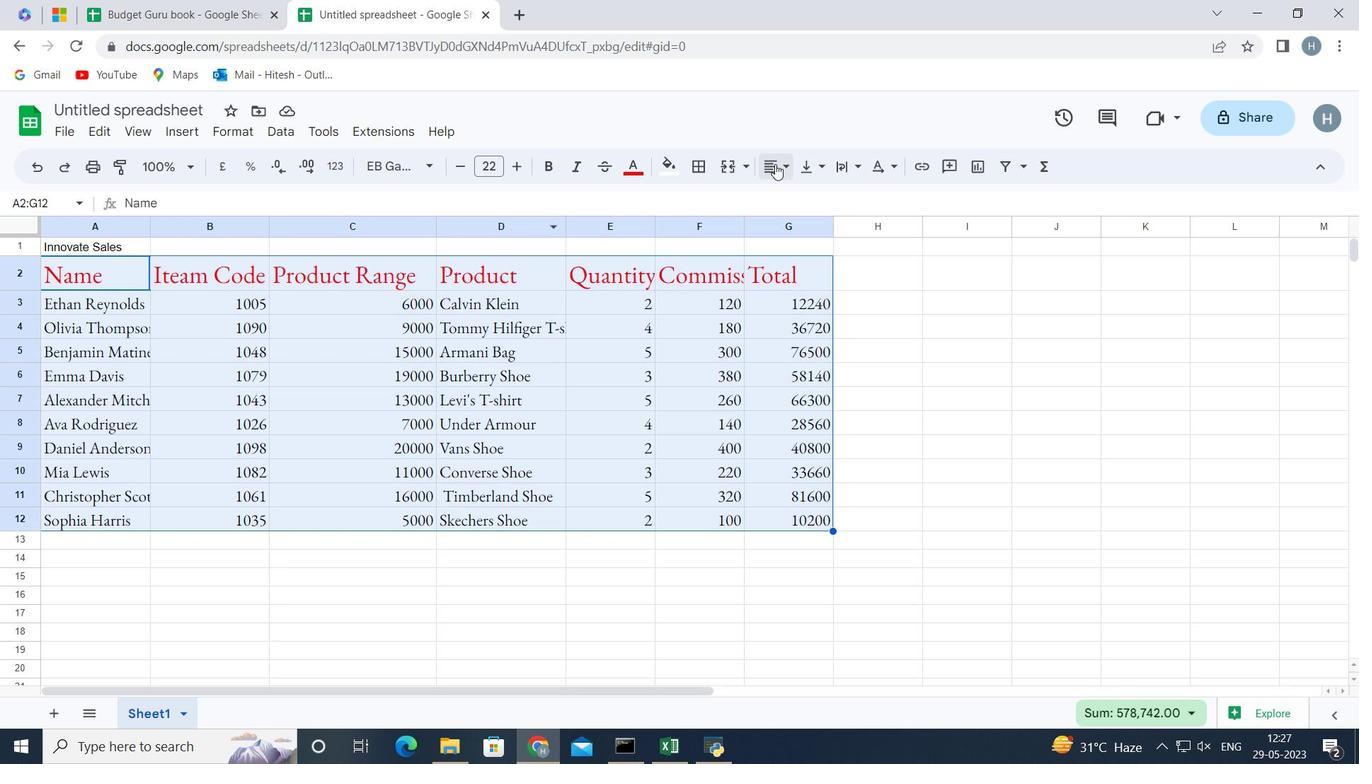 
Action: Mouse pressed left at (778, 165)
Screenshot: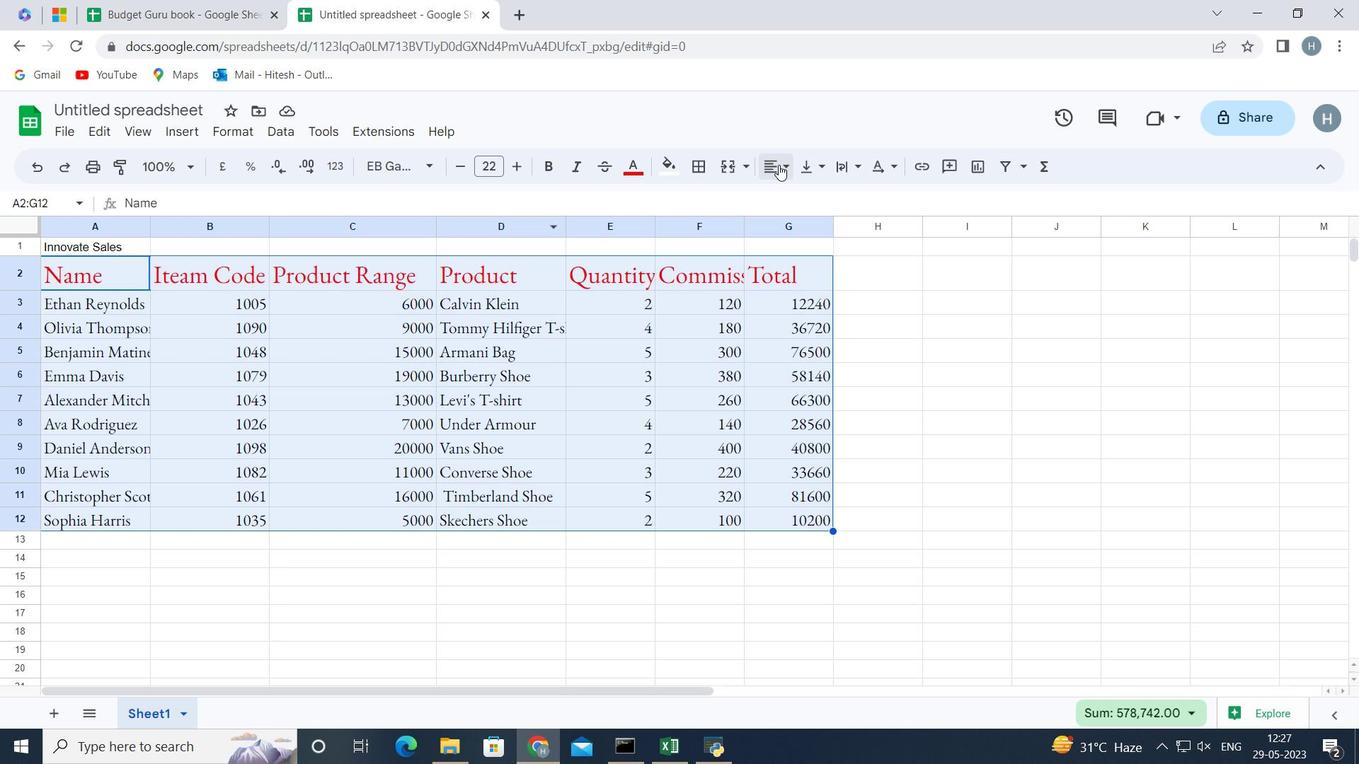 
Action: Mouse moved to (833, 198)
Screenshot: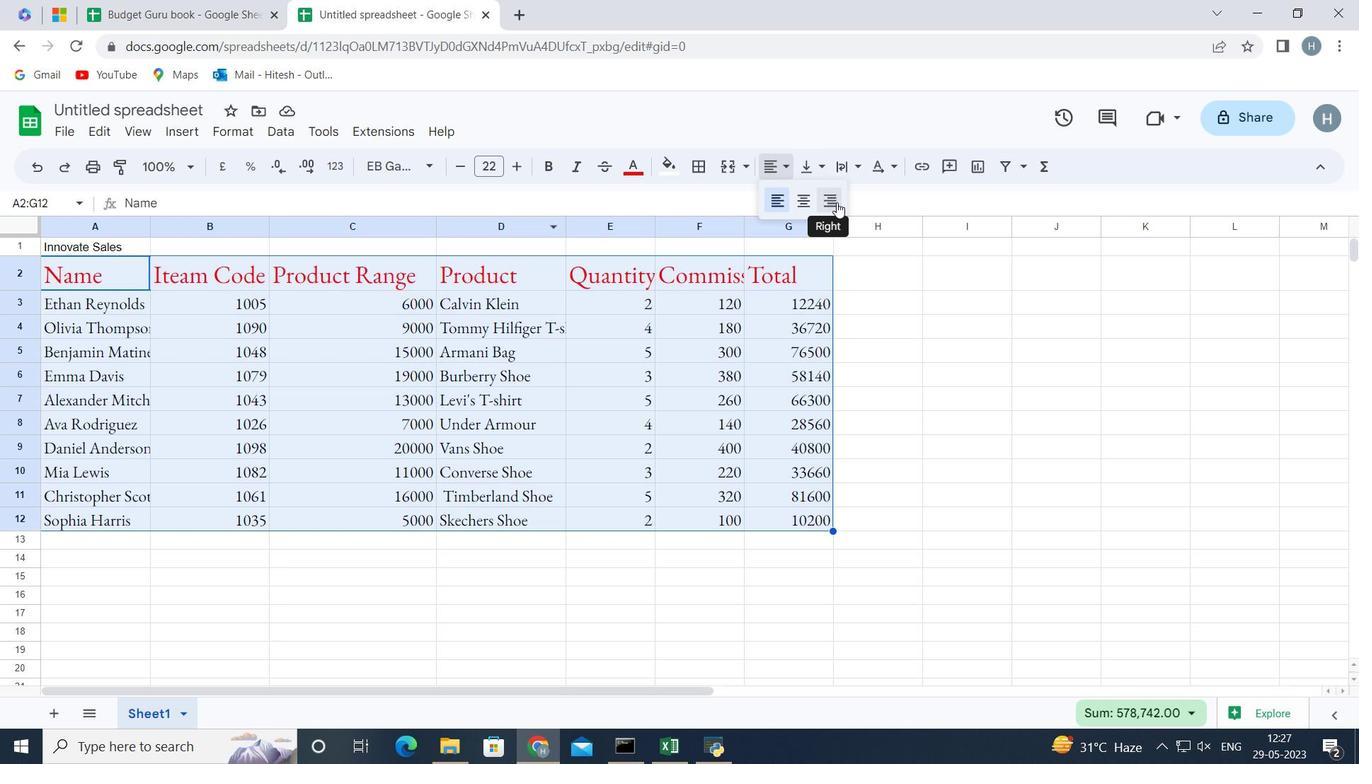 
Action: Mouse pressed left at (833, 198)
Screenshot: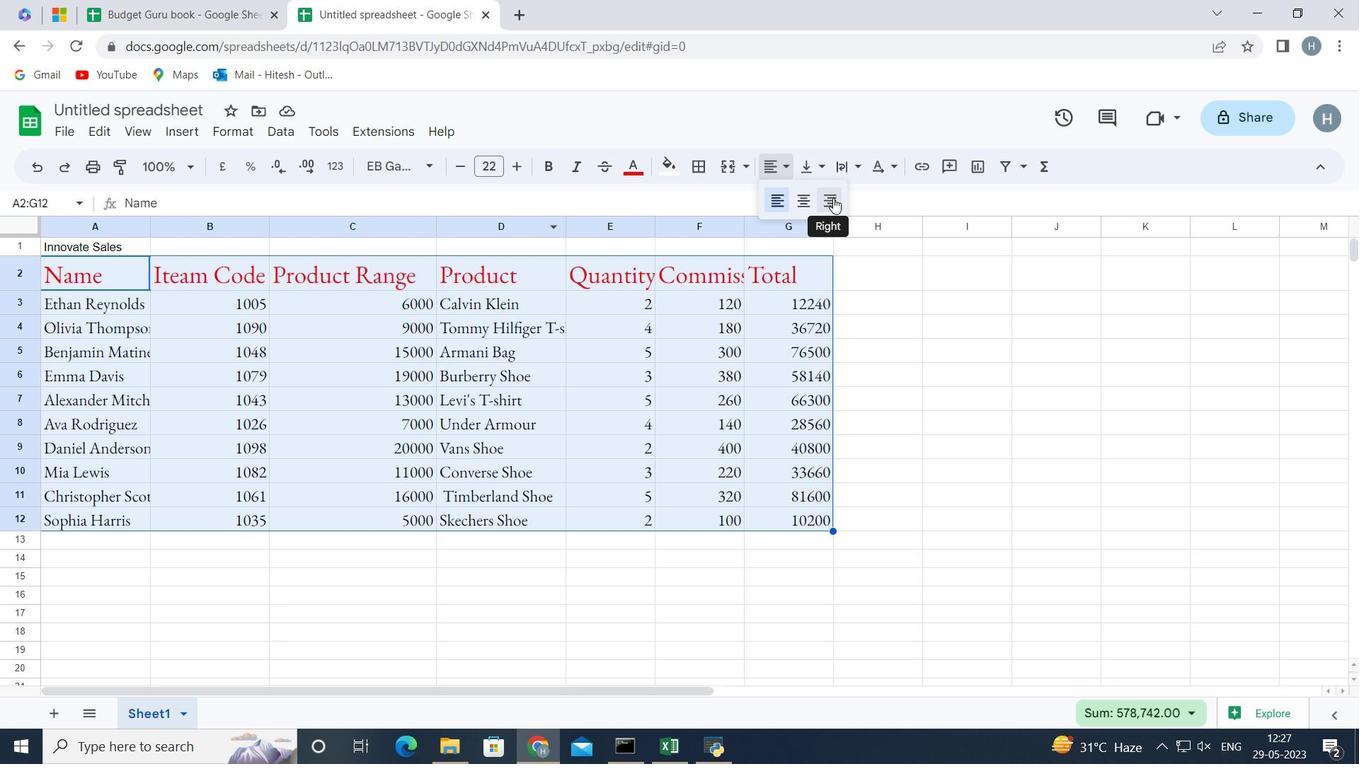 
Action: Mouse moved to (138, 112)
Screenshot: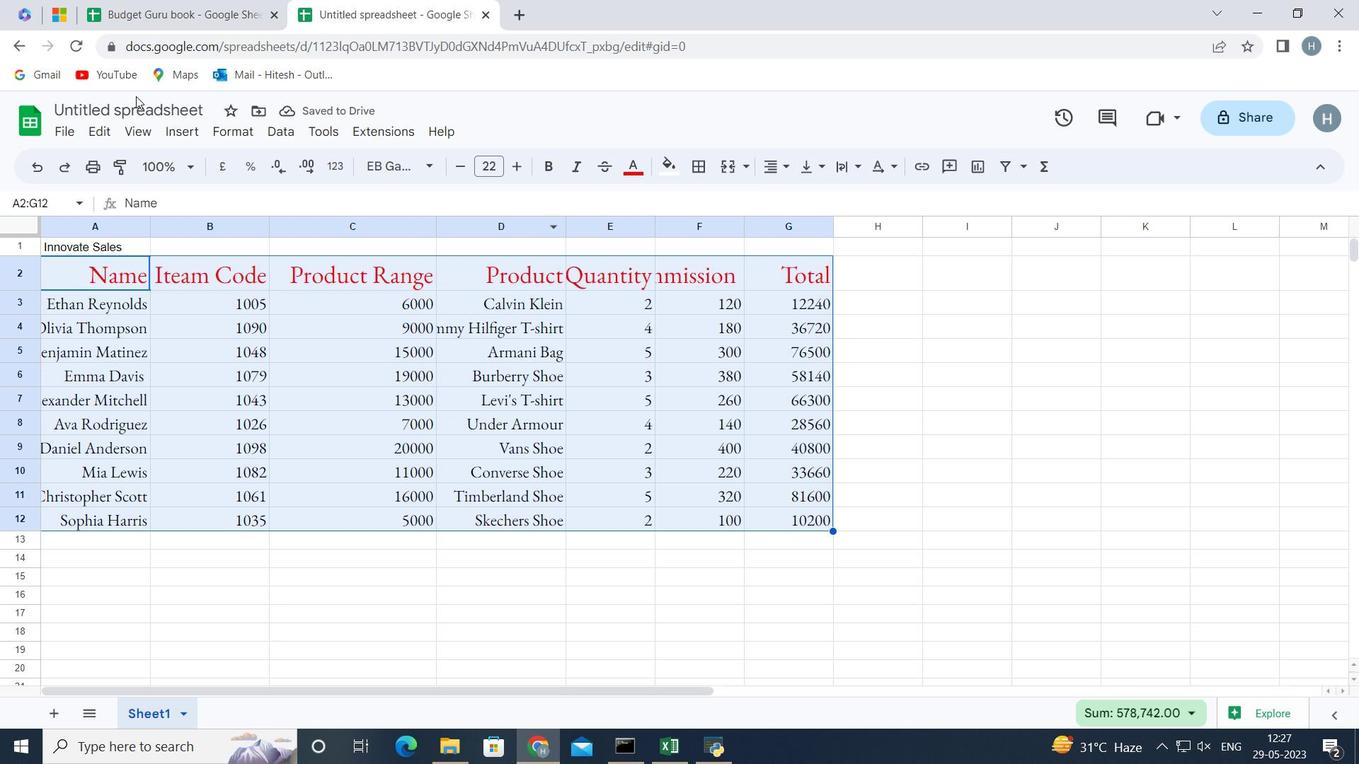 
Action: Mouse pressed left at (138, 112)
Screenshot: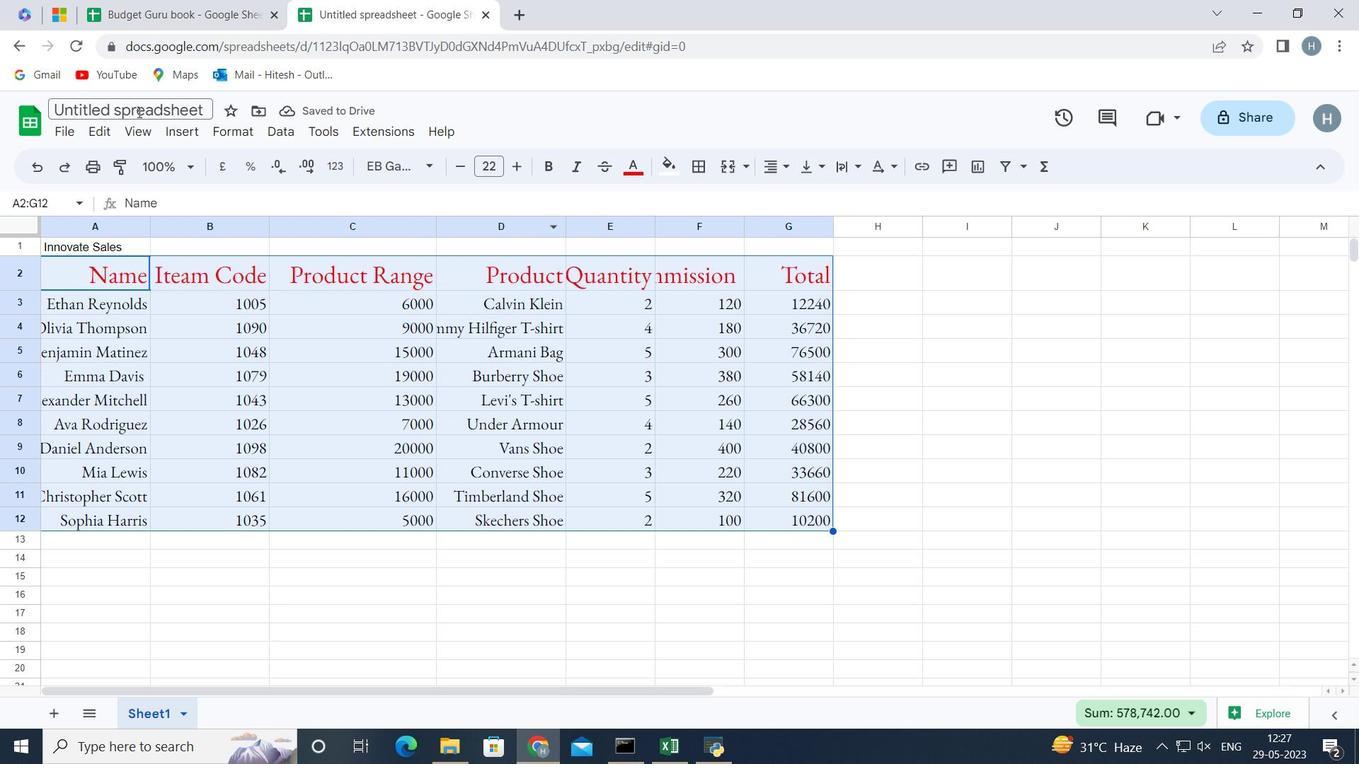 
Action: Mouse moved to (138, 113)
Screenshot: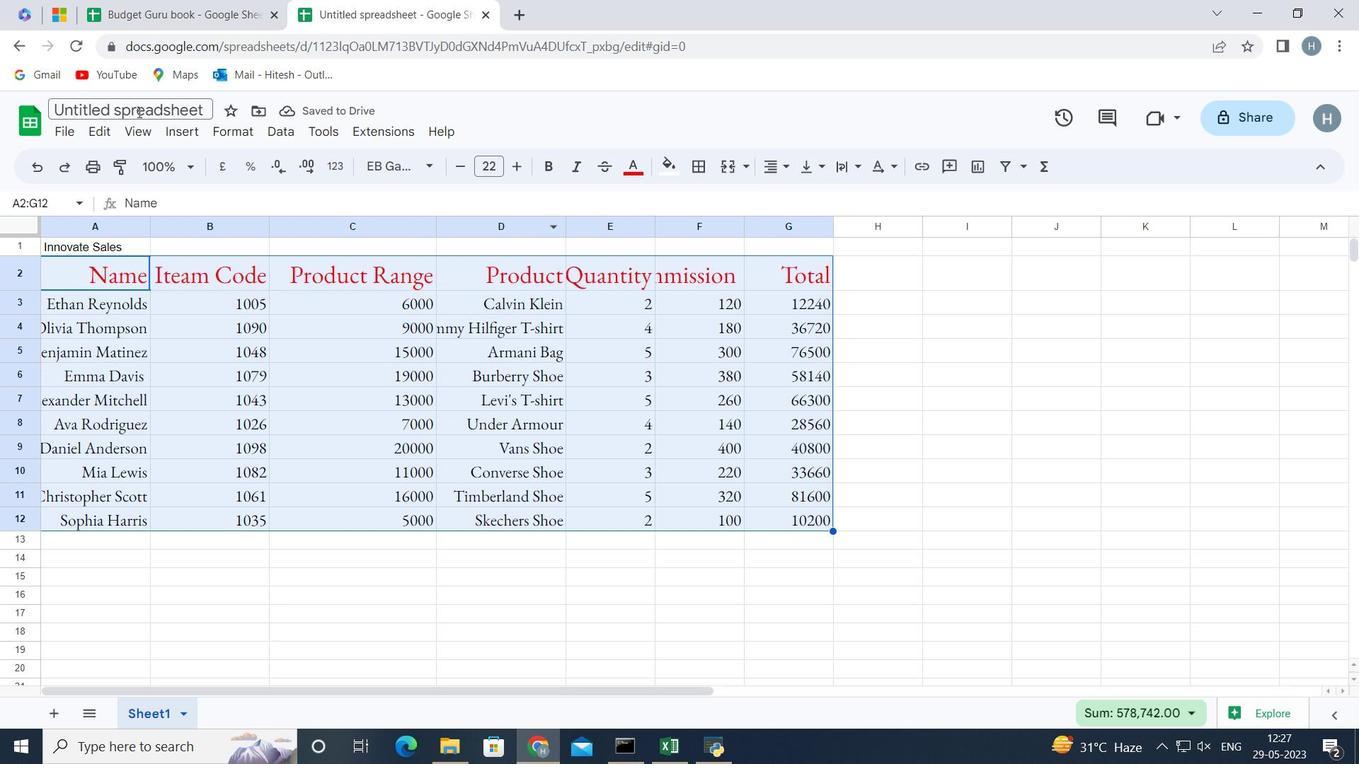
Action: Key pressed <Key.backspace><Key.shift>Innovate<Key.space><Key.shift>Sales<Key.space><Key.shift>Templetes<Key.enter>
Screenshot: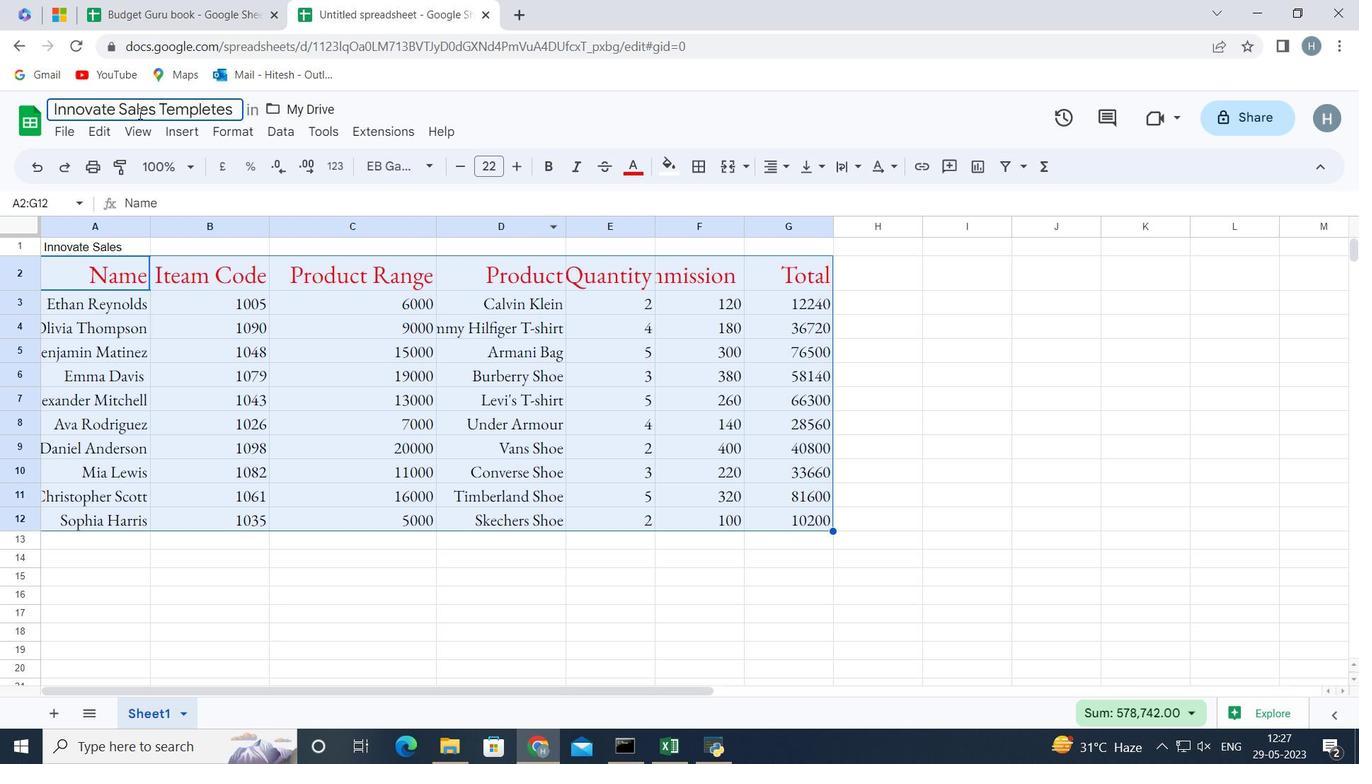 
Action: Mouse moved to (436, 587)
Screenshot: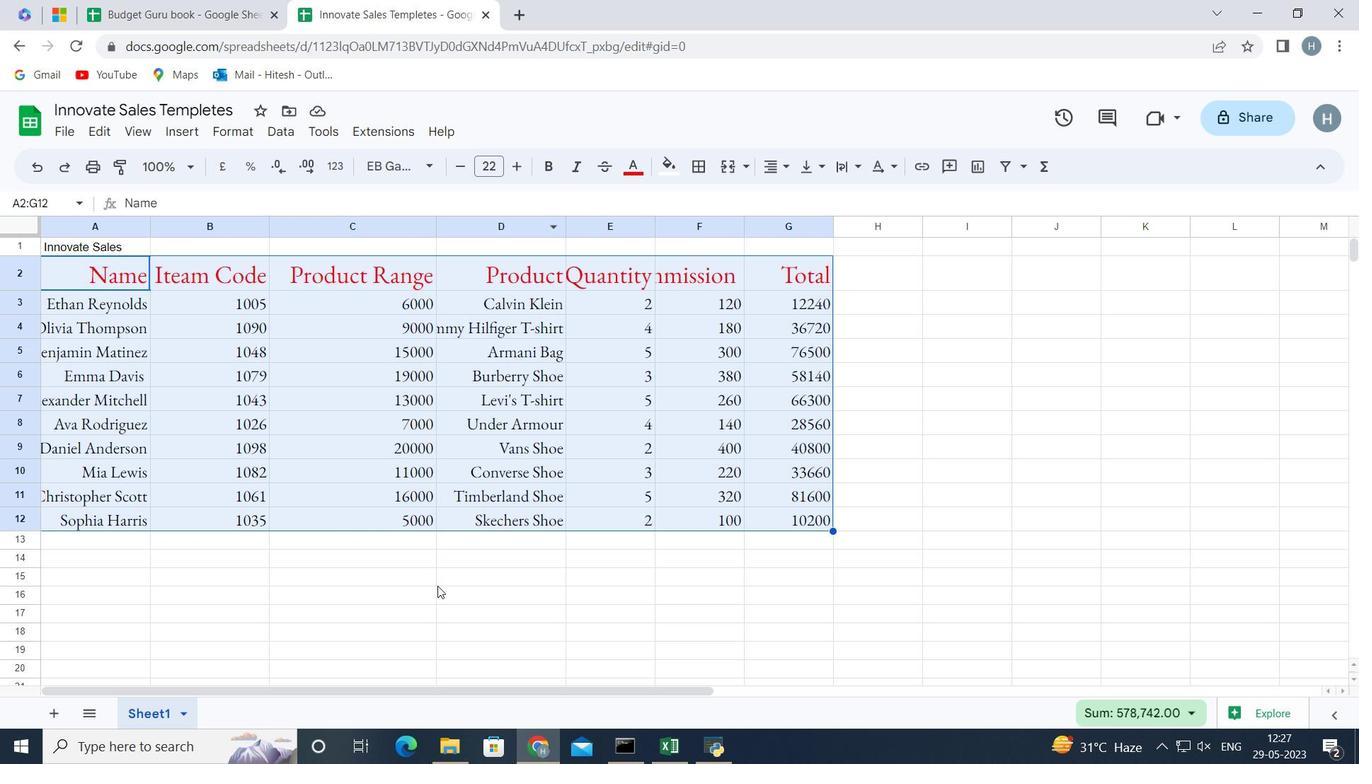 
Action: Mouse pressed left at (436, 587)
Screenshot: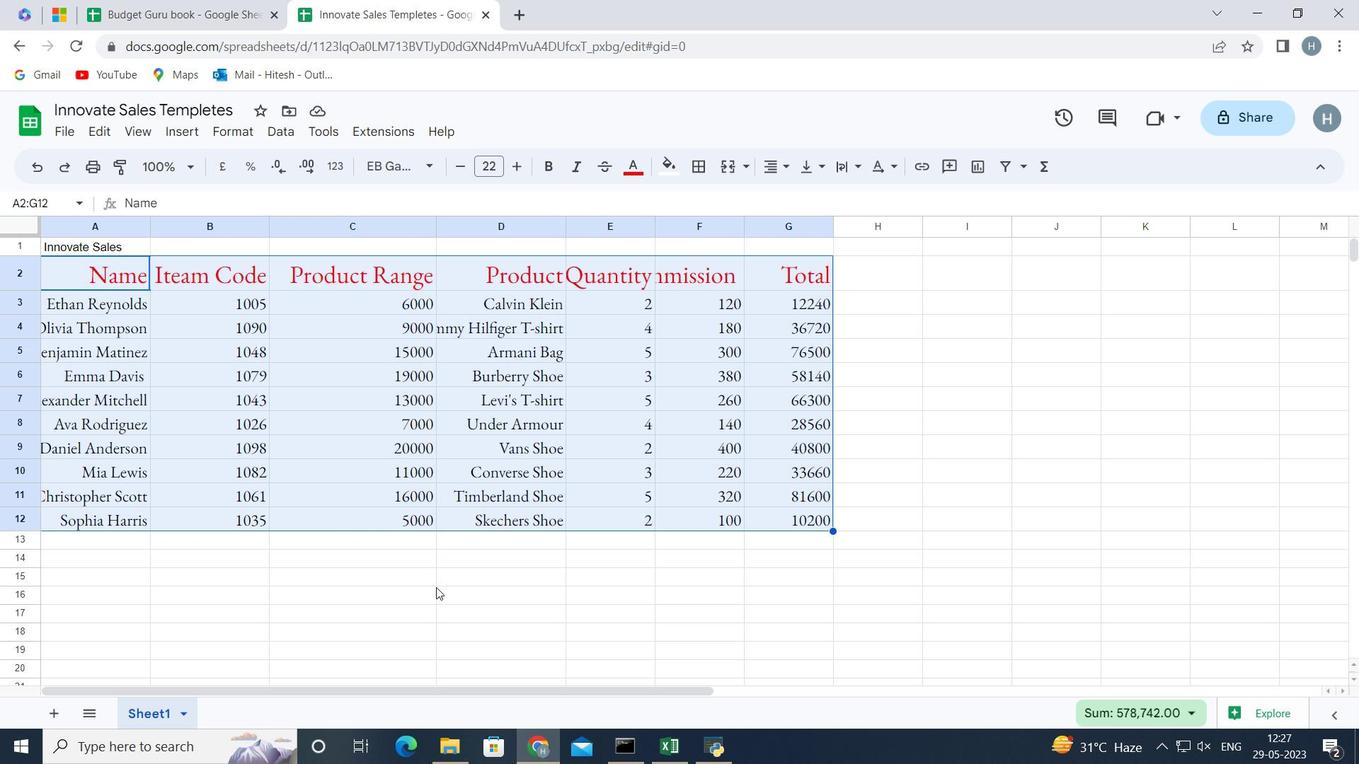 
Action: Mouse moved to (471, 569)
Screenshot: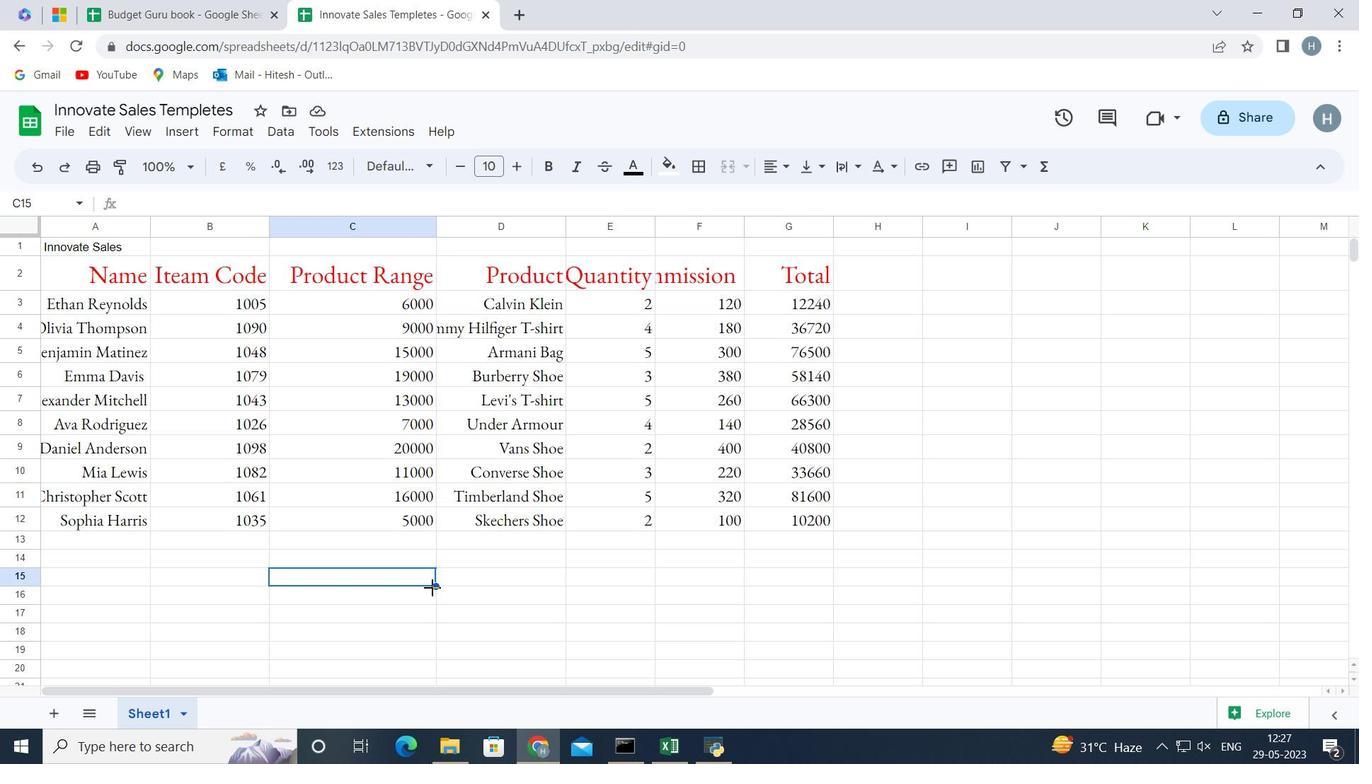 
